 Task: Create relationship between event and speaker object.
Action: Mouse moved to (639, 50)
Screenshot: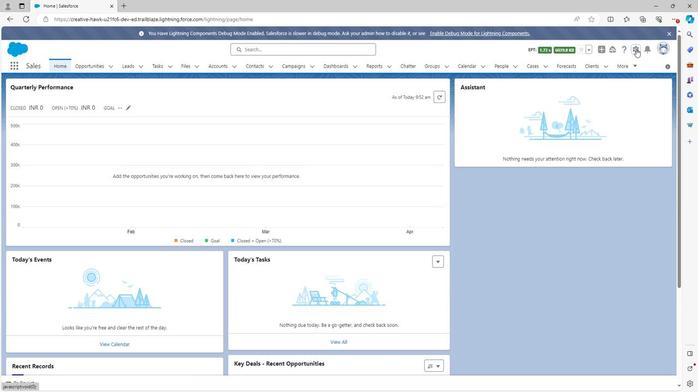
Action: Mouse pressed left at (639, 50)
Screenshot: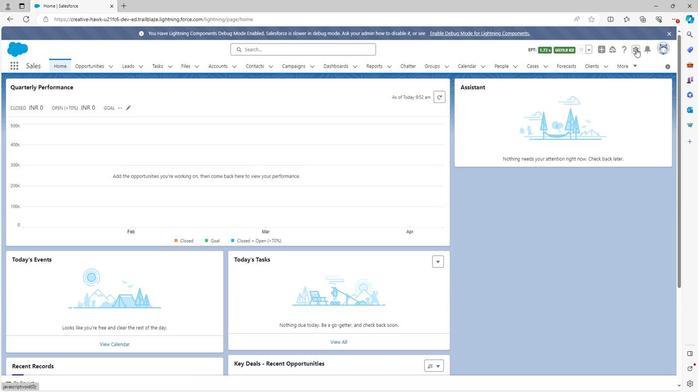 
Action: Mouse moved to (606, 73)
Screenshot: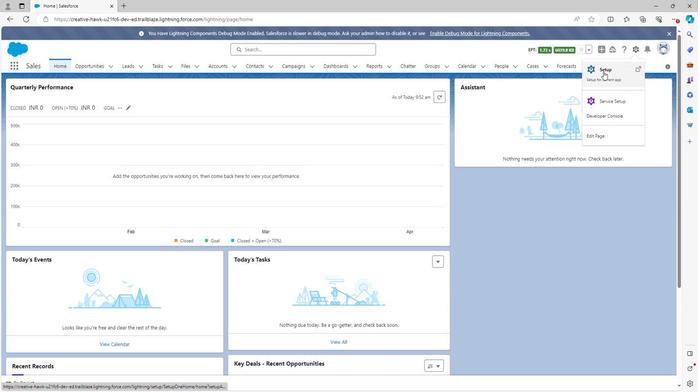 
Action: Mouse pressed left at (606, 73)
Screenshot: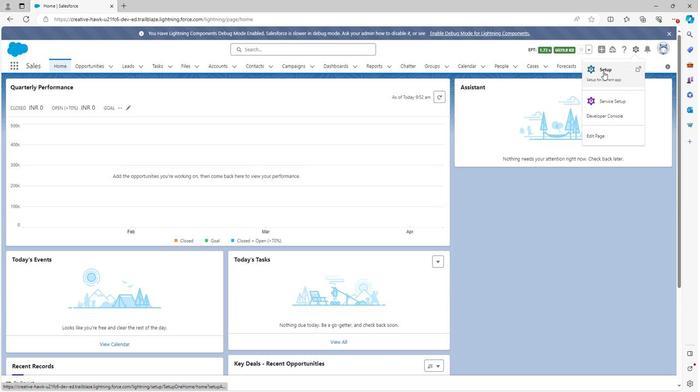 
Action: Mouse moved to (95, 66)
Screenshot: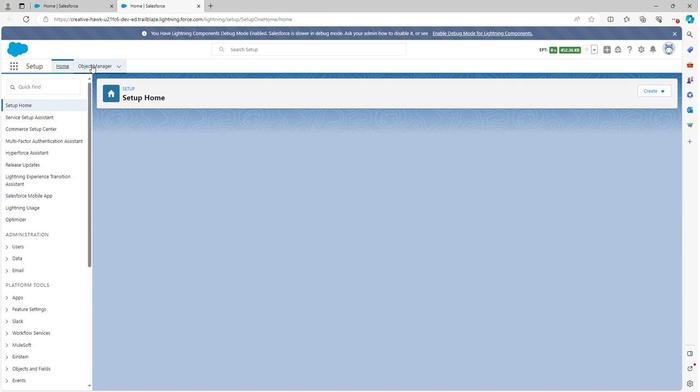 
Action: Mouse pressed left at (95, 66)
Screenshot: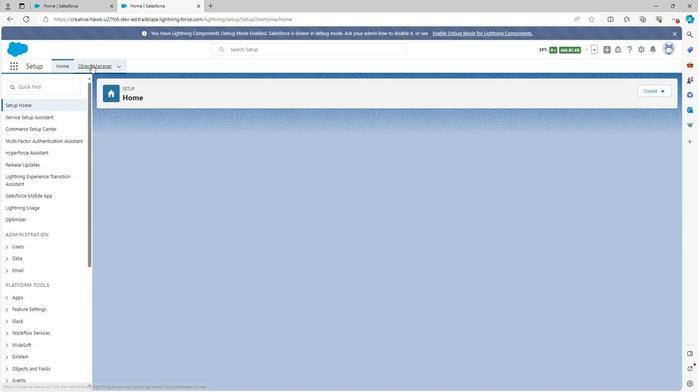 
Action: Mouse moved to (52, 206)
Screenshot: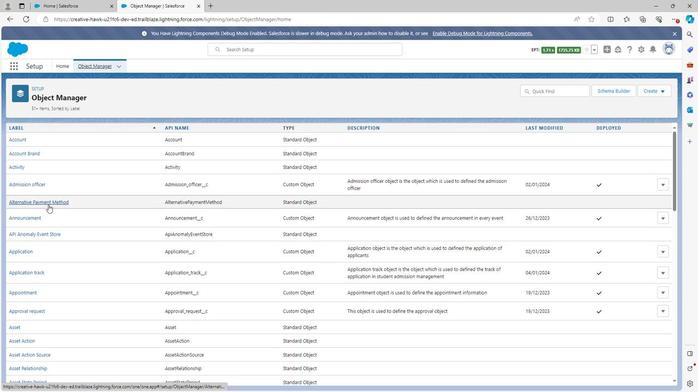 
Action: Mouse scrolled (52, 206) with delta (0, 0)
Screenshot: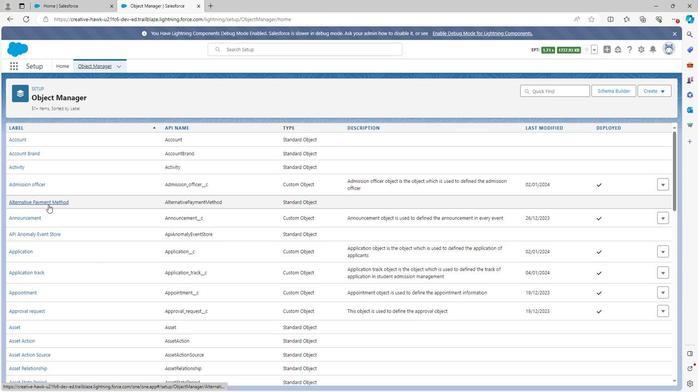 
Action: Mouse scrolled (52, 206) with delta (0, 0)
Screenshot: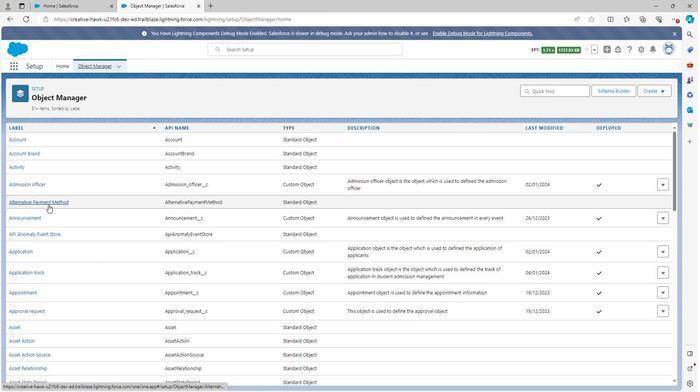 
Action: Mouse moved to (52, 202)
Screenshot: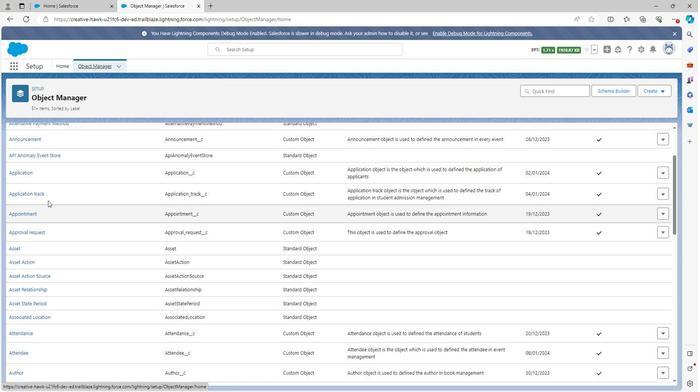 
Action: Mouse scrolled (52, 201) with delta (0, 0)
Screenshot: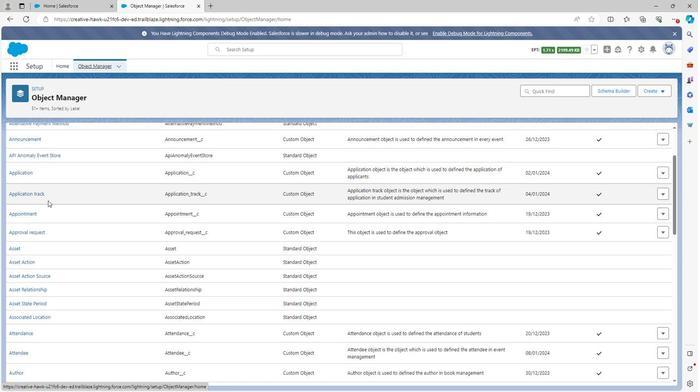
Action: Mouse scrolled (52, 201) with delta (0, 0)
Screenshot: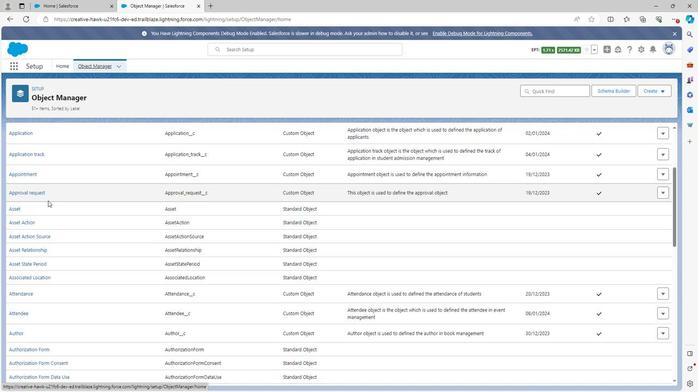 
Action: Mouse scrolled (52, 201) with delta (0, 0)
Screenshot: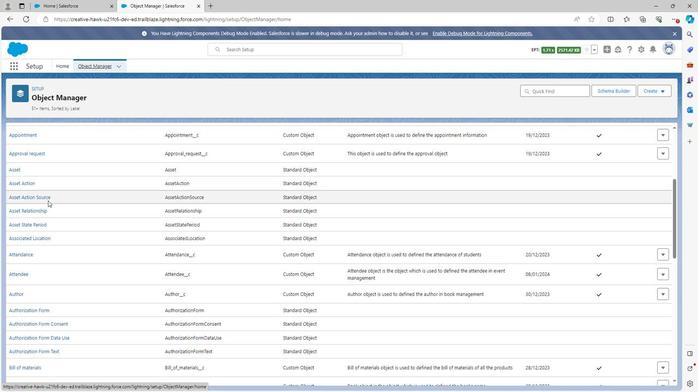 
Action: Mouse scrolled (52, 201) with delta (0, 0)
Screenshot: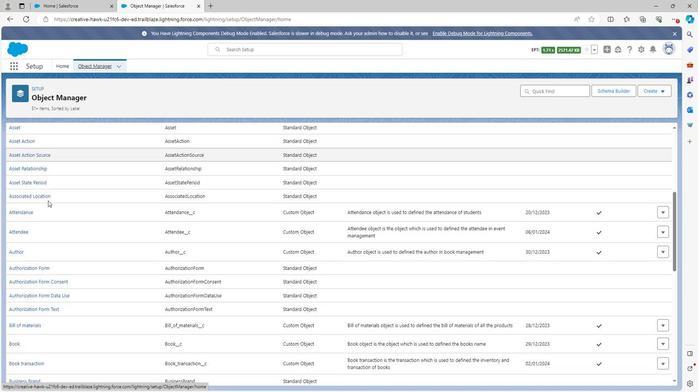 
Action: Mouse scrolled (52, 201) with delta (0, 0)
Screenshot: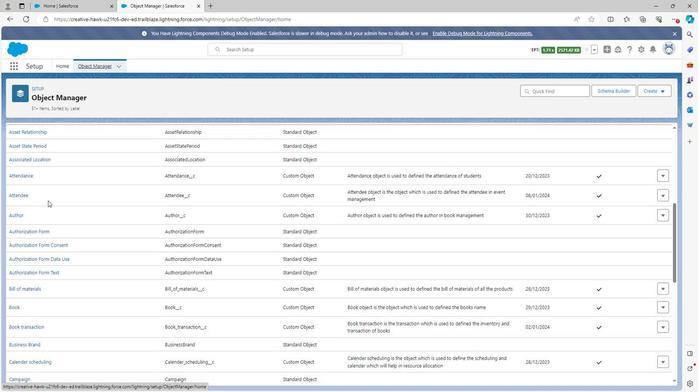 
Action: Mouse scrolled (52, 201) with delta (0, 0)
Screenshot: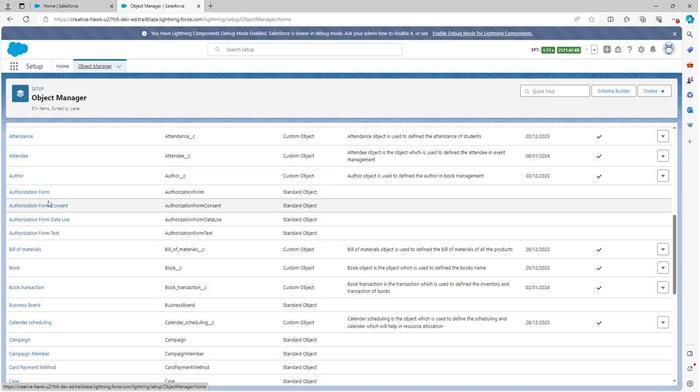 
Action: Mouse scrolled (52, 201) with delta (0, 0)
Screenshot: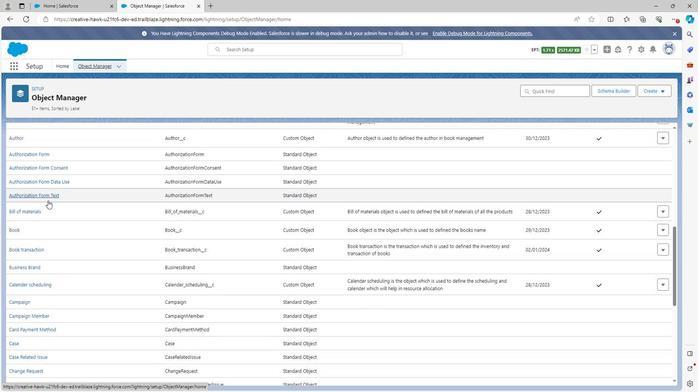 
Action: Mouse scrolled (52, 201) with delta (0, 0)
Screenshot: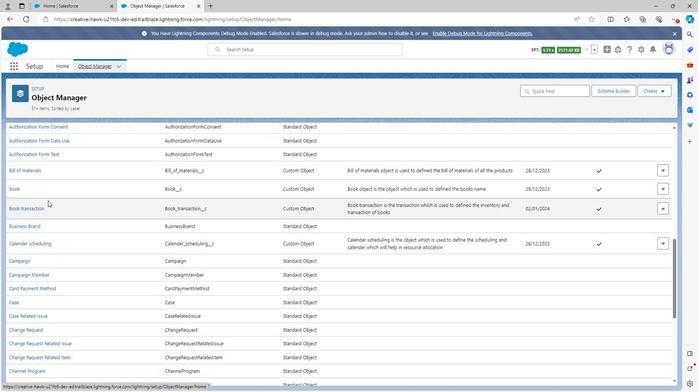 
Action: Mouse scrolled (52, 201) with delta (0, 0)
Screenshot: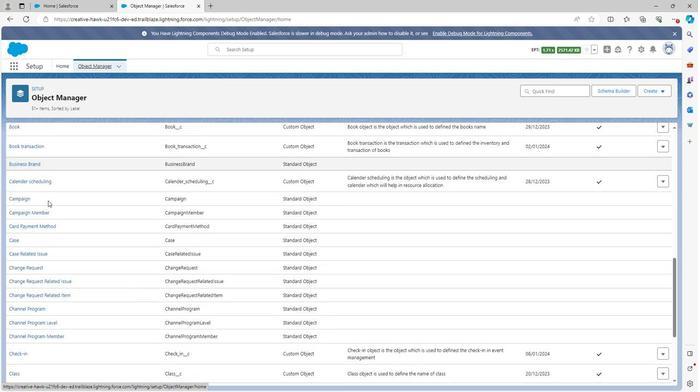 
Action: Mouse scrolled (52, 201) with delta (0, 0)
Screenshot: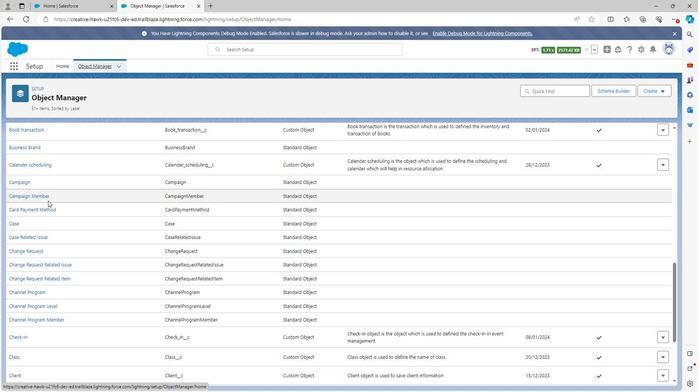 
Action: Mouse scrolled (52, 201) with delta (0, 0)
Screenshot: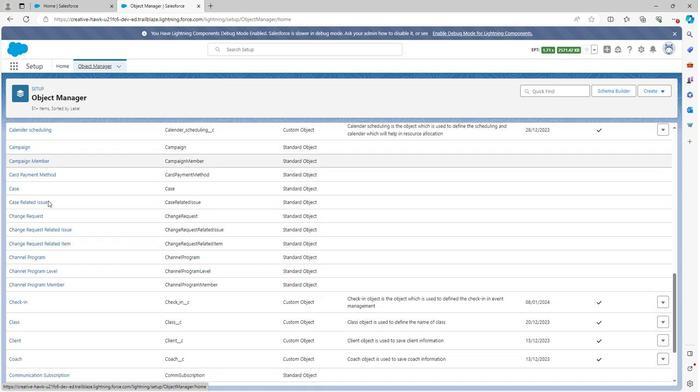 
Action: Mouse scrolled (52, 201) with delta (0, 0)
Screenshot: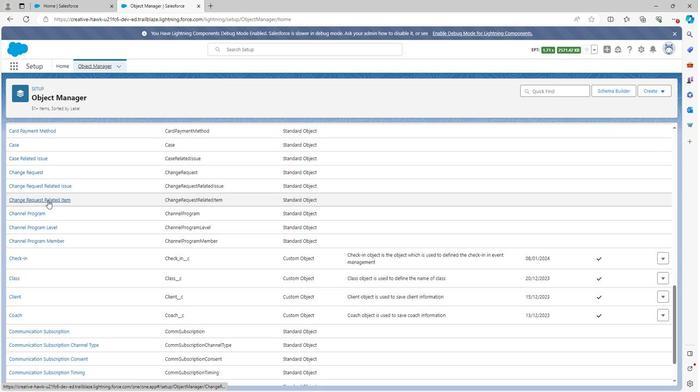 
Action: Mouse scrolled (52, 201) with delta (0, 0)
Screenshot: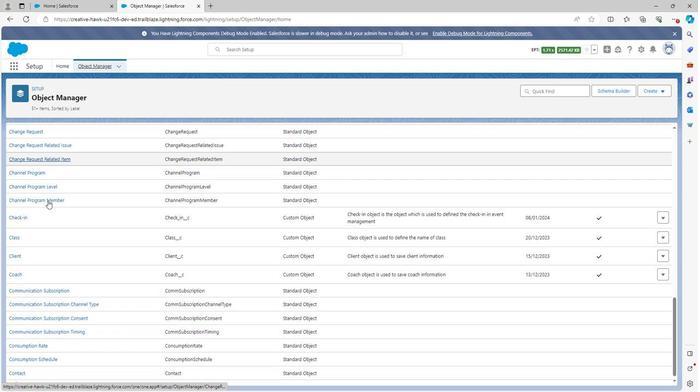 
Action: Mouse scrolled (52, 201) with delta (0, 0)
Screenshot: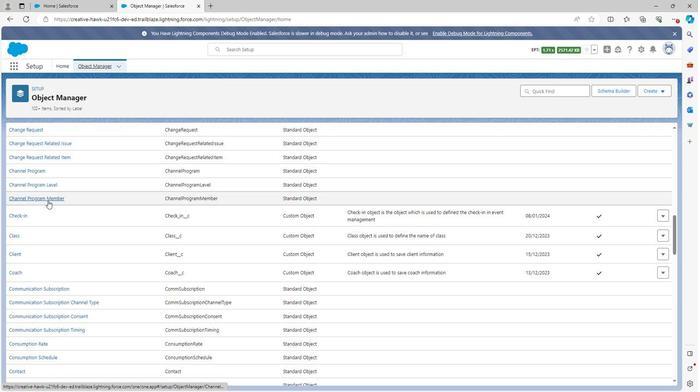 
Action: Mouse scrolled (52, 201) with delta (0, 0)
Screenshot: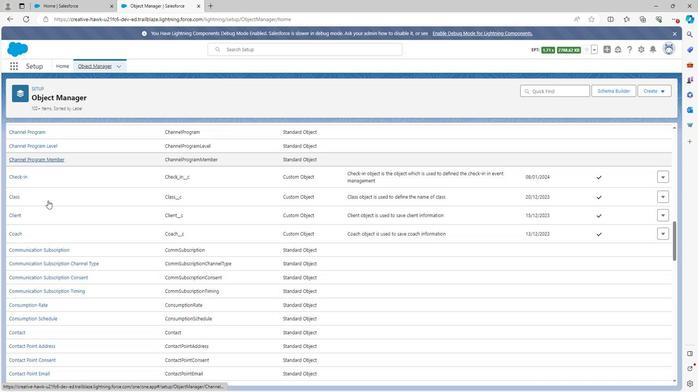 
Action: Mouse scrolled (52, 201) with delta (0, 0)
Screenshot: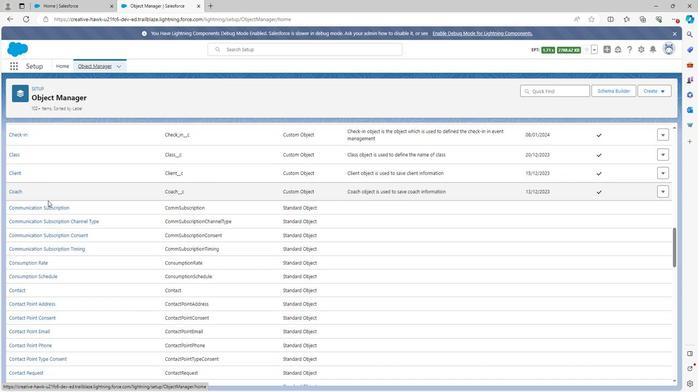 
Action: Mouse scrolled (52, 201) with delta (0, 0)
Screenshot: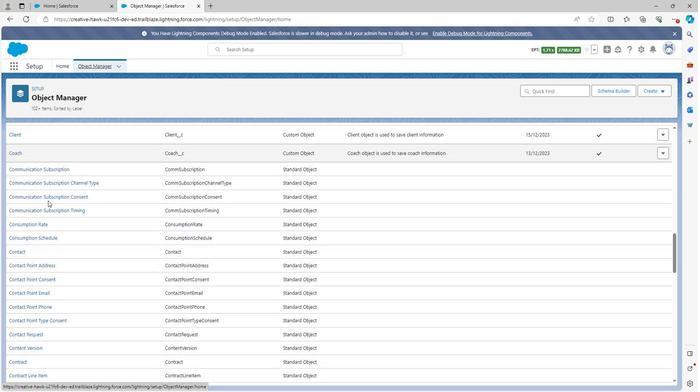 
Action: Mouse moved to (52, 202)
Screenshot: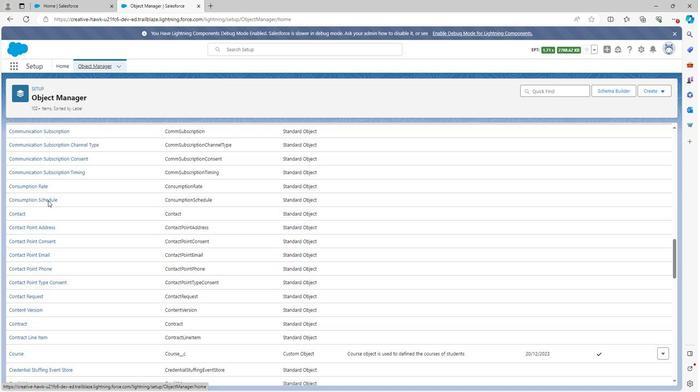 
Action: Mouse scrolled (52, 201) with delta (0, 0)
Screenshot: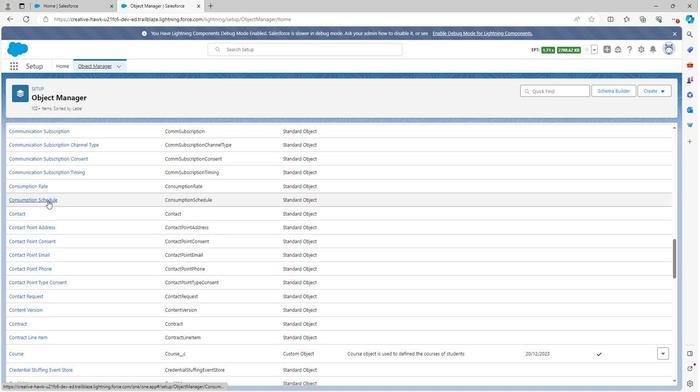 
Action: Mouse scrolled (52, 201) with delta (0, 0)
Screenshot: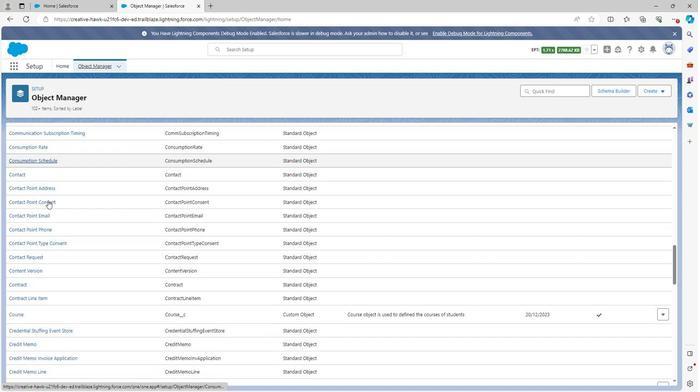 
Action: Mouse scrolled (52, 201) with delta (0, 0)
Screenshot: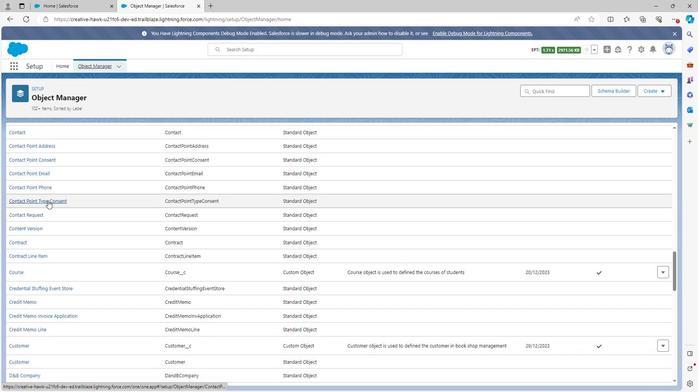 
Action: Mouse scrolled (52, 201) with delta (0, 0)
Screenshot: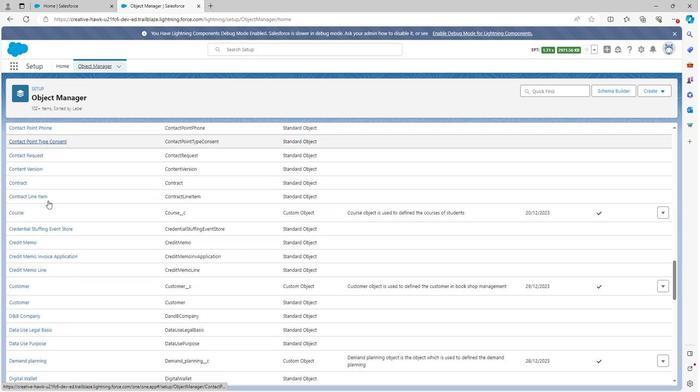 
Action: Mouse moved to (52, 201)
Screenshot: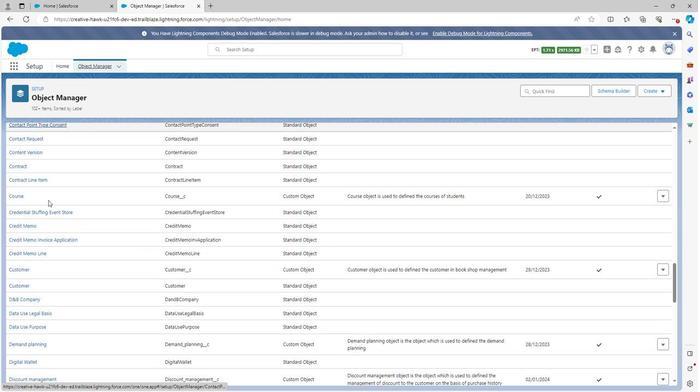 
Action: Mouse scrolled (52, 201) with delta (0, 0)
Screenshot: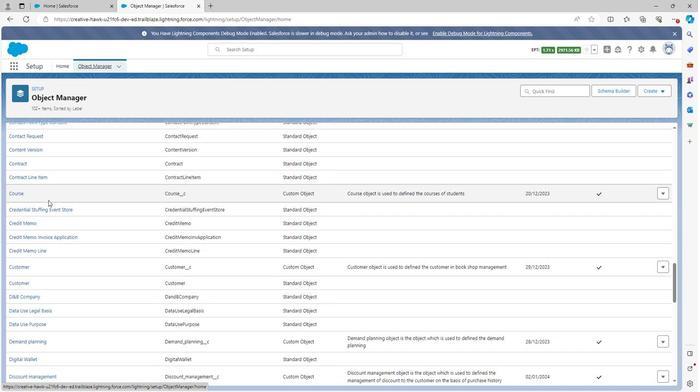 
Action: Mouse scrolled (52, 201) with delta (0, 0)
Screenshot: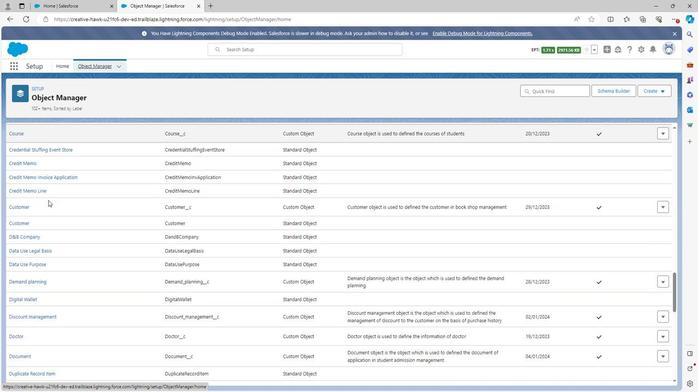 
Action: Mouse moved to (52, 201)
Screenshot: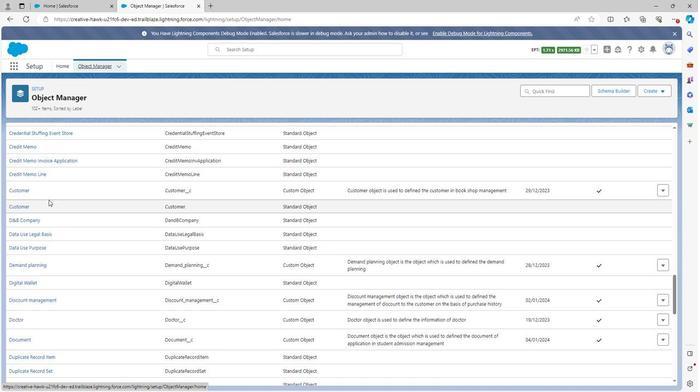 
Action: Mouse scrolled (52, 201) with delta (0, 0)
Screenshot: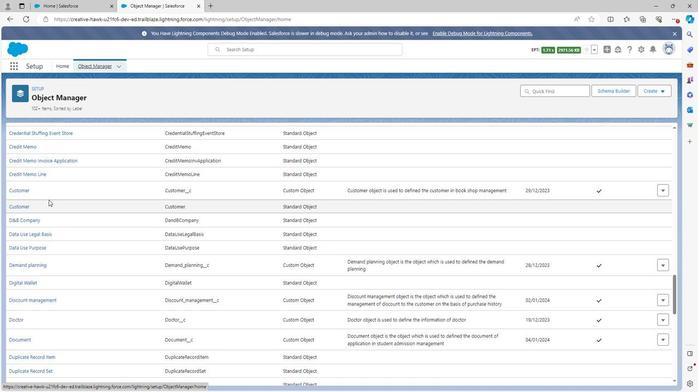 
Action: Mouse scrolled (52, 201) with delta (0, 0)
Screenshot: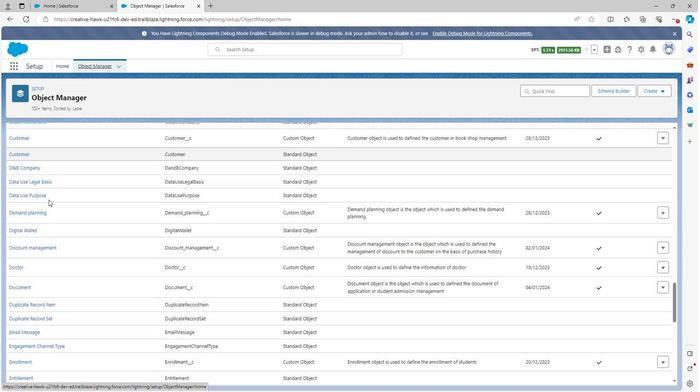 
Action: Mouse scrolled (52, 201) with delta (0, 0)
Screenshot: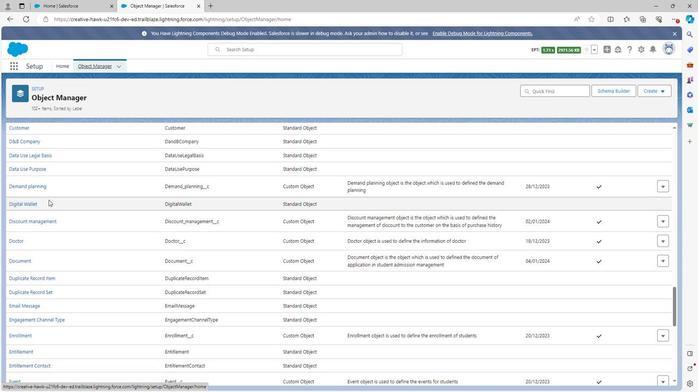 
Action: Mouse scrolled (52, 201) with delta (0, 0)
Screenshot: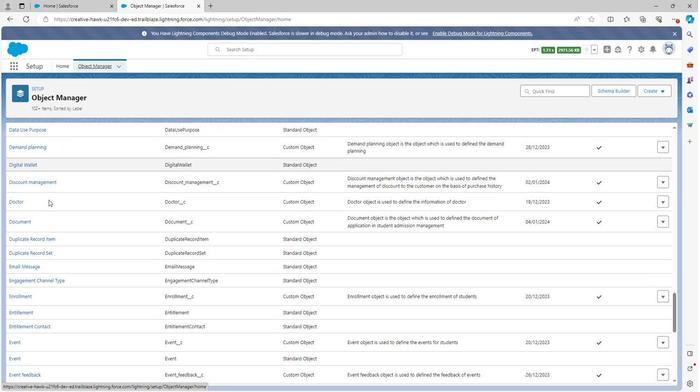 
Action: Mouse moved to (44, 338)
Screenshot: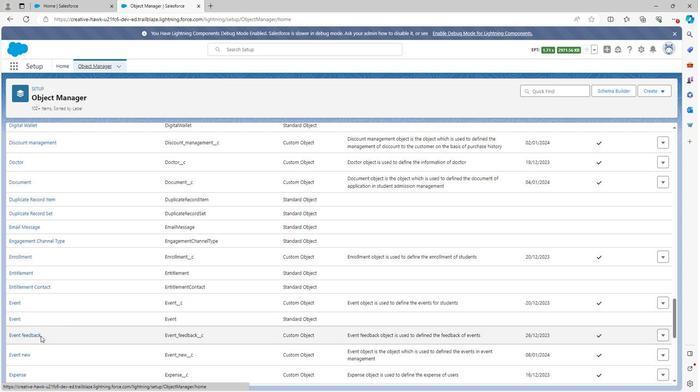 
Action: Mouse scrolled (44, 337) with delta (0, 0)
Screenshot: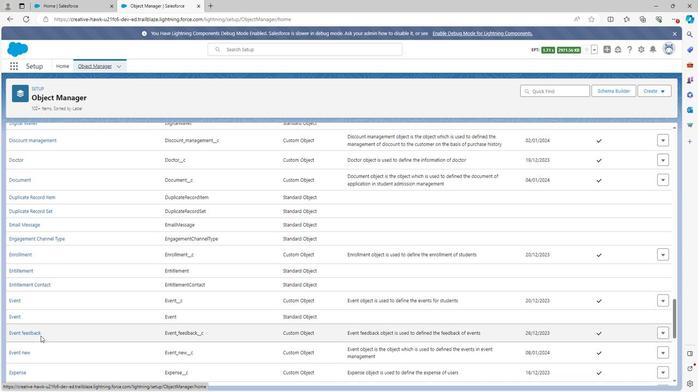 
Action: Mouse moved to (27, 318)
Screenshot: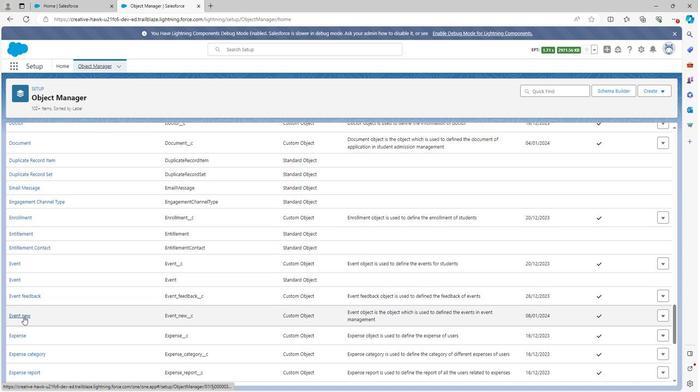 
Action: Mouse pressed left at (27, 318)
Screenshot: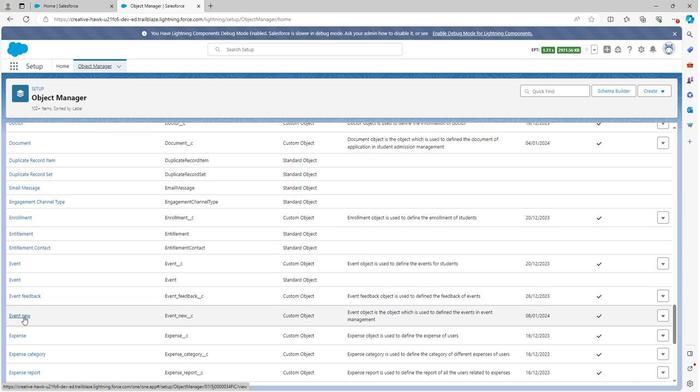 
Action: Mouse moved to (55, 143)
Screenshot: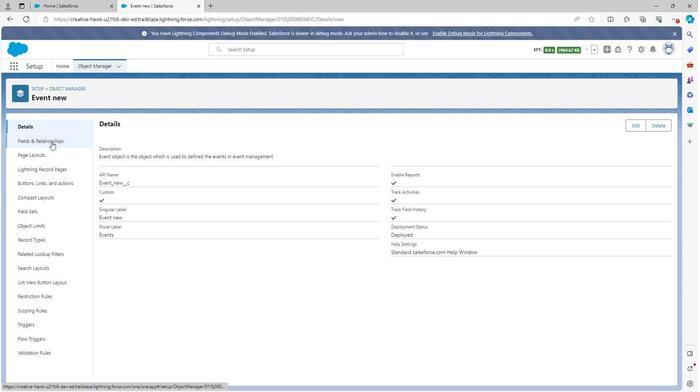 
Action: Mouse pressed left at (55, 143)
Screenshot: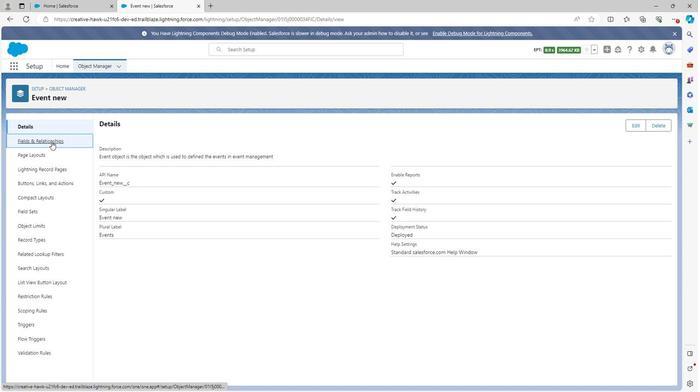 
Action: Mouse moved to (515, 130)
Screenshot: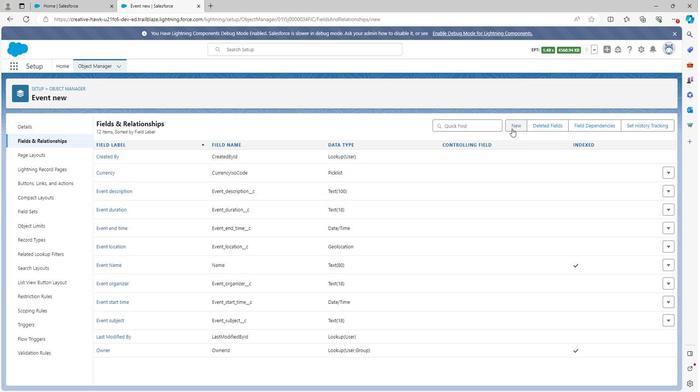 
Action: Mouse pressed left at (515, 130)
Screenshot: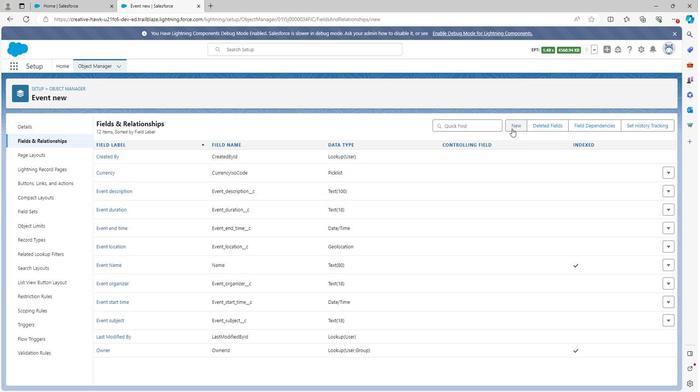 
Action: Mouse moved to (111, 262)
Screenshot: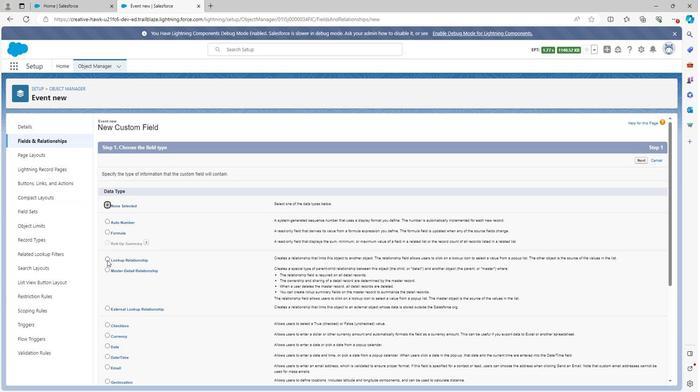 
Action: Mouse pressed left at (111, 262)
Screenshot: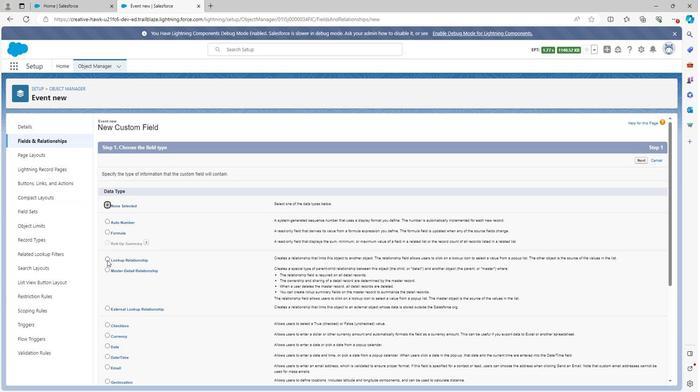
Action: Mouse moved to (496, 320)
Screenshot: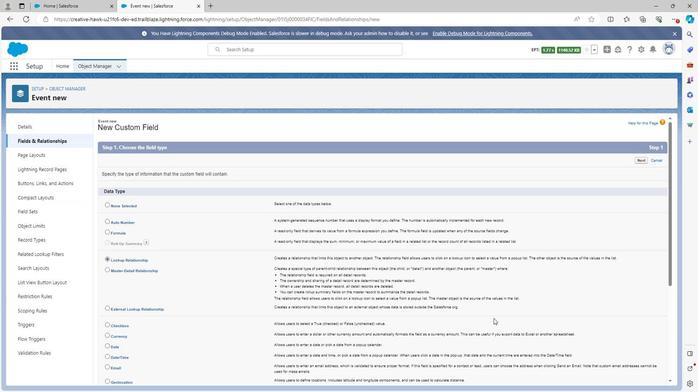
Action: Mouse scrolled (496, 320) with delta (0, 0)
Screenshot: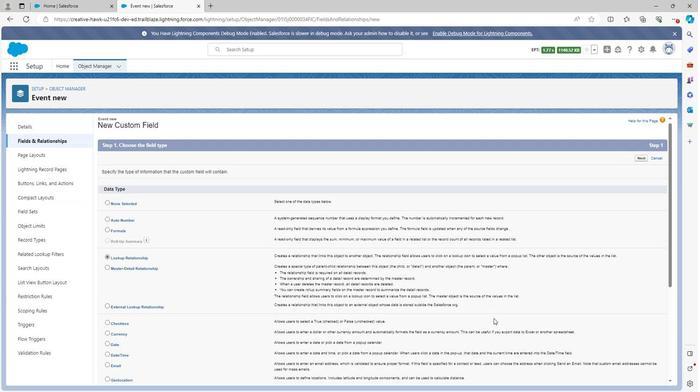 
Action: Mouse moved to (497, 320)
Screenshot: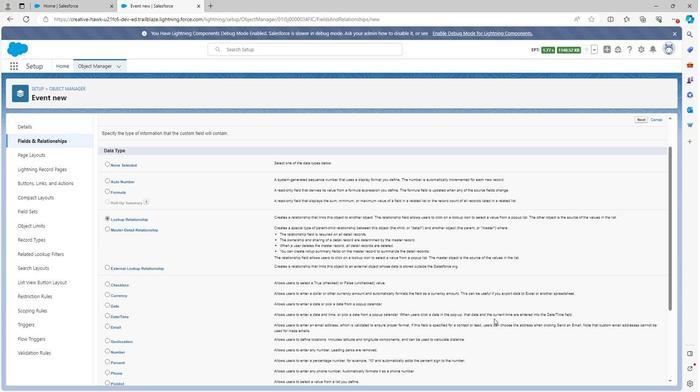 
Action: Mouse scrolled (497, 320) with delta (0, 0)
Screenshot: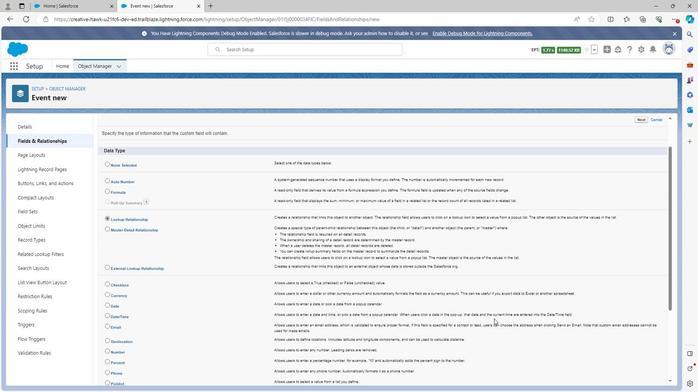
Action: Mouse moved to (497, 321)
Screenshot: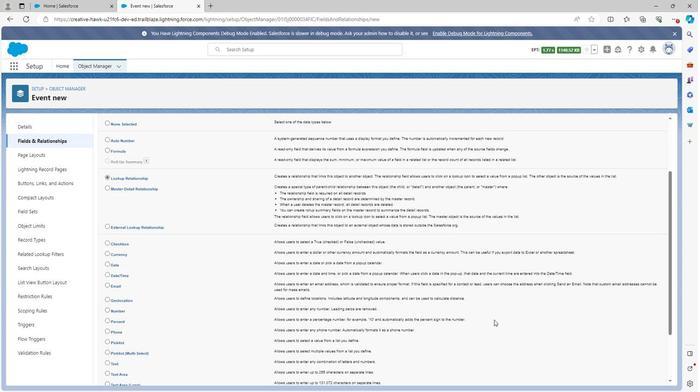 
Action: Mouse scrolled (497, 321) with delta (0, 0)
Screenshot: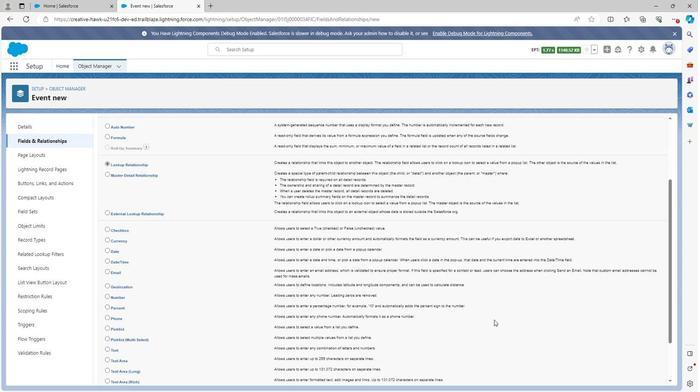 
Action: Mouse moved to (631, 352)
Screenshot: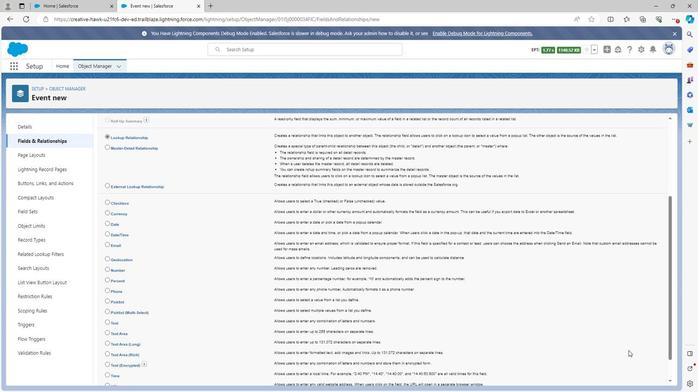 
Action: Mouse scrolled (631, 351) with delta (0, 0)
Screenshot: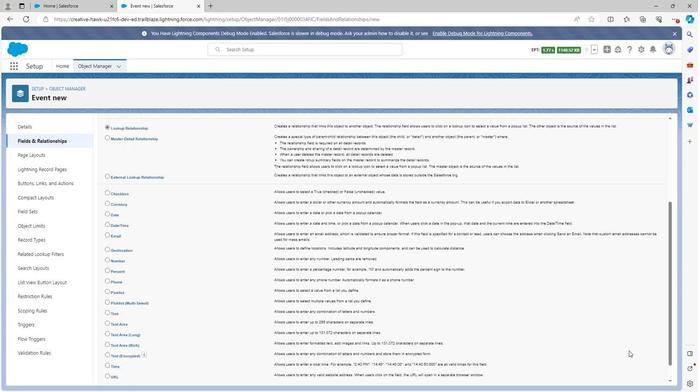 
Action: Mouse moved to (631, 353)
Screenshot: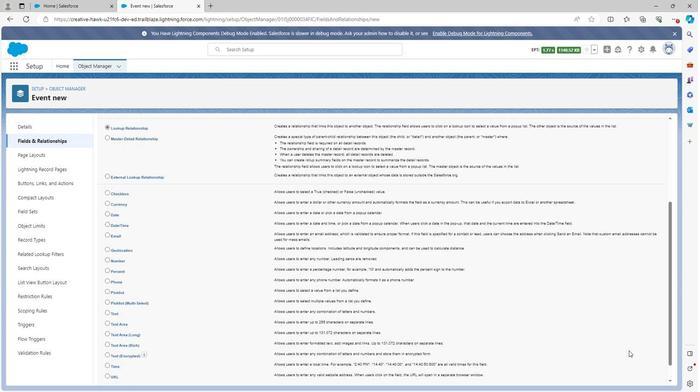 
Action: Mouse scrolled (631, 352) with delta (0, 0)
Screenshot: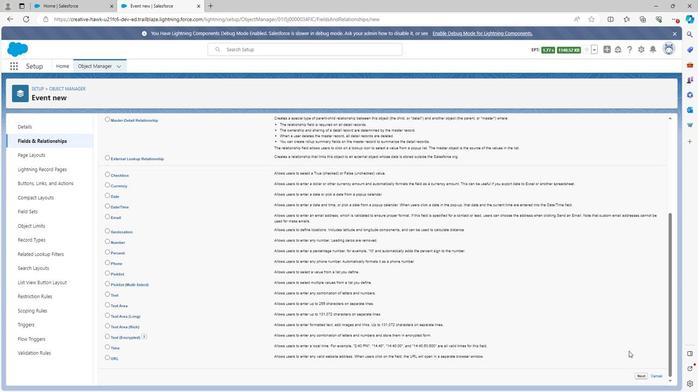 
Action: Mouse moved to (642, 378)
Screenshot: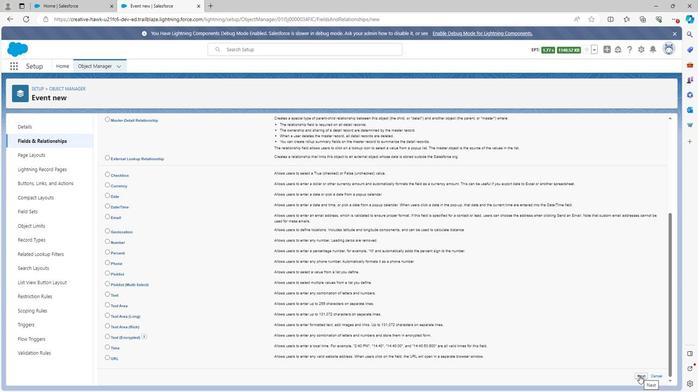 
Action: Mouse pressed left at (642, 378)
Screenshot: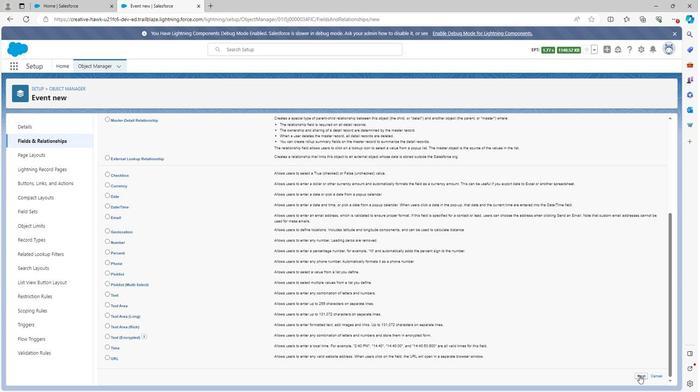 
Action: Mouse moved to (246, 193)
Screenshot: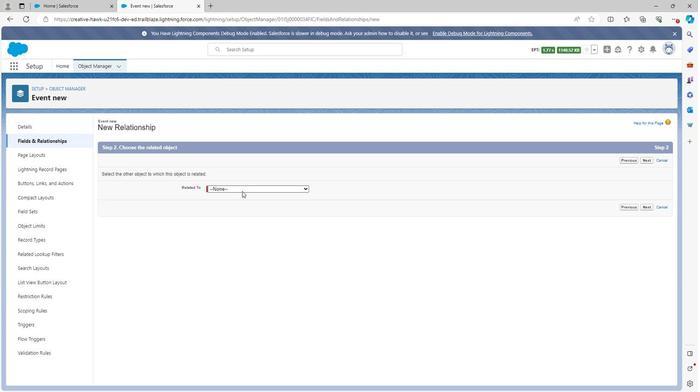 
Action: Mouse pressed left at (246, 193)
Screenshot: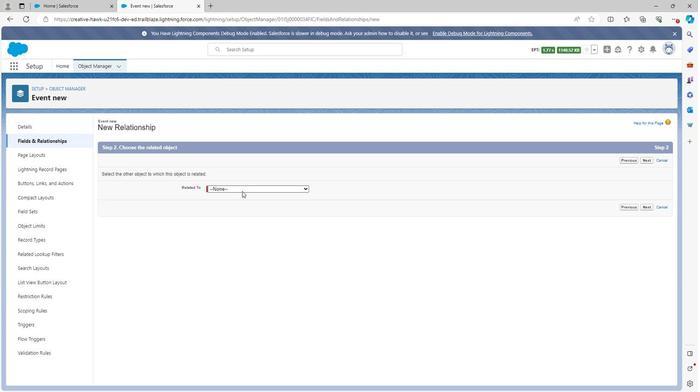 
Action: Mouse moved to (251, 253)
Screenshot: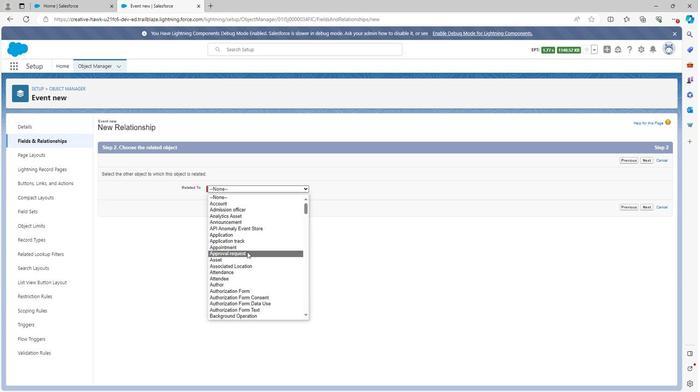 
Action: Mouse scrolled (251, 253) with delta (0, 0)
Screenshot: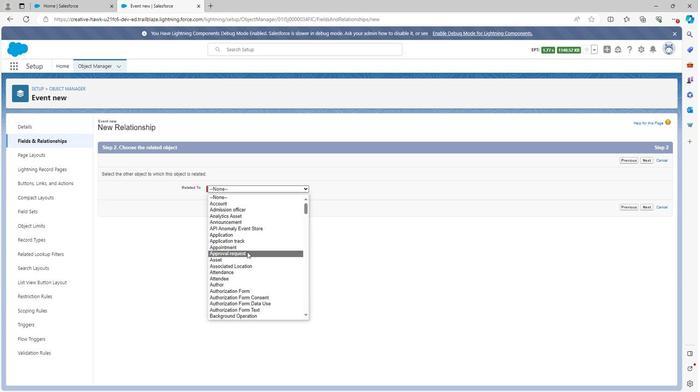 
Action: Mouse moved to (251, 254)
Screenshot: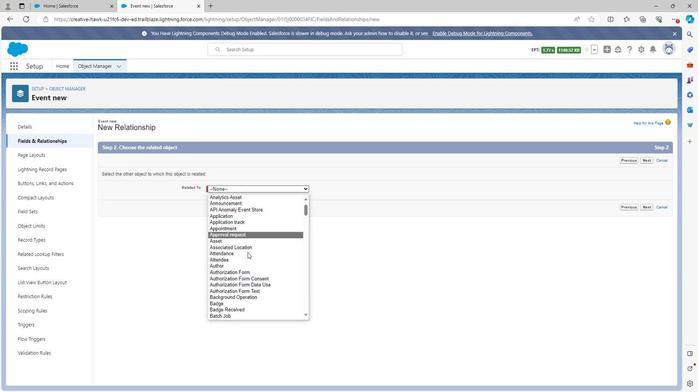 
Action: Mouse scrolled (251, 253) with delta (0, 0)
Screenshot: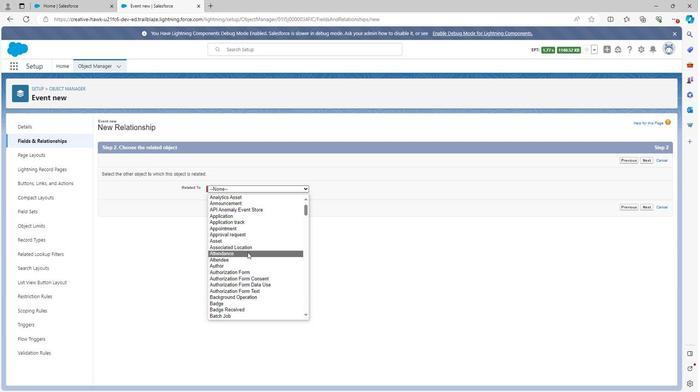 
Action: Mouse scrolled (251, 253) with delta (0, 0)
Screenshot: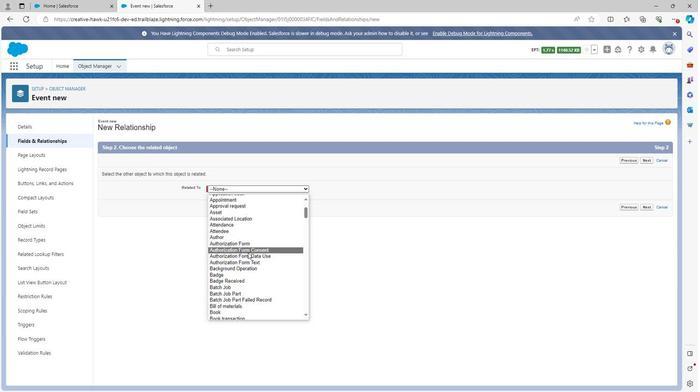 
Action: Mouse moved to (251, 254)
Screenshot: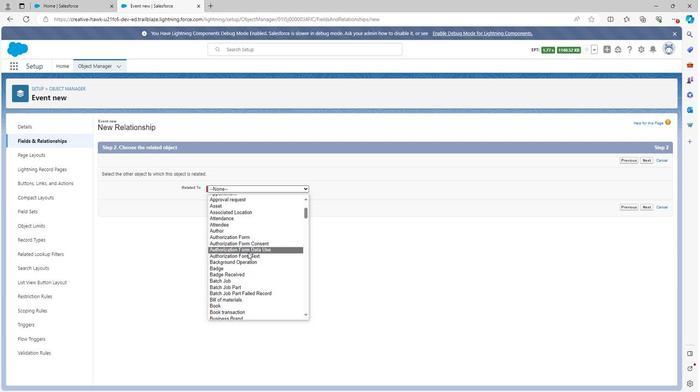 
Action: Mouse scrolled (251, 254) with delta (0, 0)
Screenshot: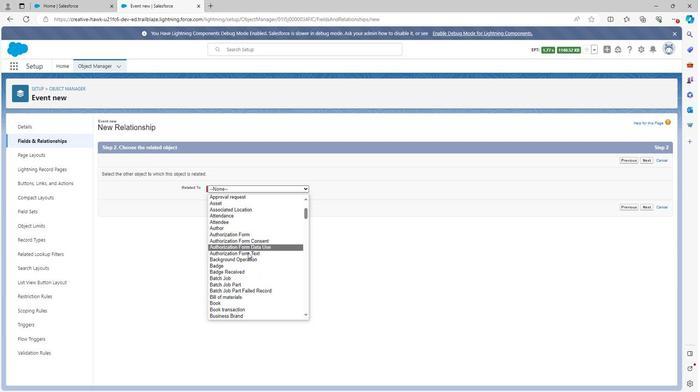 
Action: Mouse scrolled (251, 254) with delta (0, 0)
Screenshot: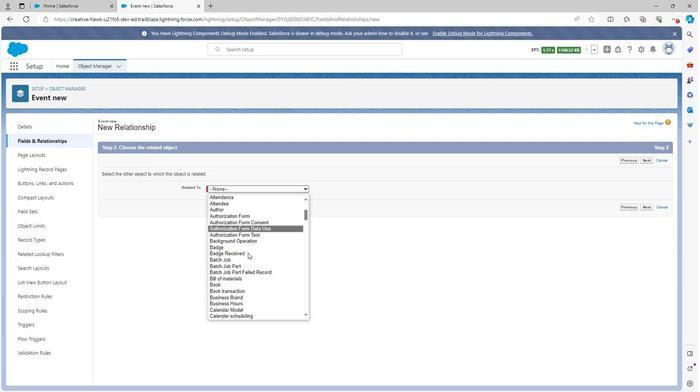 
Action: Mouse scrolled (251, 254) with delta (0, 0)
Screenshot: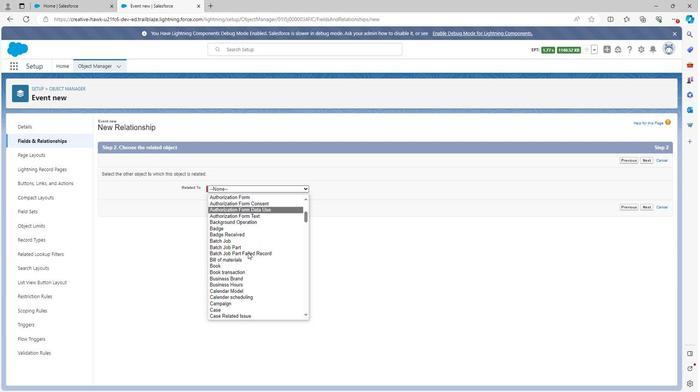 
Action: Mouse scrolled (251, 254) with delta (0, 0)
Screenshot: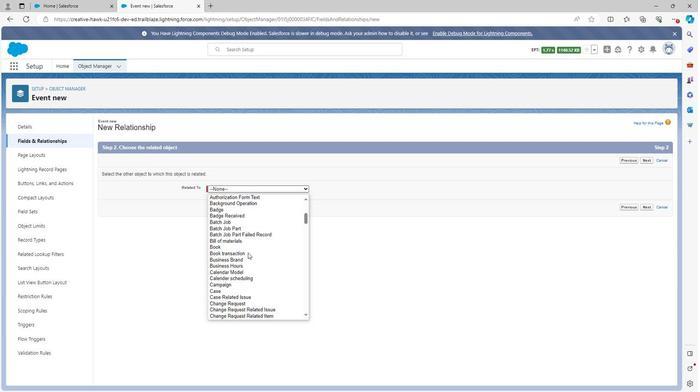 
Action: Mouse scrolled (251, 254) with delta (0, 0)
Screenshot: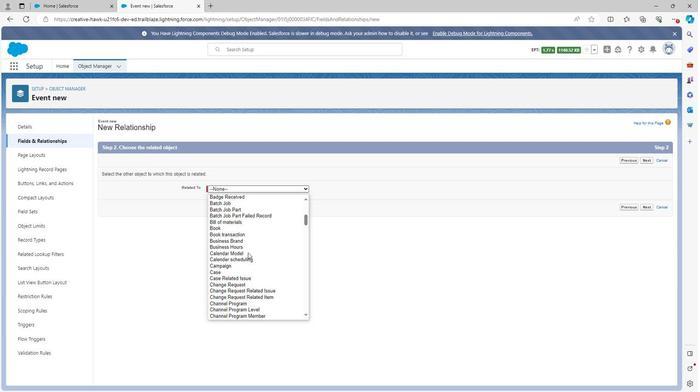 
Action: Mouse scrolled (251, 254) with delta (0, 0)
Screenshot: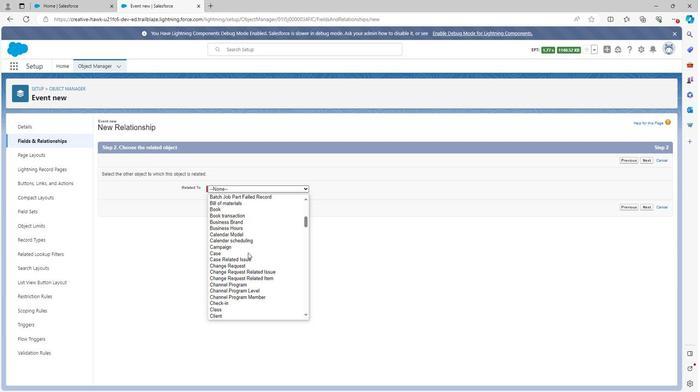 
Action: Mouse scrolled (251, 254) with delta (0, 0)
Screenshot: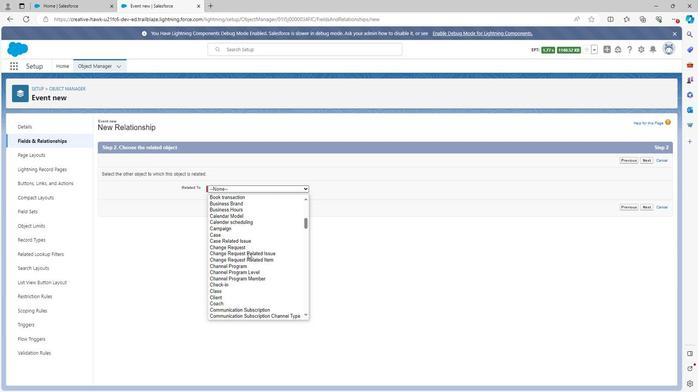 
Action: Mouse scrolled (251, 254) with delta (0, 0)
Screenshot: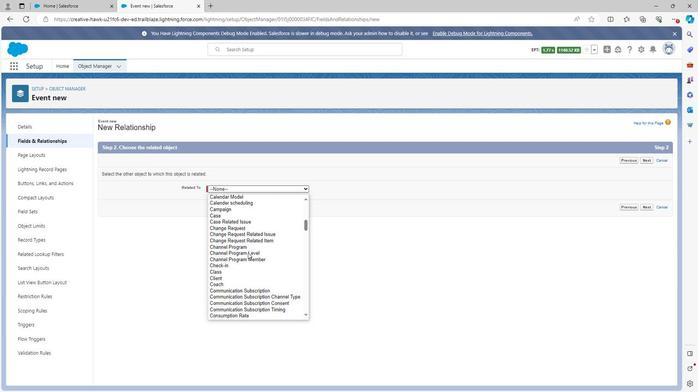 
Action: Mouse scrolled (251, 254) with delta (0, 0)
Screenshot: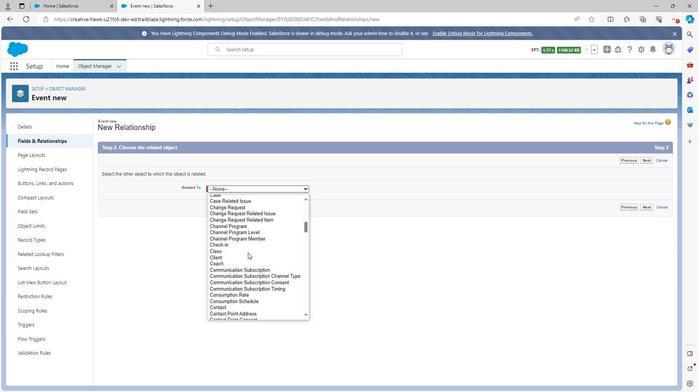 
Action: Mouse scrolled (251, 254) with delta (0, 0)
Screenshot: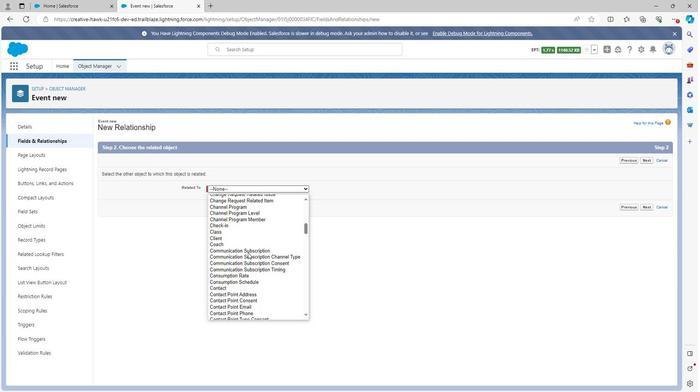 
Action: Mouse scrolled (251, 254) with delta (0, 0)
Screenshot: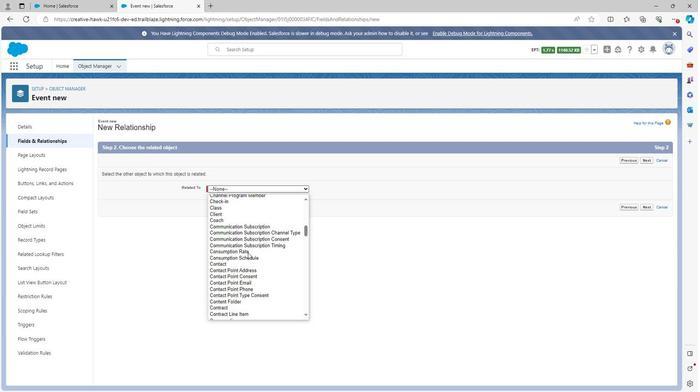 
Action: Mouse scrolled (251, 254) with delta (0, 0)
Screenshot: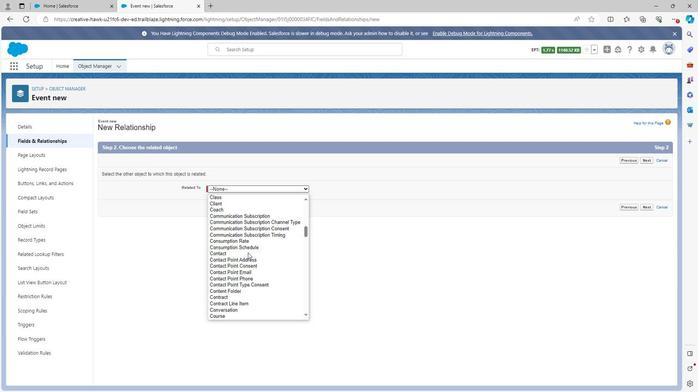 
Action: Mouse scrolled (251, 254) with delta (0, 0)
Screenshot: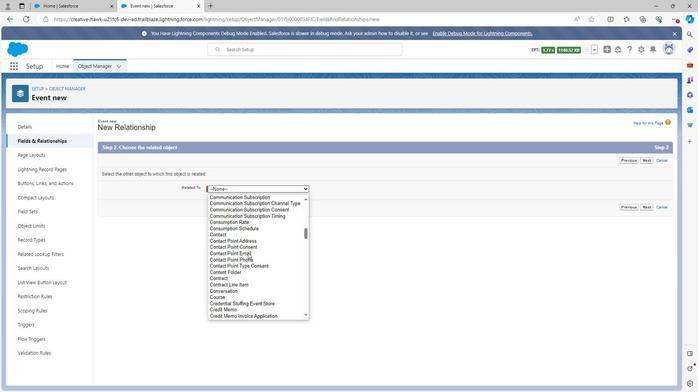 
Action: Mouse scrolled (251, 254) with delta (0, 0)
Screenshot: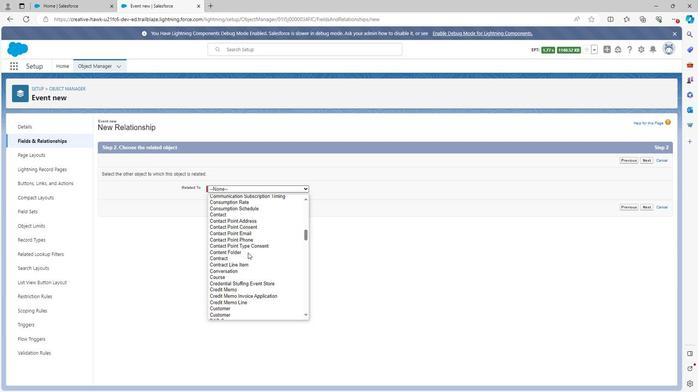 
Action: Mouse scrolled (251, 254) with delta (0, 0)
Screenshot: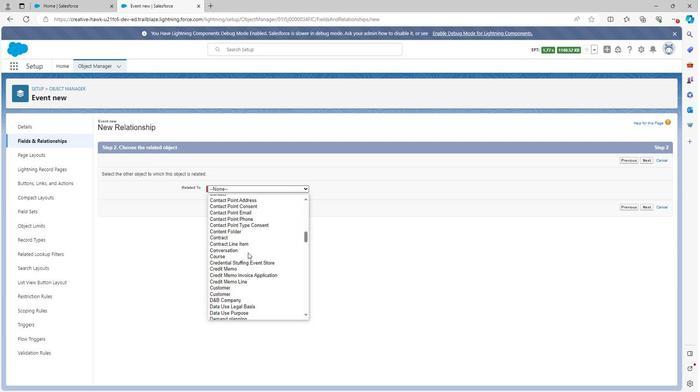 
Action: Mouse scrolled (251, 254) with delta (0, 0)
Screenshot: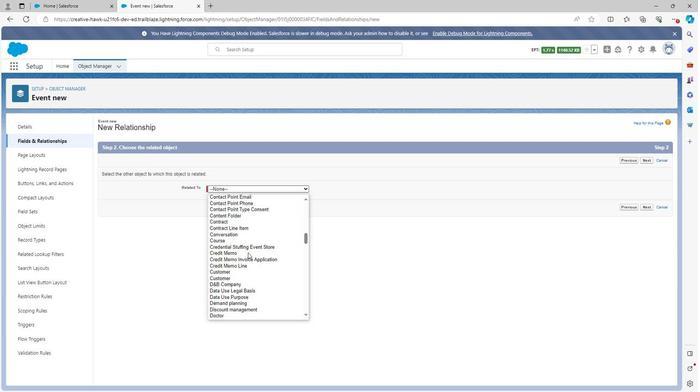 
Action: Mouse scrolled (251, 254) with delta (0, 0)
Screenshot: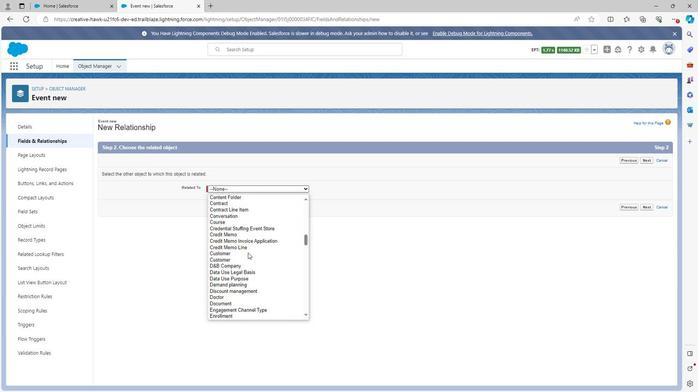 
Action: Mouse scrolled (251, 254) with delta (0, 0)
Screenshot: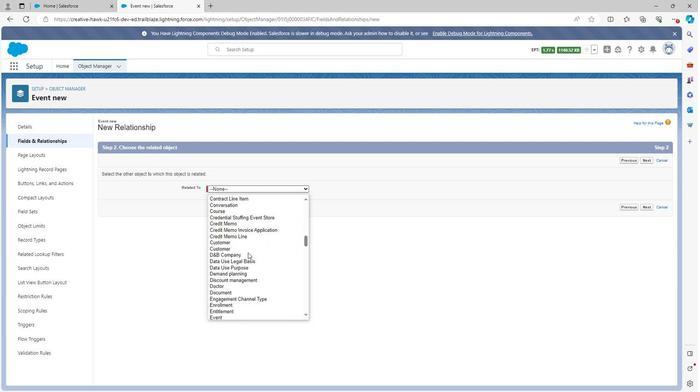 
Action: Mouse scrolled (251, 254) with delta (0, 0)
Screenshot: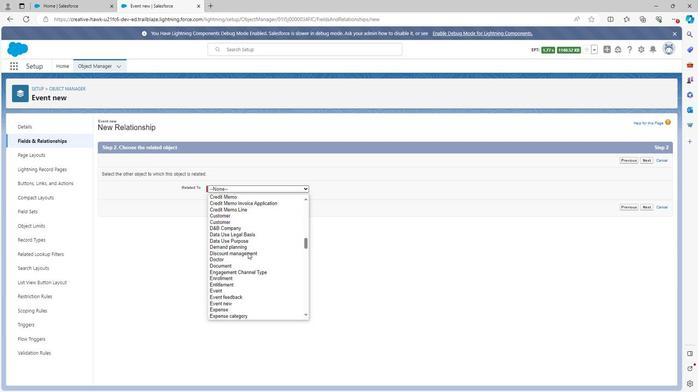 
Action: Mouse scrolled (251, 254) with delta (0, 0)
Screenshot: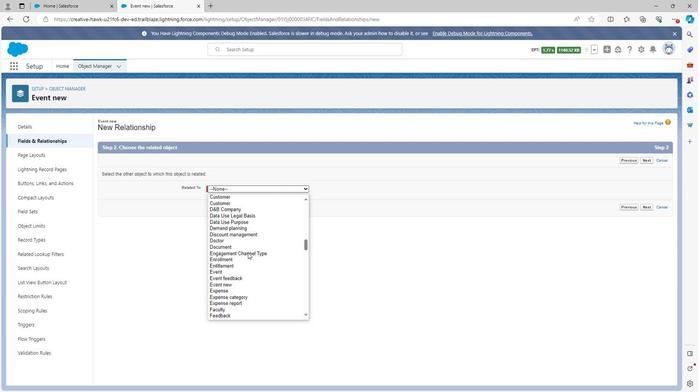 
Action: Mouse scrolled (251, 254) with delta (0, 0)
Screenshot: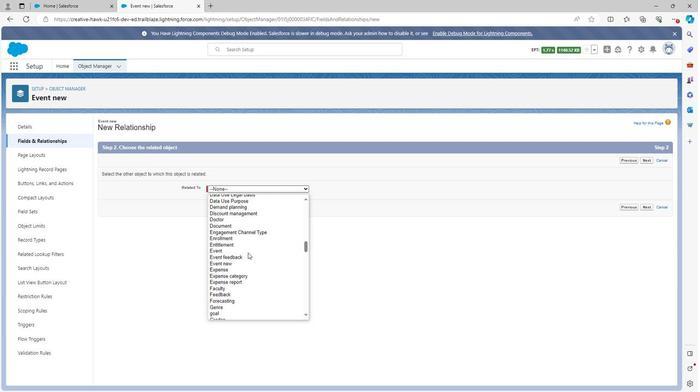 
Action: Mouse scrolled (251, 254) with delta (0, 0)
Screenshot: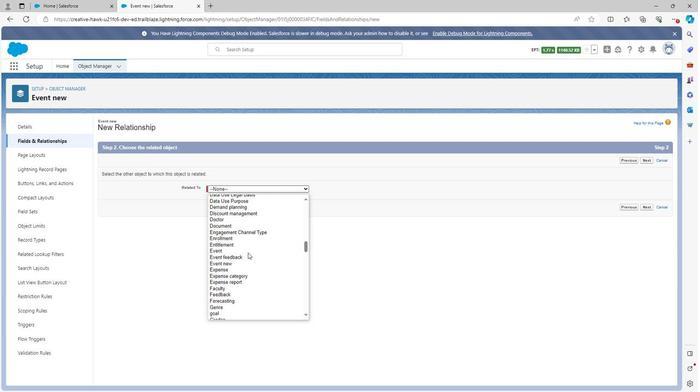 
Action: Mouse scrolled (251, 254) with delta (0, 0)
Screenshot: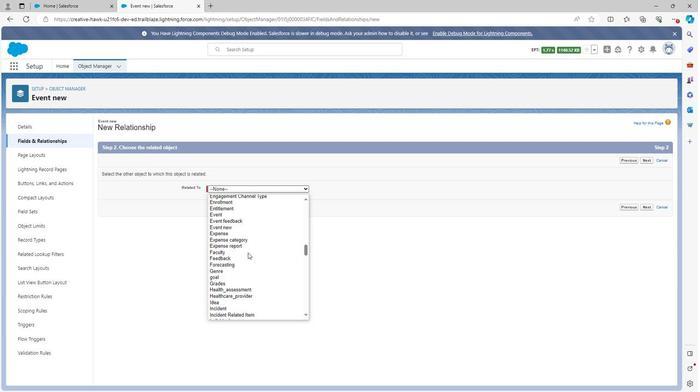 
Action: Mouse scrolled (251, 254) with delta (0, 0)
Screenshot: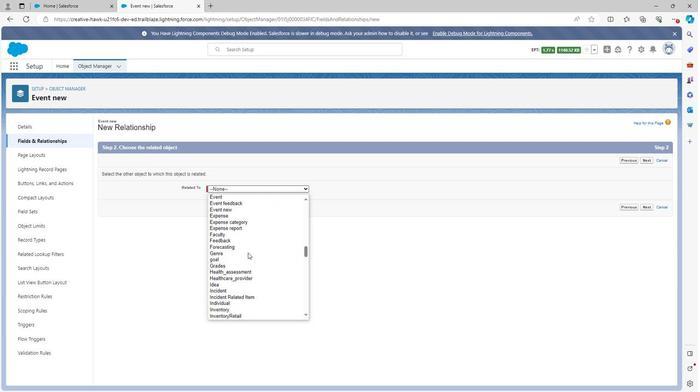 
Action: Mouse scrolled (251, 254) with delta (0, 0)
Screenshot: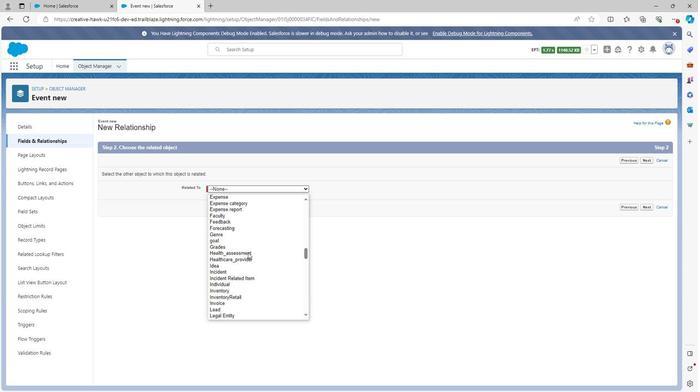 
Action: Mouse scrolled (251, 254) with delta (0, 0)
Screenshot: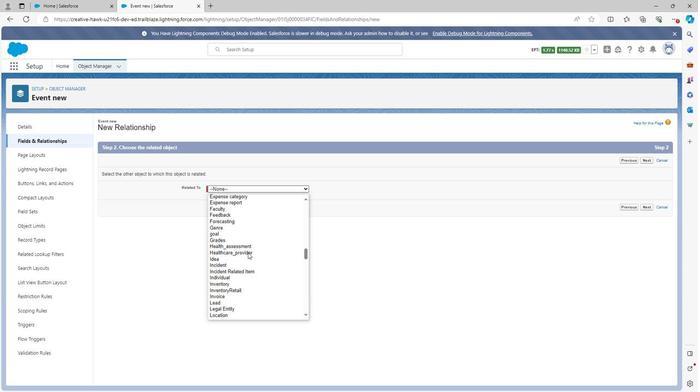 
Action: Mouse scrolled (251, 254) with delta (0, 0)
Screenshot: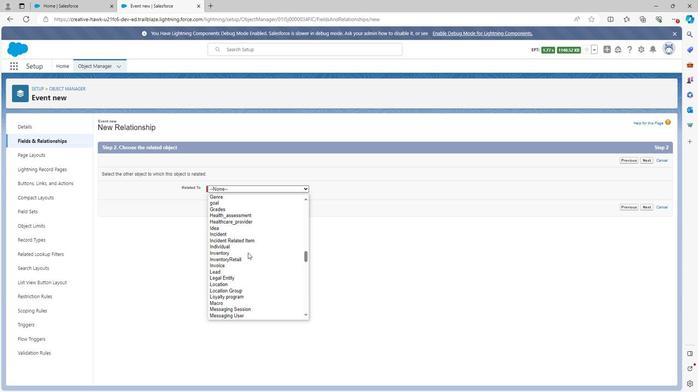 
Action: Mouse scrolled (251, 254) with delta (0, 0)
Screenshot: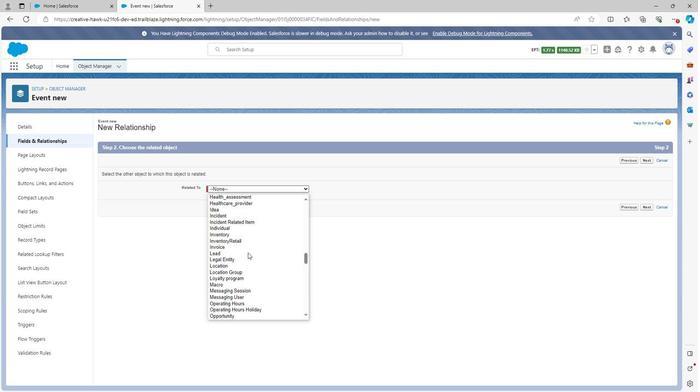
Action: Mouse scrolled (251, 254) with delta (0, 0)
Screenshot: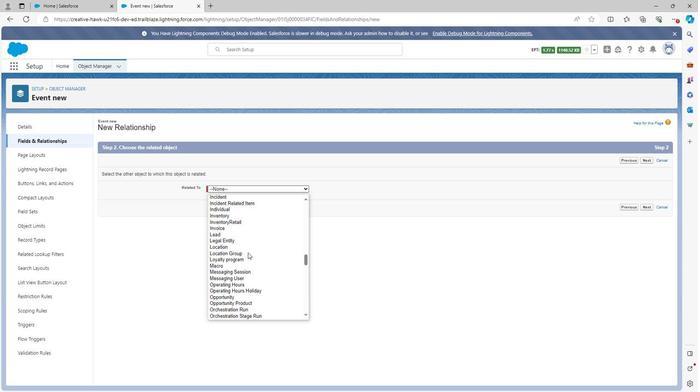 
Action: Mouse scrolled (251, 254) with delta (0, 0)
Screenshot: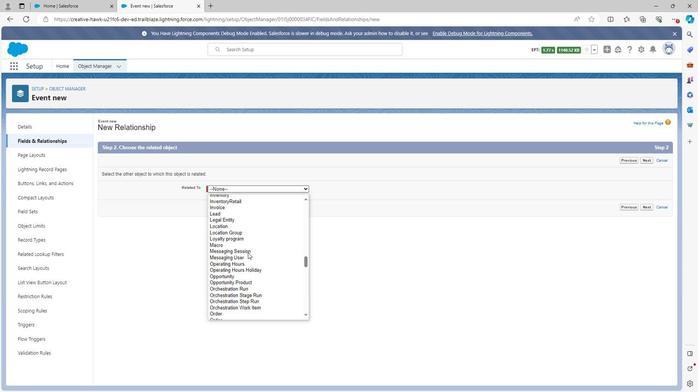 
Action: Mouse scrolled (251, 254) with delta (0, 0)
Screenshot: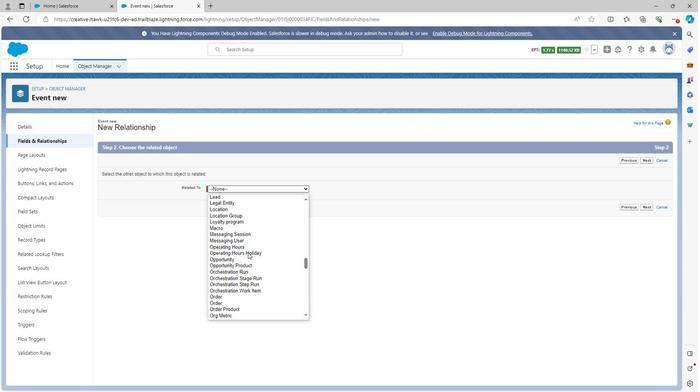 
Action: Mouse scrolled (251, 254) with delta (0, 0)
Screenshot: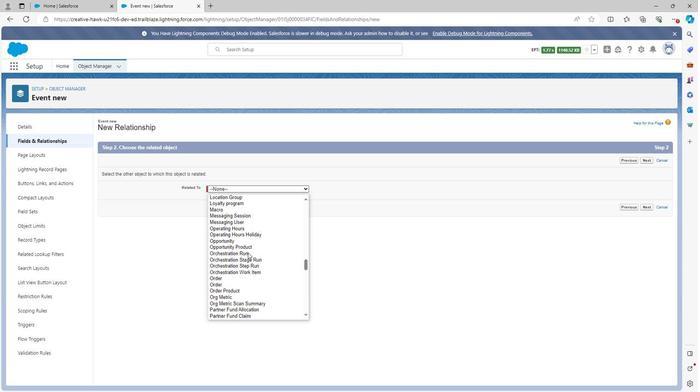 
Action: Mouse scrolled (251, 254) with delta (0, 0)
Screenshot: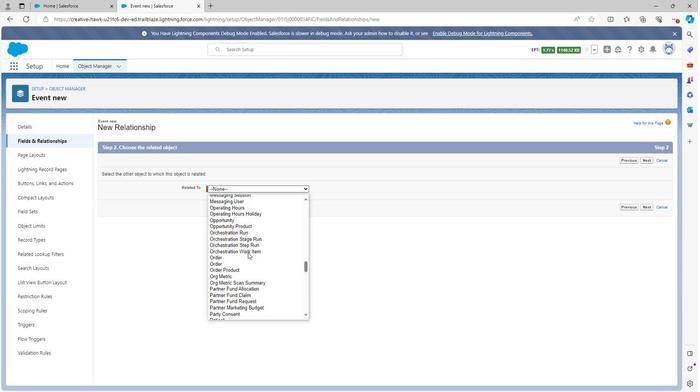 
Action: Mouse scrolled (251, 254) with delta (0, 0)
Screenshot: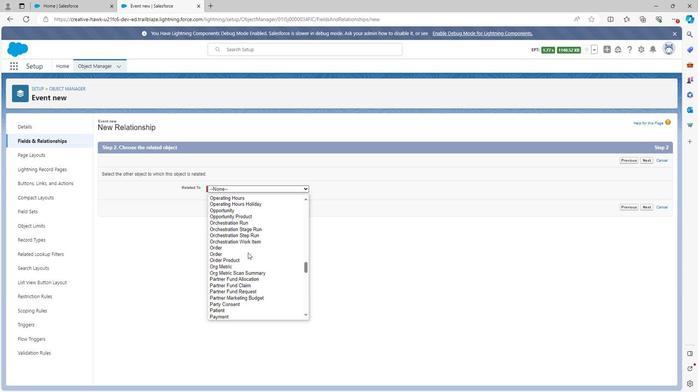 
Action: Mouse scrolled (251, 254) with delta (0, 0)
Screenshot: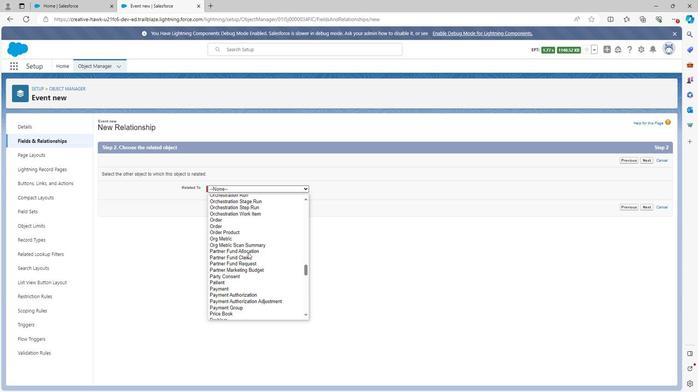 
Action: Mouse scrolled (251, 254) with delta (0, 0)
Screenshot: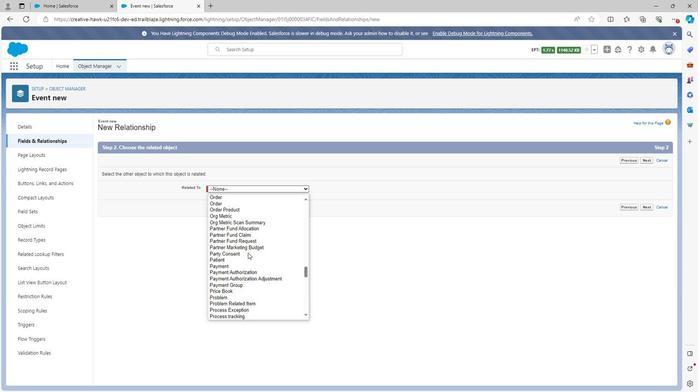 
Action: Mouse scrolled (251, 254) with delta (0, 0)
Screenshot: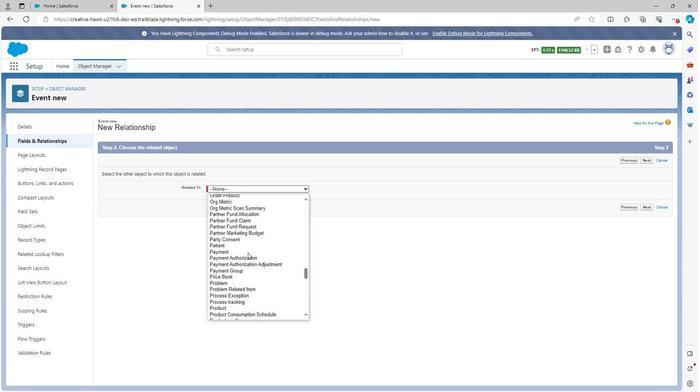
Action: Mouse scrolled (251, 254) with delta (0, 0)
Screenshot: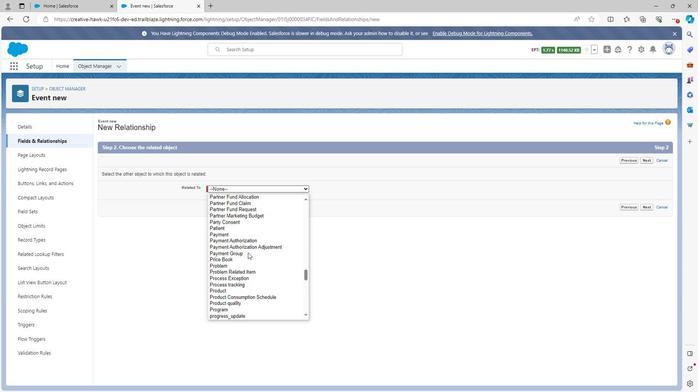
Action: Mouse scrolled (251, 254) with delta (0, 0)
Screenshot: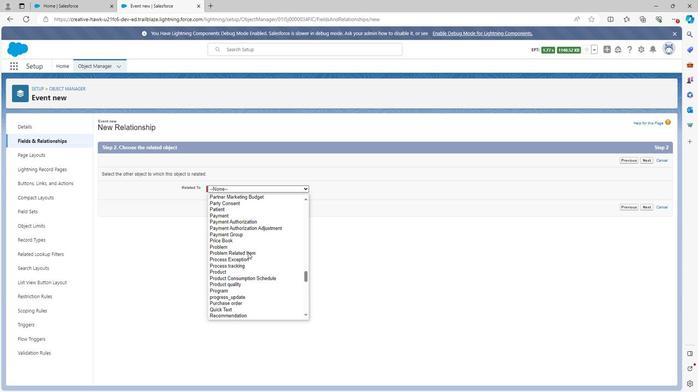 
Action: Mouse scrolled (251, 254) with delta (0, 0)
Screenshot: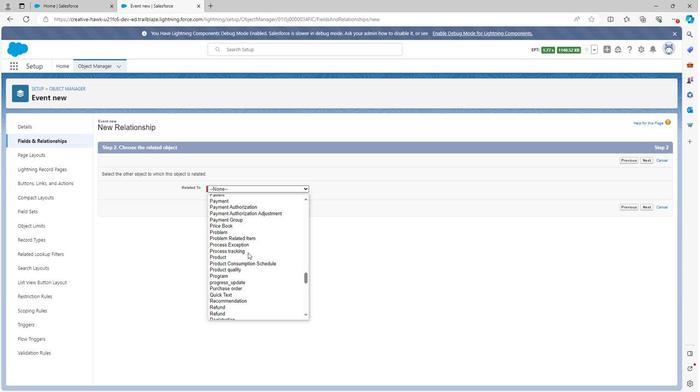 
Action: Mouse scrolled (251, 254) with delta (0, 0)
Screenshot: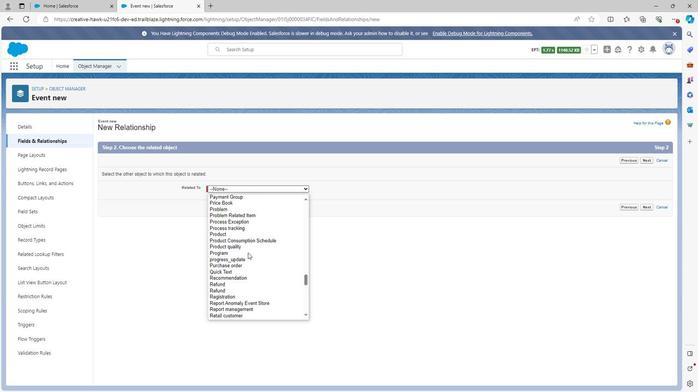 
Action: Mouse scrolled (251, 254) with delta (0, 0)
Screenshot: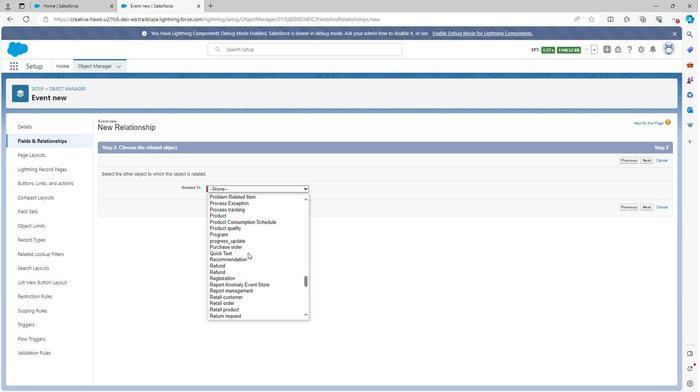 
Action: Mouse scrolled (251, 254) with delta (0, 0)
Screenshot: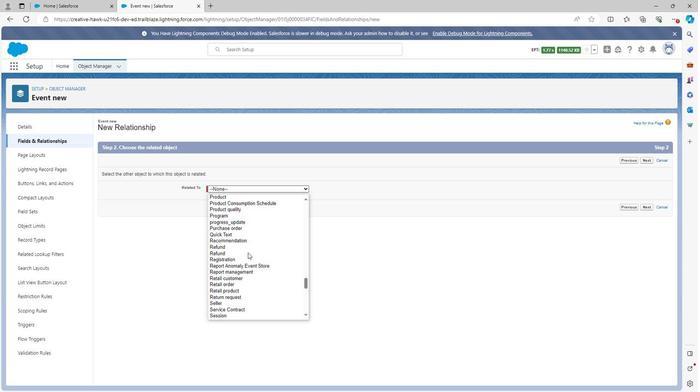 
Action: Mouse scrolled (251, 254) with delta (0, 0)
Screenshot: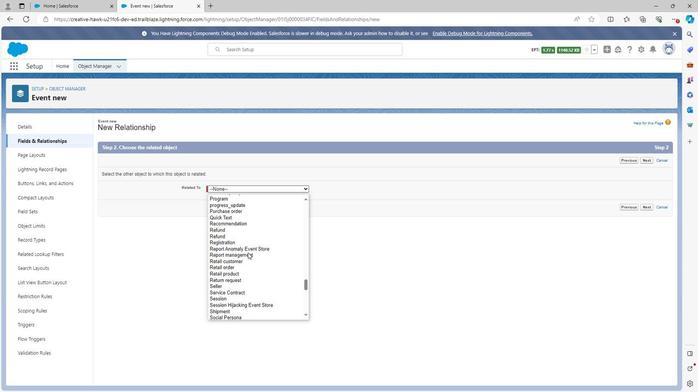 
Action: Mouse scrolled (251, 254) with delta (0, 0)
Screenshot: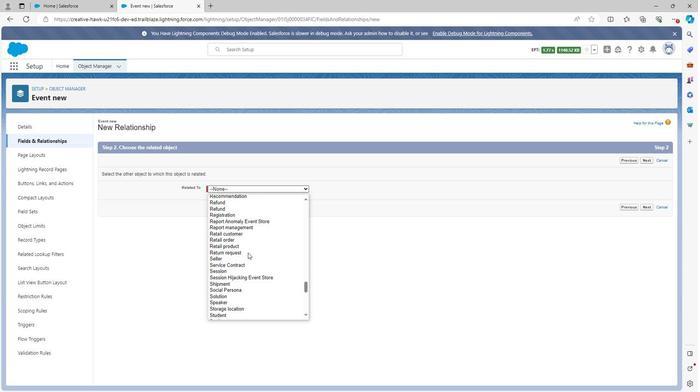 
Action: Mouse scrolled (251, 254) with delta (0, 0)
Screenshot: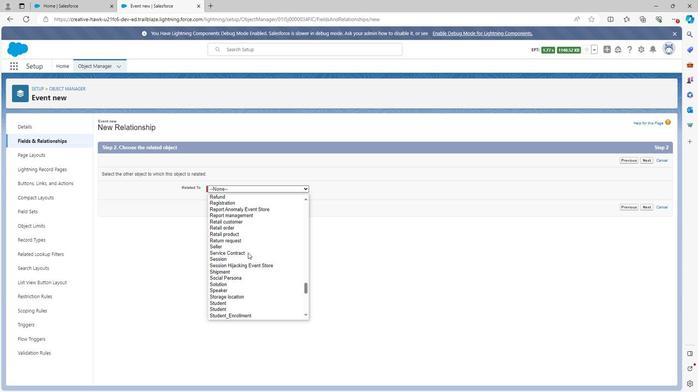 
Action: Mouse moved to (228, 273)
Screenshot: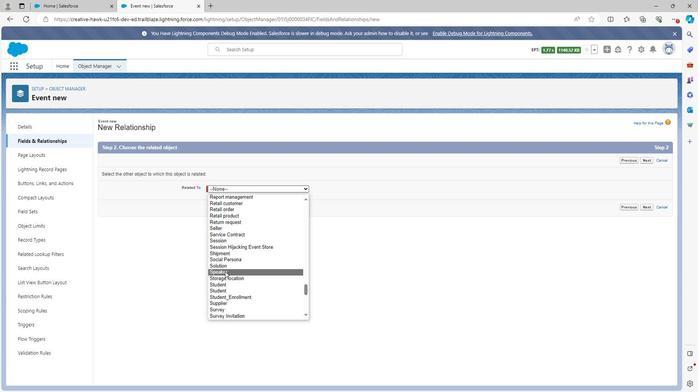 
Action: Mouse pressed left at (228, 273)
Screenshot: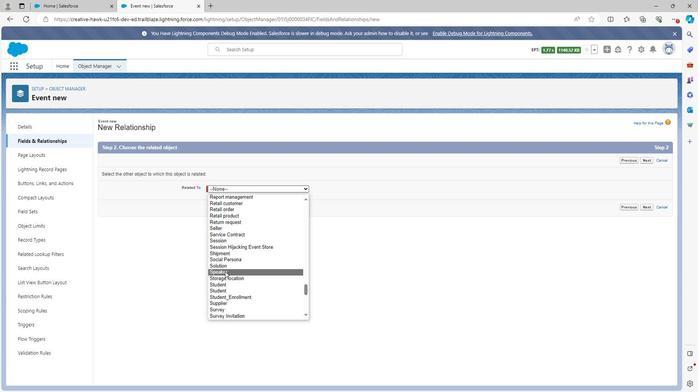 
Action: Mouse moved to (645, 209)
Screenshot: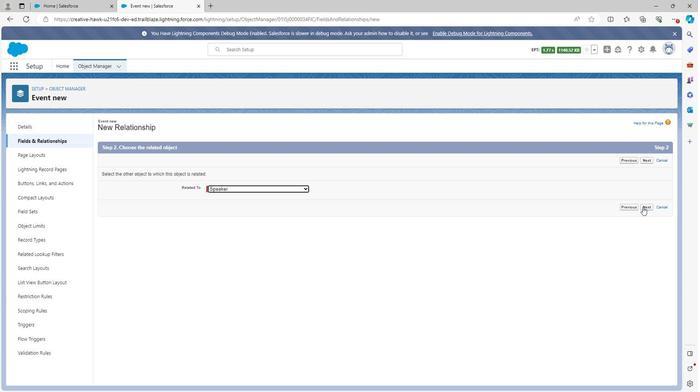 
Action: Mouse pressed left at (645, 209)
Screenshot: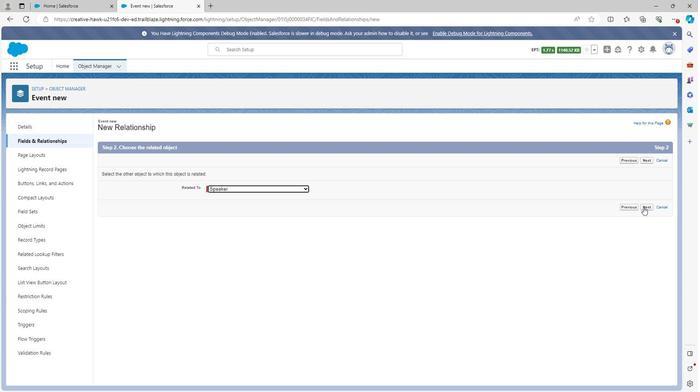 
Action: Mouse moved to (237, 178)
Screenshot: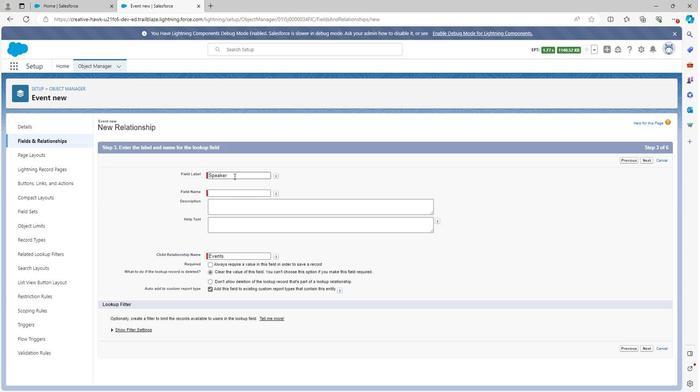 
Action: Mouse pressed left at (237, 178)
Screenshot: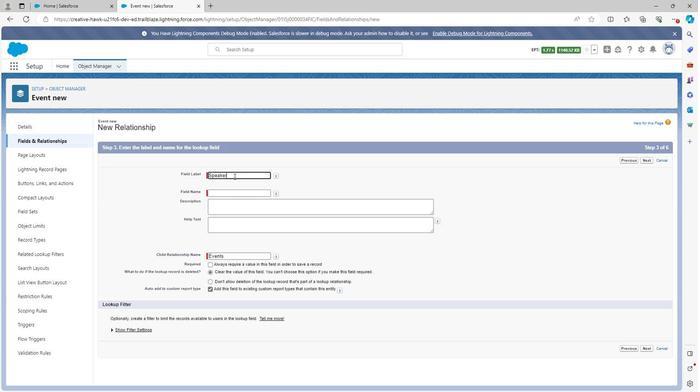 
Action: Key pressed <Key.space><Key.left><Key.left><Key.left><Key.left><Key.left><Key.left><Key.left><Key.left><Key.left><Key.left><Key.left><Key.left><Key.left><Key.shift>Even
Screenshot: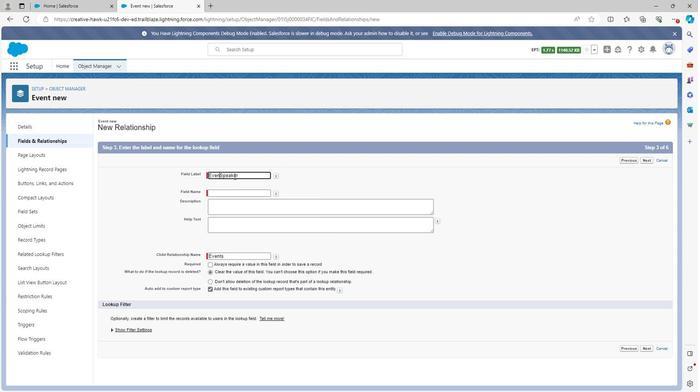 
Action: Mouse moved to (237, 177)
Screenshot: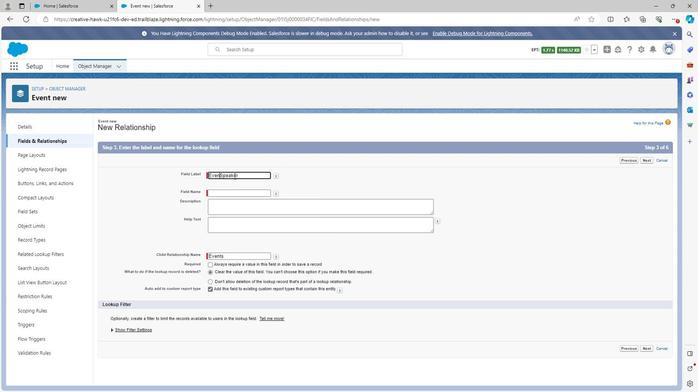 
Action: Key pressed t
Screenshot: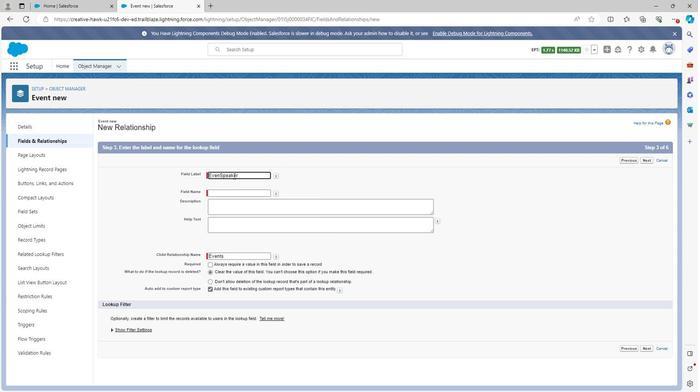 
Action: Mouse moved to (237, 177)
Screenshot: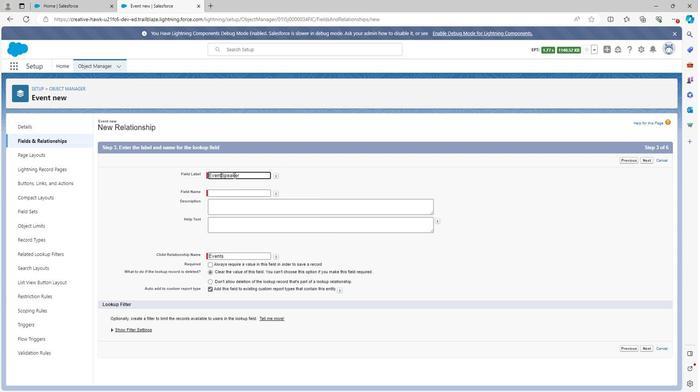 
Action: Key pressed <Key.space>
Screenshot: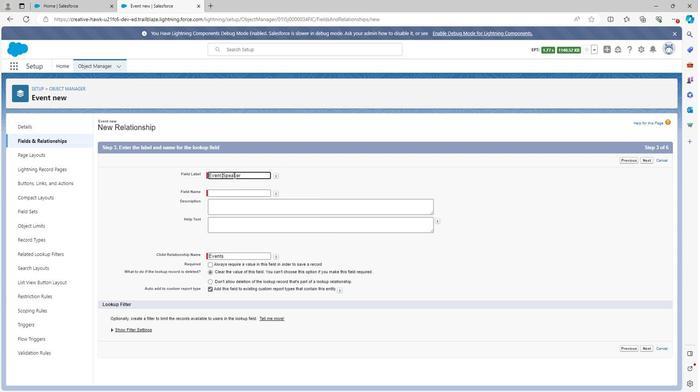 
Action: Mouse moved to (236, 175)
Screenshot: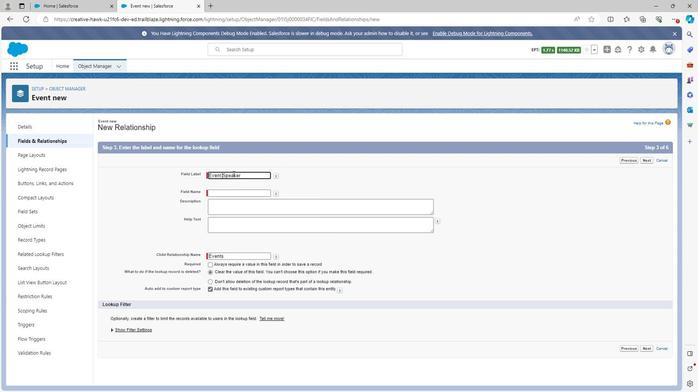 
Action: Key pressed <Key.right><Key.backspace>s<Key.right><Key.right><Key.right><Key.right><Key.right><Key.right><Key.right><Key.right><Key.right>title
Screenshot: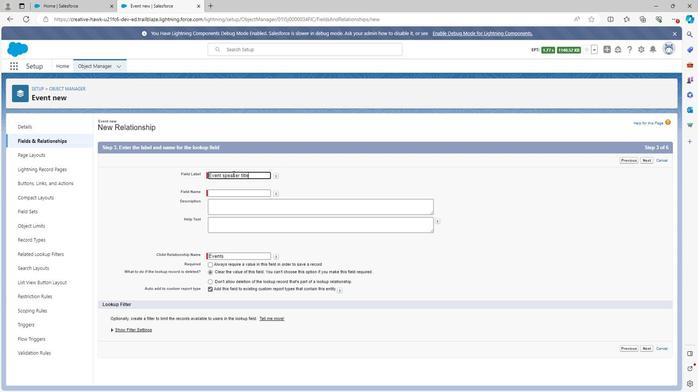 
Action: Mouse moved to (281, 184)
Screenshot: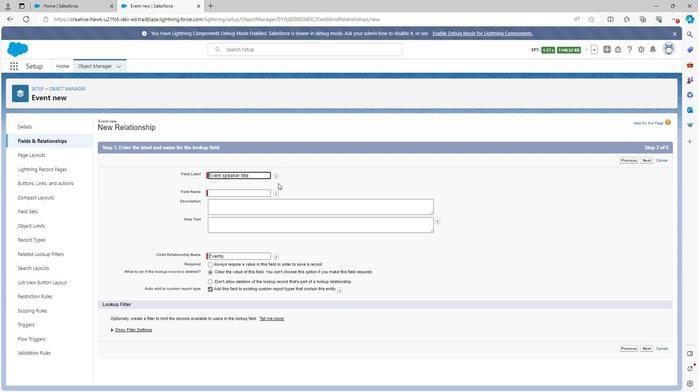 
Action: Mouse pressed left at (281, 184)
Screenshot: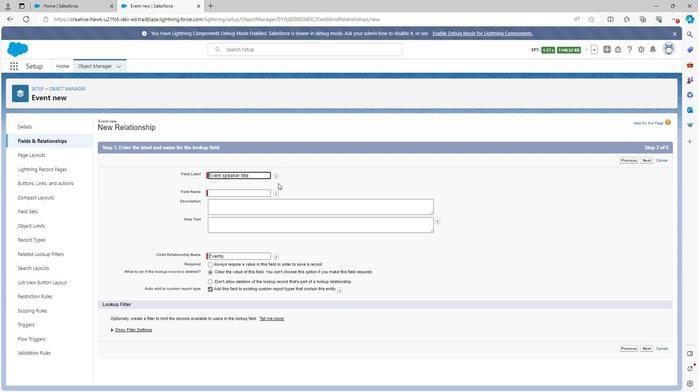 
Action: Mouse moved to (253, 207)
Screenshot: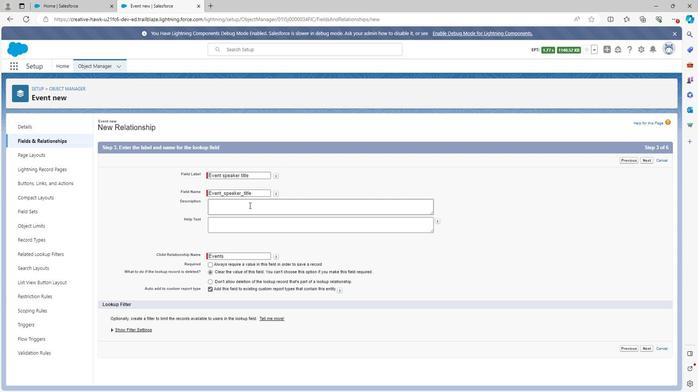 
Action: Mouse pressed left at (253, 207)
Screenshot: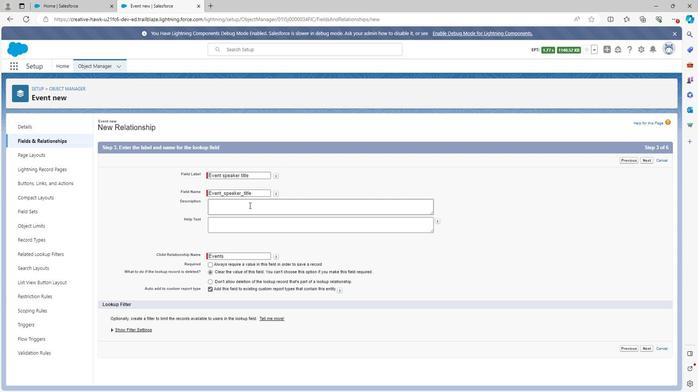 
Action: Key pressed <Key.shift>Event<Key.space>sp
Screenshot: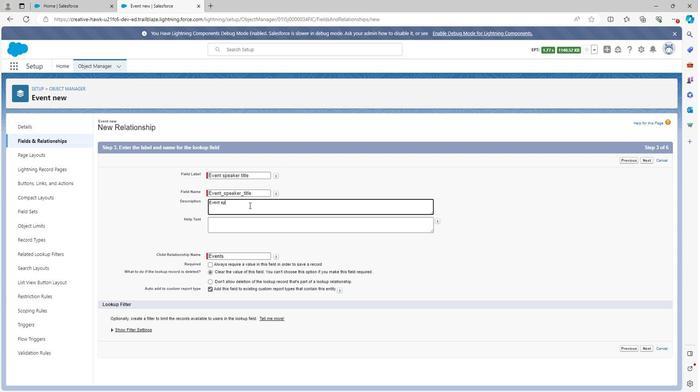
Action: Mouse moved to (246, 206)
Screenshot: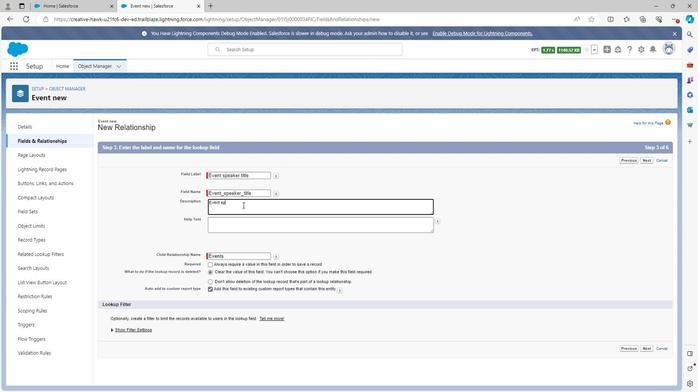 
Action: Key pressed eaker<Key.space>t
Screenshot: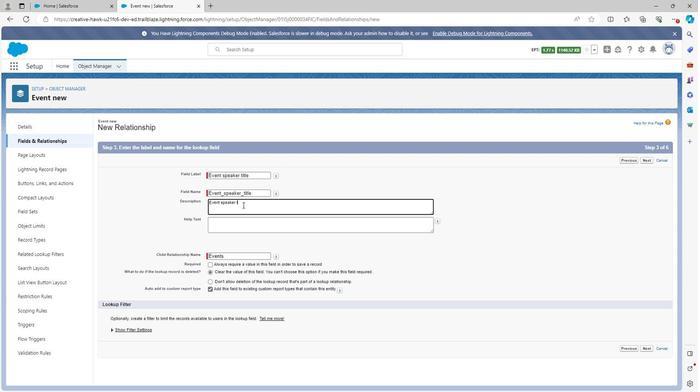 
Action: Mouse moved to (246, 206)
Screenshot: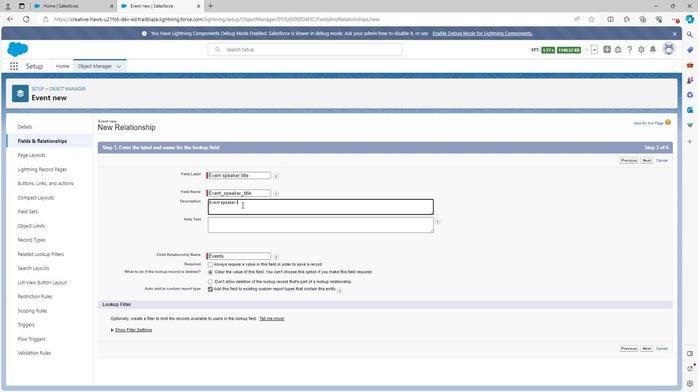 
Action: Key pressed itl
Screenshot: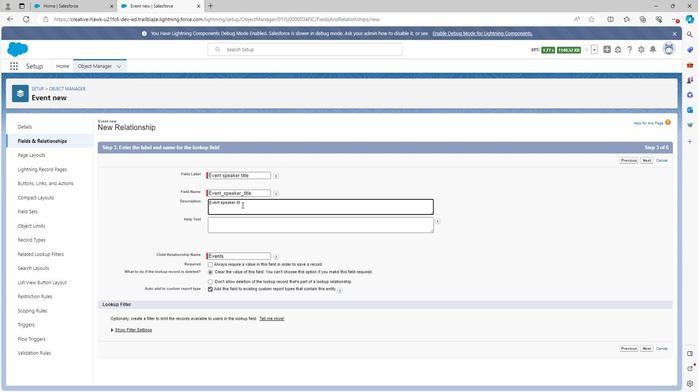 
Action: Mouse moved to (243, 207)
Screenshot: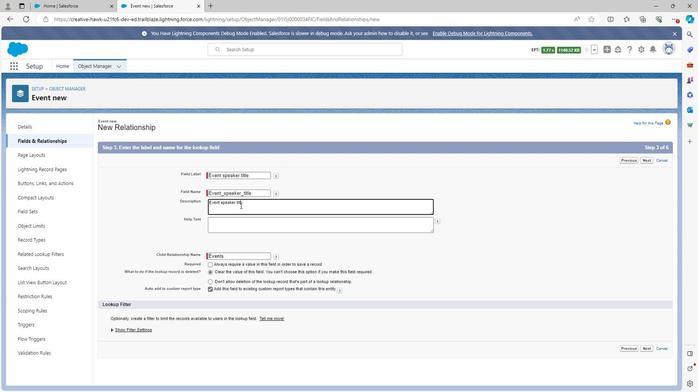 
Action: Key pressed e
Screenshot: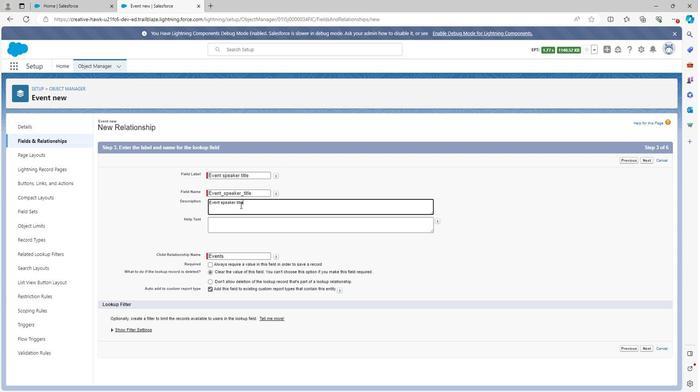 
Action: Mouse moved to (243, 207)
Screenshot: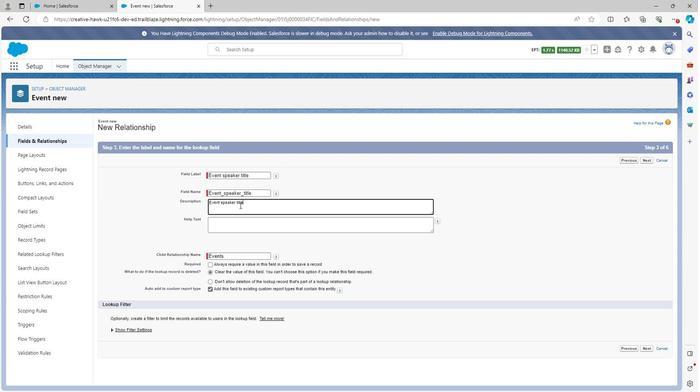 
Action: Key pressed <Key.space>relationship<Key.space>is<Key.space>the<Key.space>relationship<Key.space>in<Key.space>
Screenshot: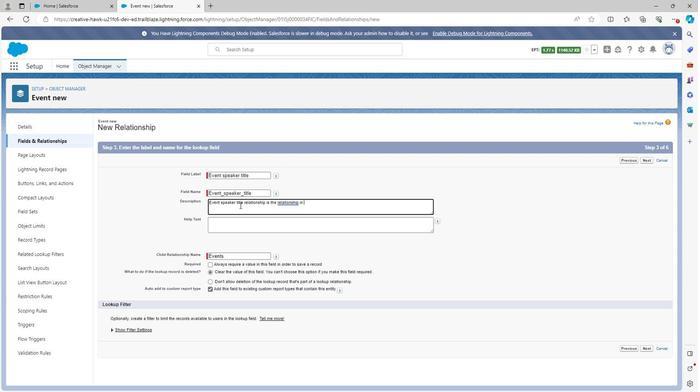 
Action: Mouse moved to (243, 207)
Screenshot: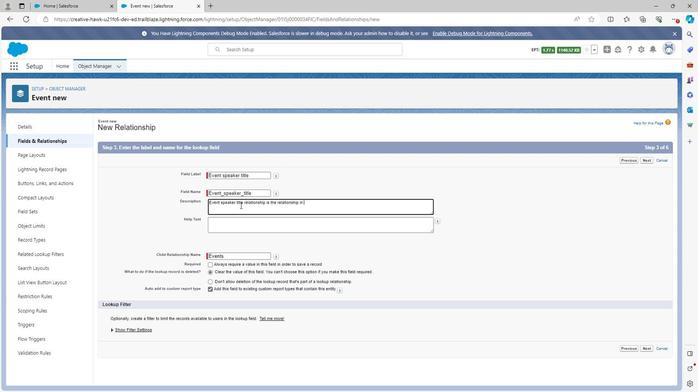 
Action: Key pressed which<Key.space>we<Key.space>get<Key.space>title<Key.space>of<Key.space>speaker<Key.space>i<Key.backspace>from<Key.space>speaker<Key.space>object<Key.space>to<Key.space>event<Key.space>object<Key.space>in<Key.space>event<Key.space>management
Screenshot: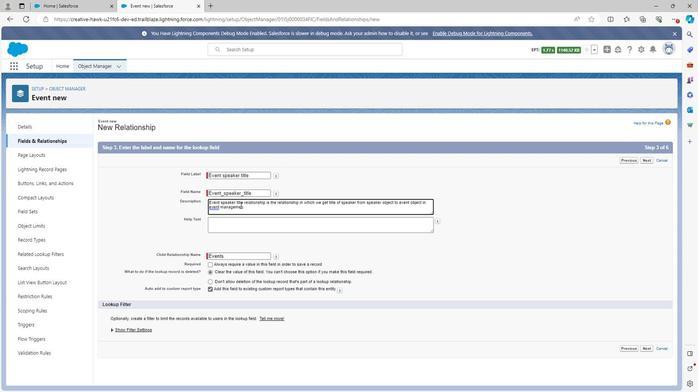 
Action: Mouse moved to (242, 227)
Screenshot: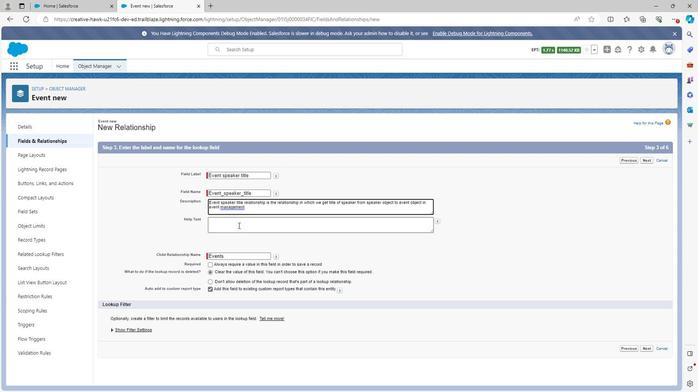 
Action: Mouse pressed left at (242, 227)
Screenshot: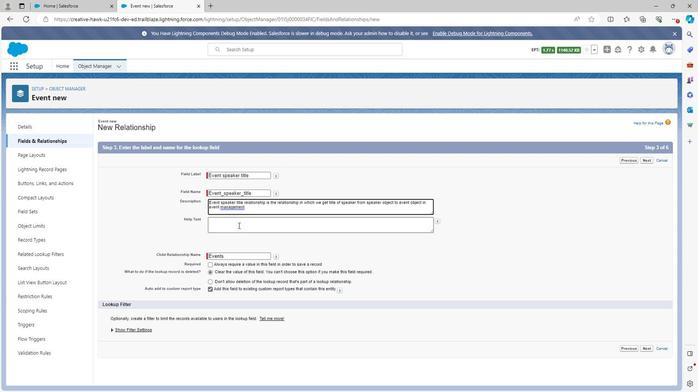 
Action: Mouse moved to (242, 226)
Screenshot: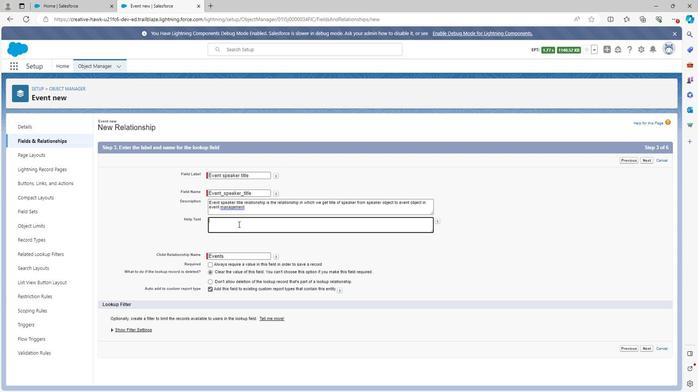 
Action: Key pressed <Key.shift>Event<Key.space>speaker<Key.space>title
Screenshot: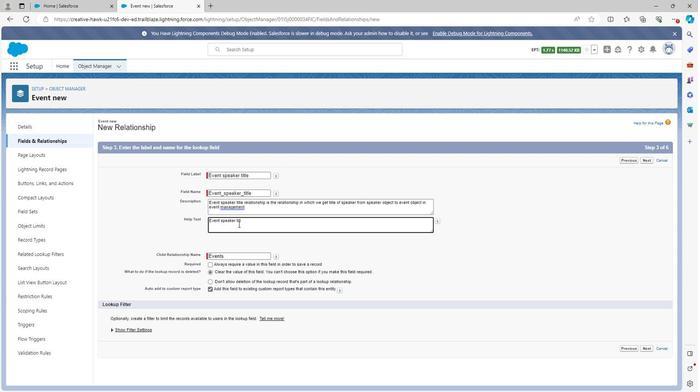
Action: Mouse moved to (651, 350)
Screenshot: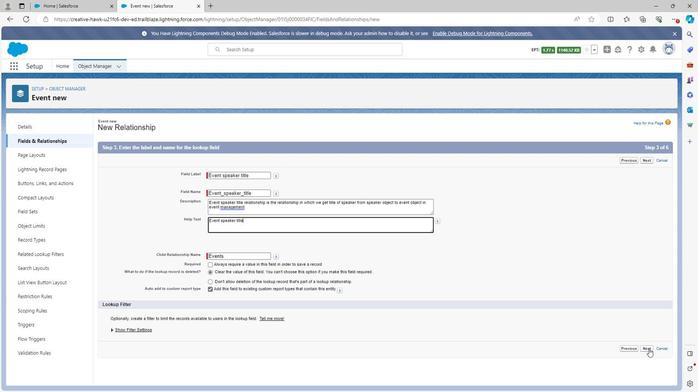 
Action: Mouse pressed left at (651, 350)
Screenshot: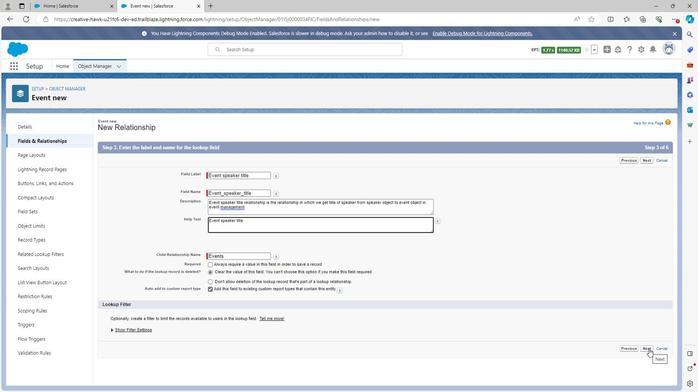 
Action: Mouse moved to (486, 224)
Screenshot: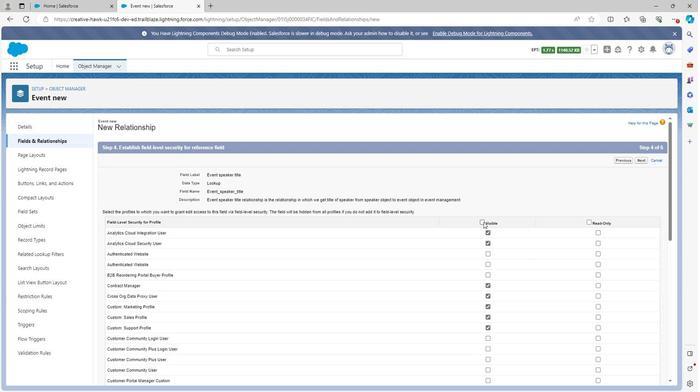 
Action: Mouse pressed left at (486, 224)
Screenshot: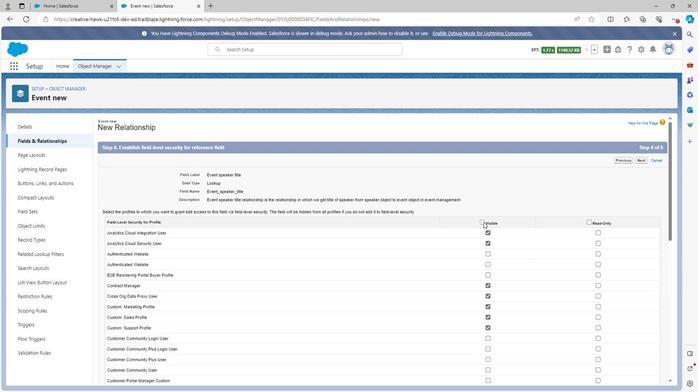 
Action: Mouse moved to (590, 225)
Screenshot: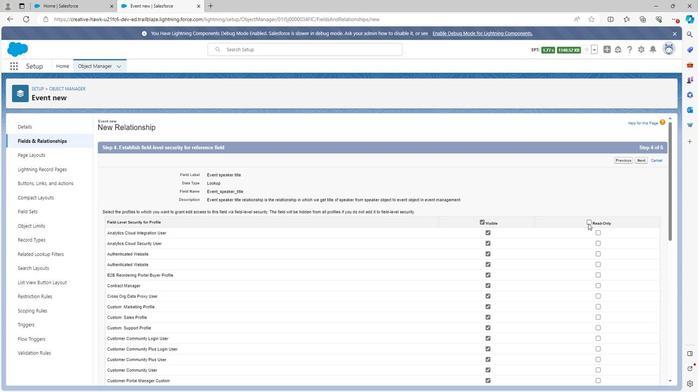 
Action: Mouse pressed left at (590, 225)
Screenshot: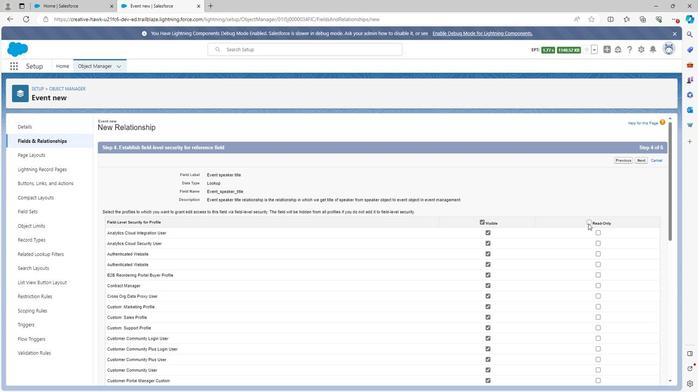 
Action: Mouse moved to (492, 235)
Screenshot: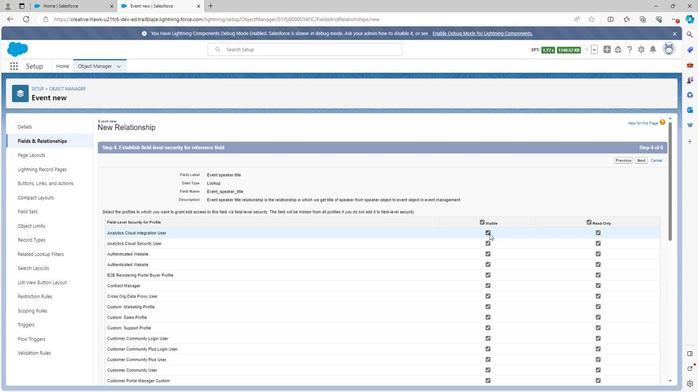 
Action: Mouse pressed left at (492, 235)
Screenshot: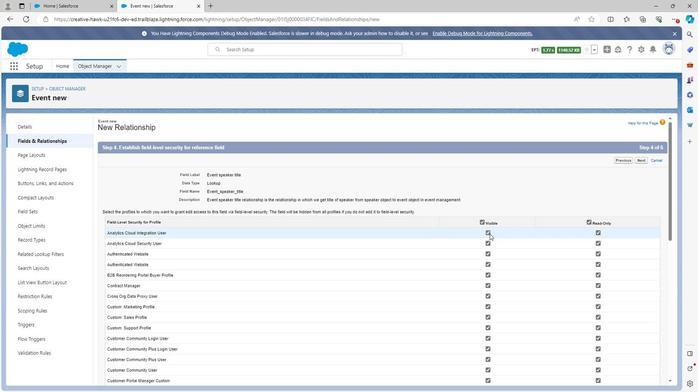 
Action: Mouse moved to (491, 247)
Screenshot: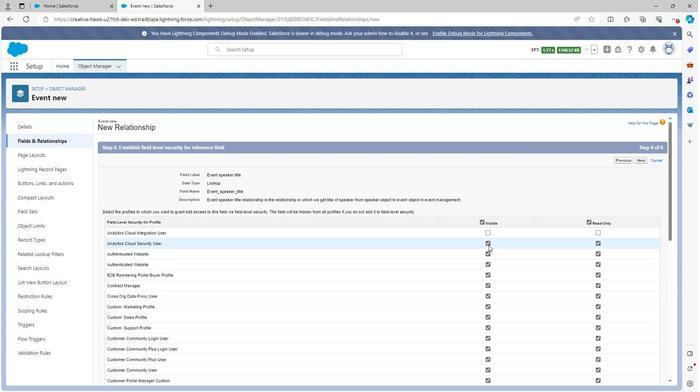 
Action: Mouse pressed left at (491, 247)
Screenshot: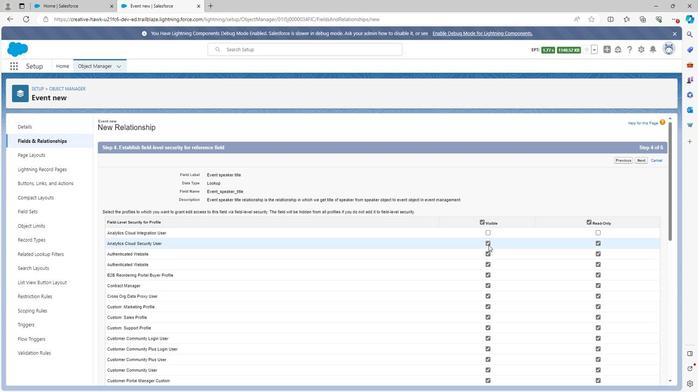 
Action: Mouse moved to (491, 277)
Screenshot: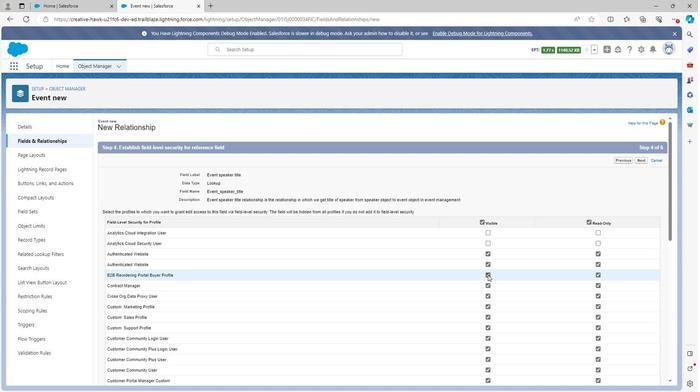 
Action: Mouse pressed left at (491, 277)
Screenshot: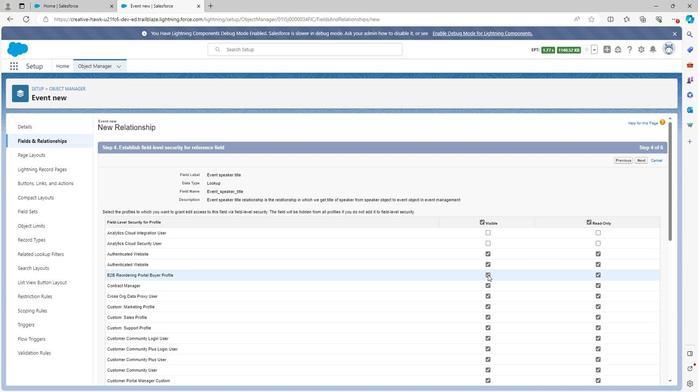 
Action: Mouse moved to (490, 297)
Screenshot: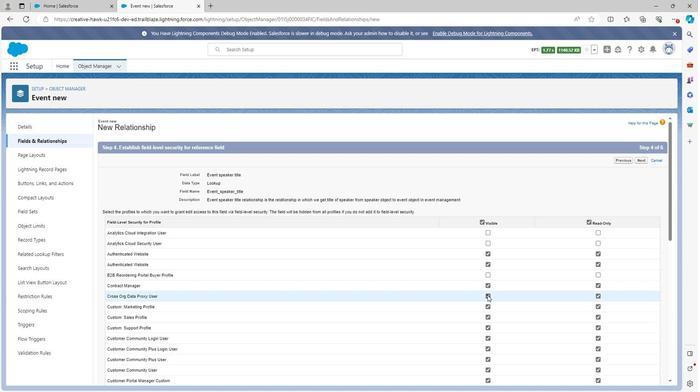 
Action: Mouse pressed left at (490, 297)
Screenshot: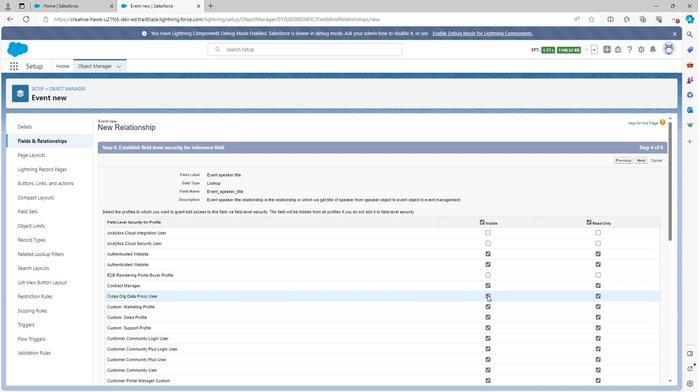 
Action: Mouse moved to (493, 329)
Screenshot: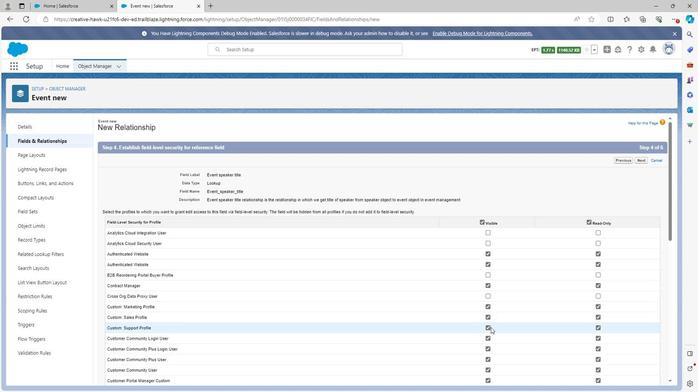 
Action: Mouse pressed left at (493, 329)
Screenshot: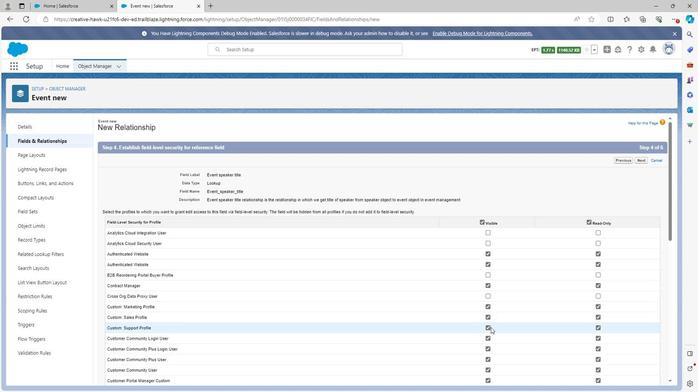 
Action: Mouse moved to (492, 330)
Screenshot: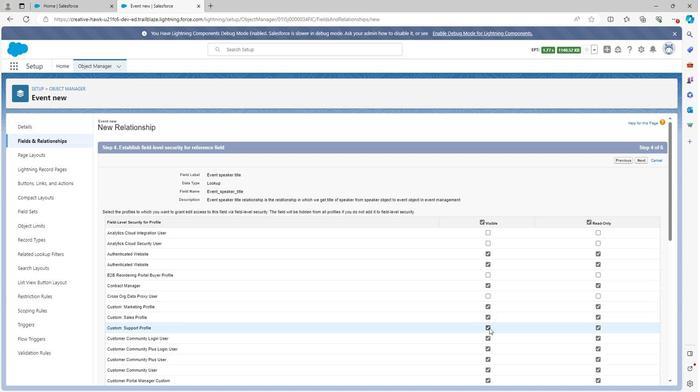
Action: Mouse pressed left at (492, 330)
Screenshot: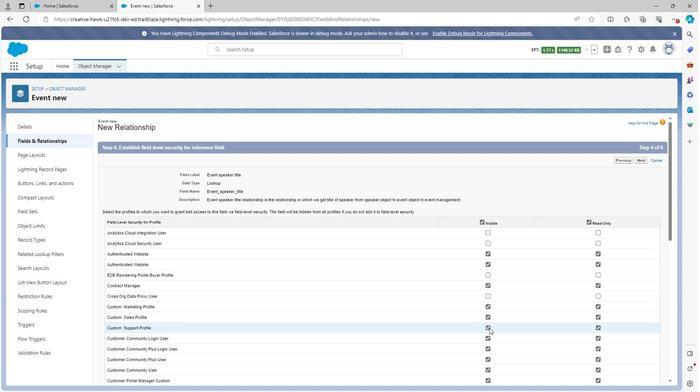 
Action: Mouse moved to (491, 360)
Screenshot: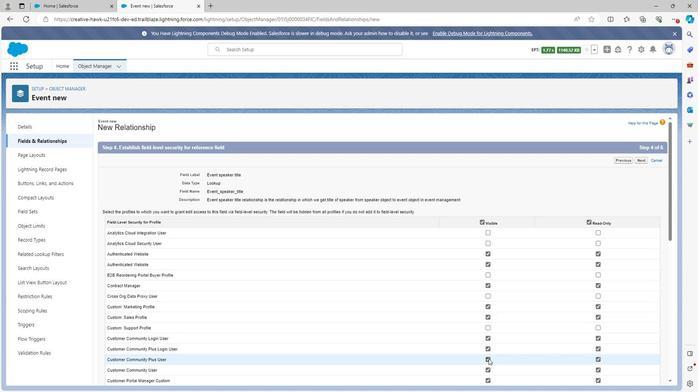 
Action: Mouse pressed left at (491, 360)
Screenshot: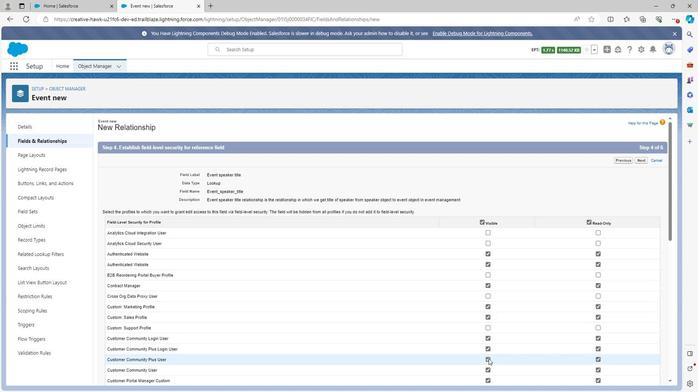 
Action: Mouse scrolled (491, 360) with delta (0, 0)
Screenshot: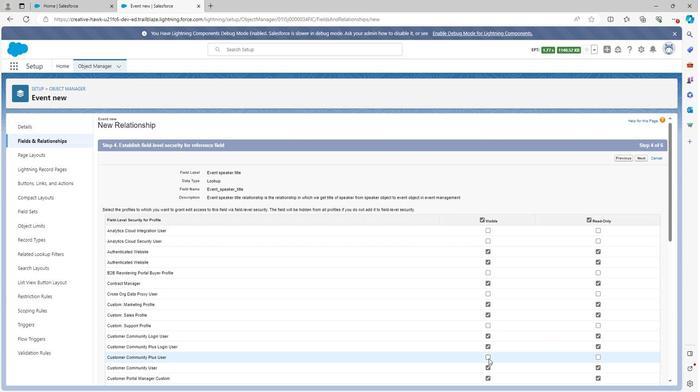 
Action: Mouse moved to (491, 353)
Screenshot: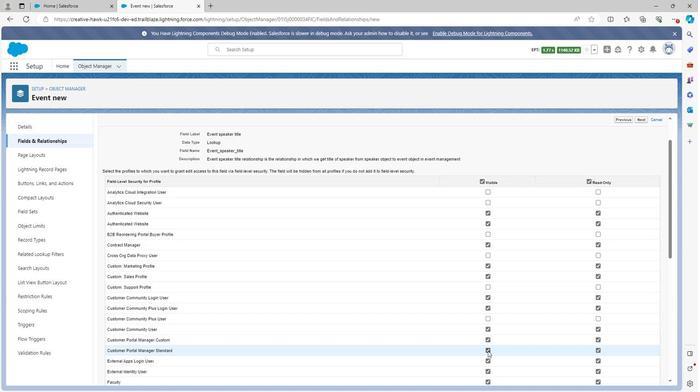 
Action: Mouse pressed left at (491, 353)
Screenshot: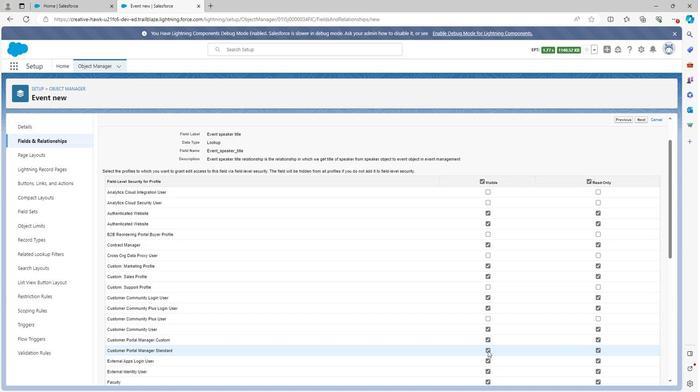 
Action: Mouse moved to (491, 362)
Screenshot: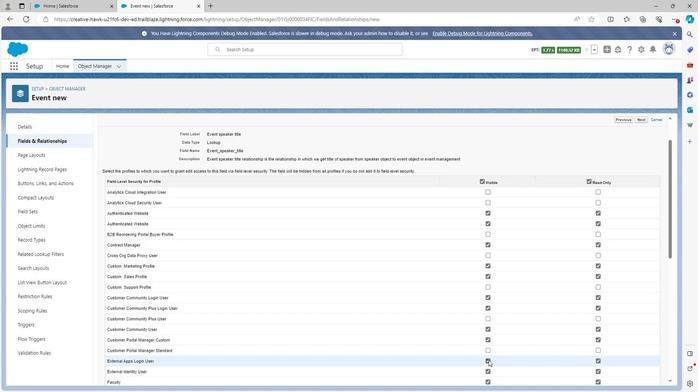 
Action: Mouse pressed left at (491, 362)
Screenshot: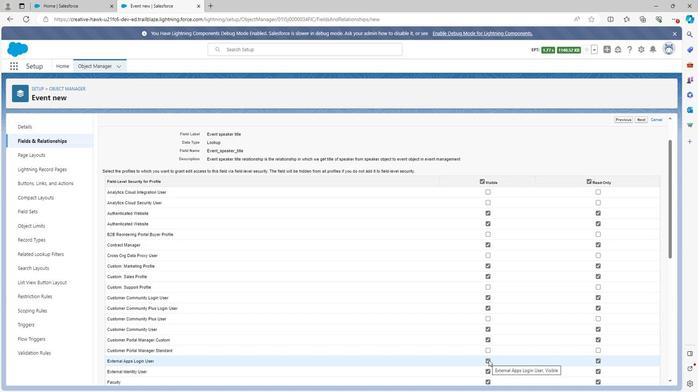 
Action: Mouse moved to (491, 372)
Screenshot: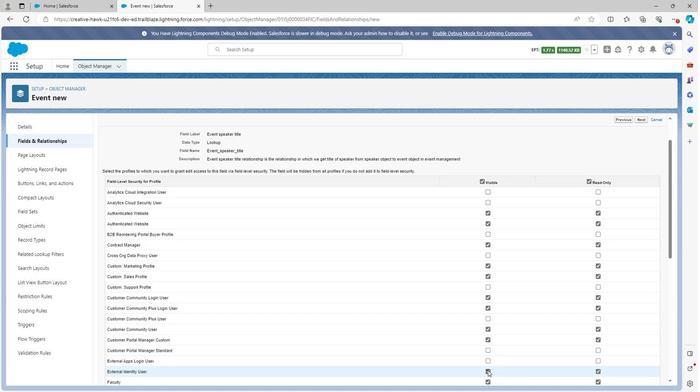
Action: Mouse pressed left at (491, 372)
Screenshot: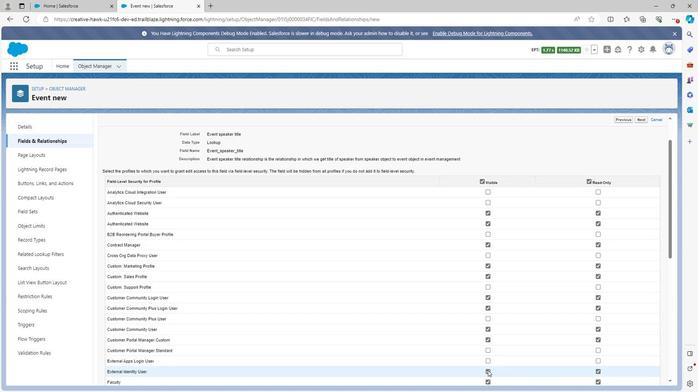 
Action: Mouse moved to (491, 383)
Screenshot: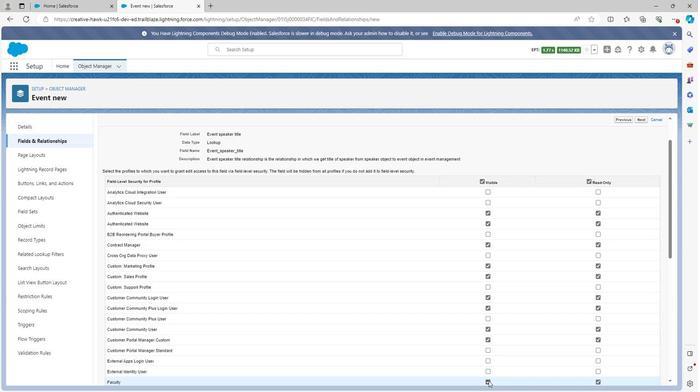
Action: Mouse pressed left at (491, 383)
Screenshot: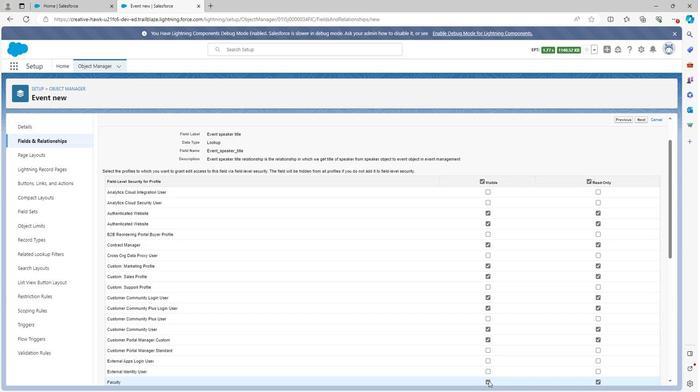 
Action: Mouse scrolled (491, 383) with delta (0, 0)
Screenshot: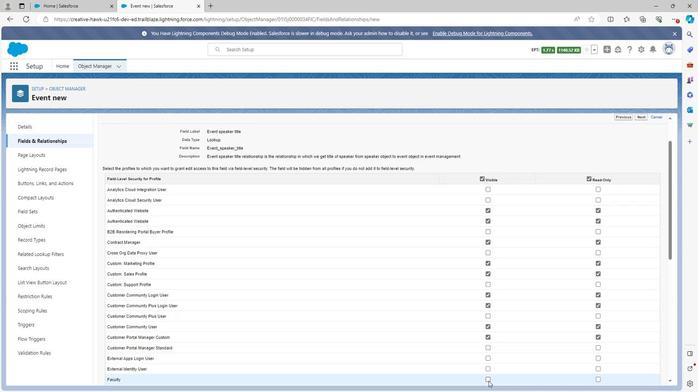 
Action: Mouse moved to (492, 369)
Screenshot: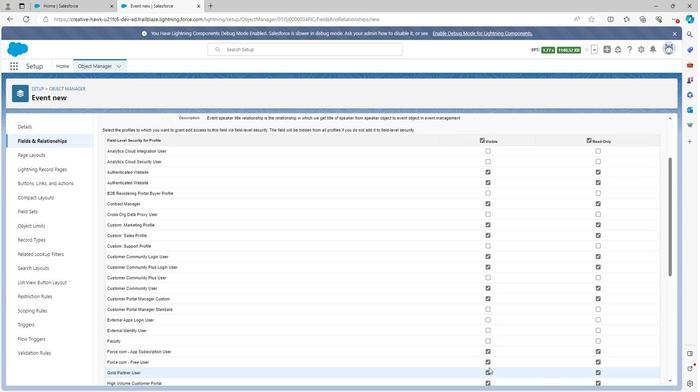 
Action: Mouse pressed left at (492, 369)
Screenshot: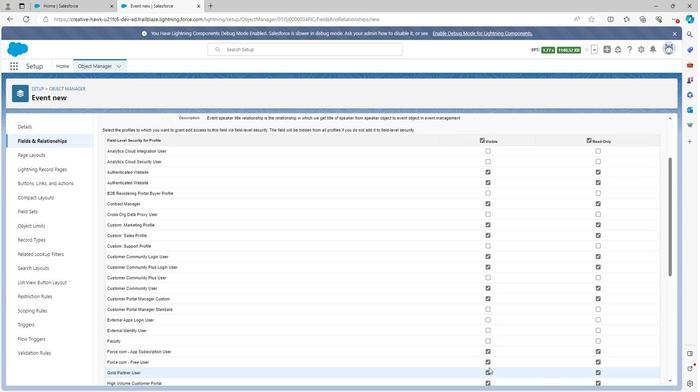
Action: Mouse moved to (491, 374)
Screenshot: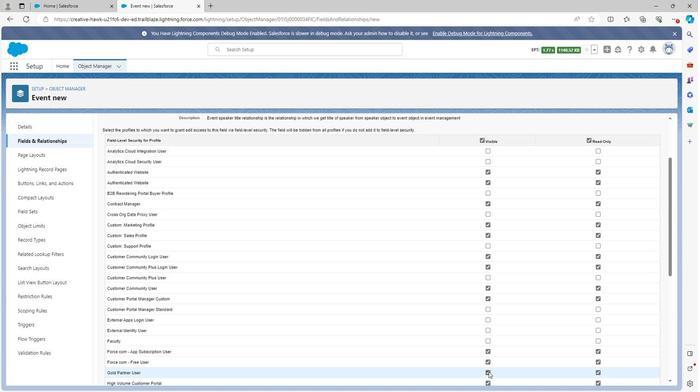
Action: Mouse pressed left at (491, 374)
Screenshot: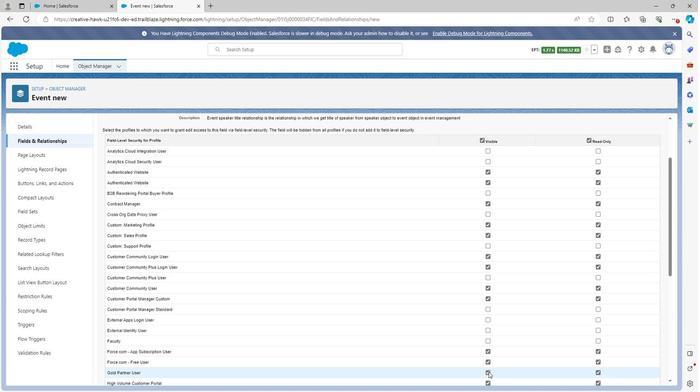 
Action: Mouse moved to (490, 385)
Screenshot: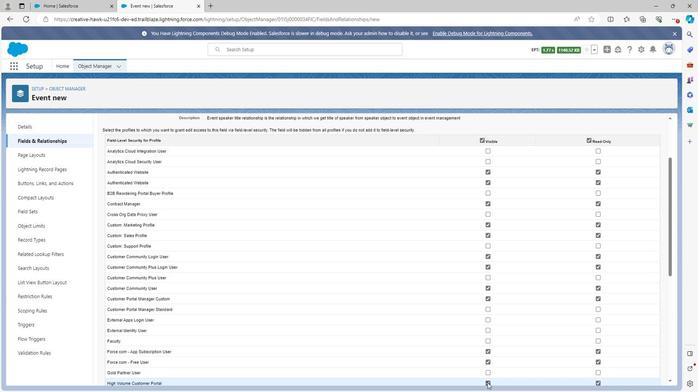 
Action: Mouse pressed left at (490, 385)
Screenshot: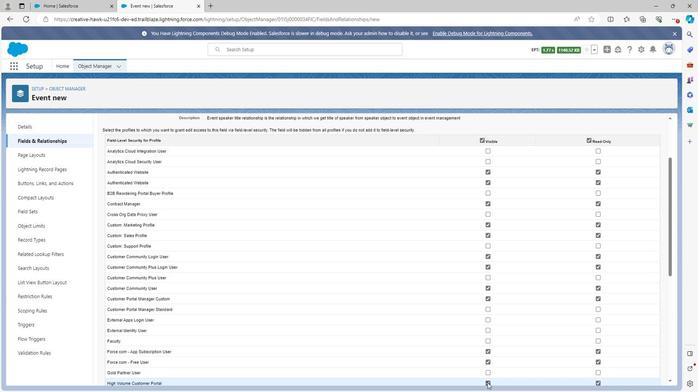
Action: Mouse moved to (491, 385)
Screenshot: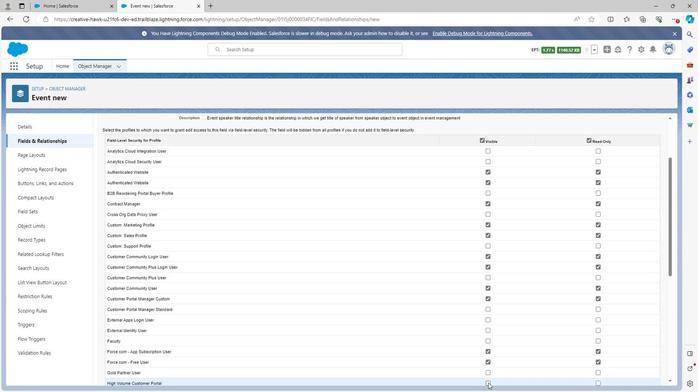 
Action: Mouse scrolled (491, 384) with delta (0, 0)
Screenshot: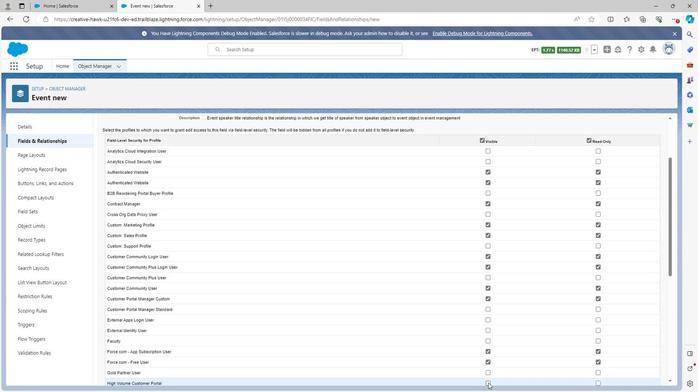 
Action: Mouse moved to (492, 355)
Screenshot: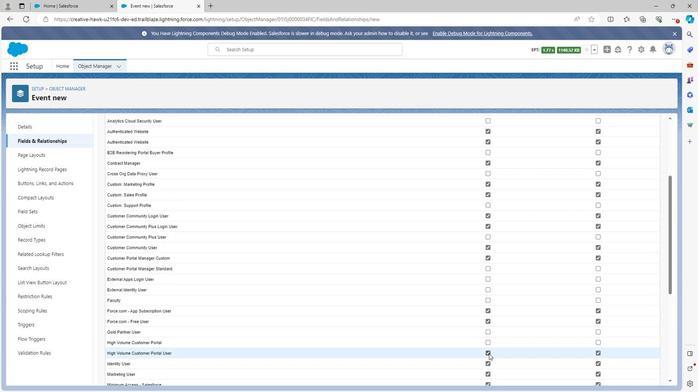 
Action: Mouse pressed left at (492, 355)
Screenshot: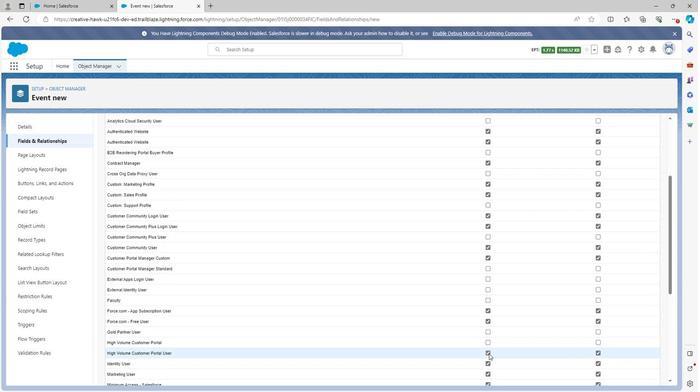 
Action: Mouse moved to (491, 356)
Screenshot: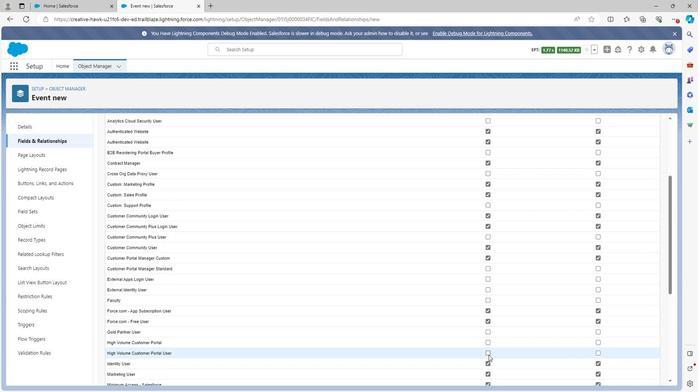 
Action: Mouse scrolled (491, 356) with delta (0, 0)
Screenshot: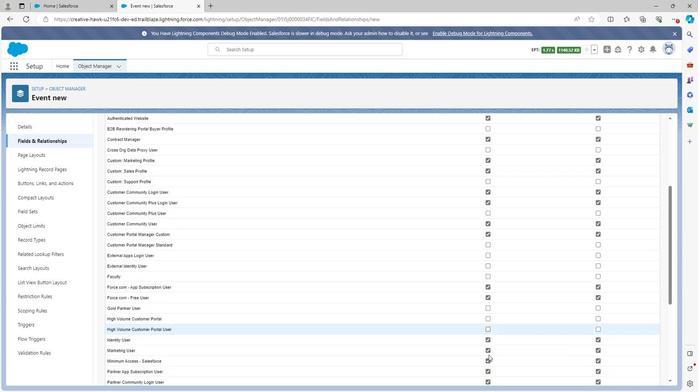 
Action: Mouse moved to (490, 357)
Screenshot: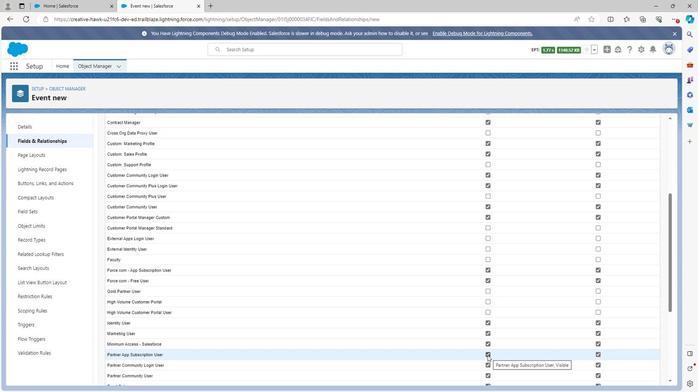 
Action: Mouse pressed left at (490, 357)
Screenshot: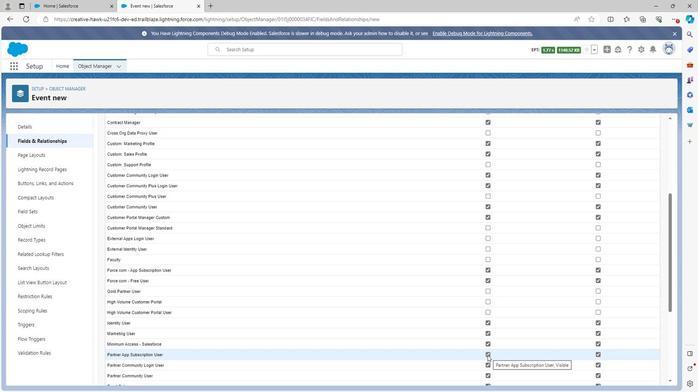 
Action: Mouse moved to (491, 377)
Screenshot: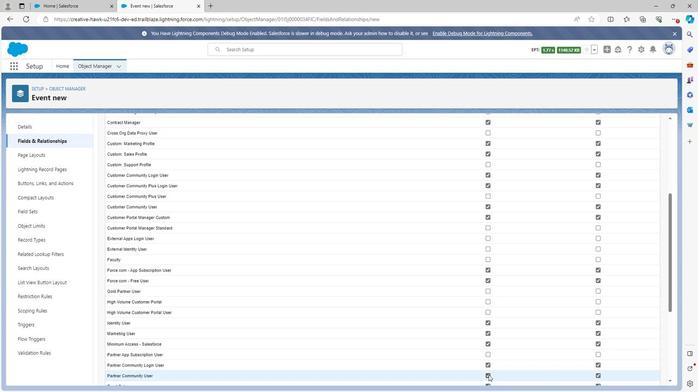 
Action: Mouse pressed left at (491, 377)
Screenshot: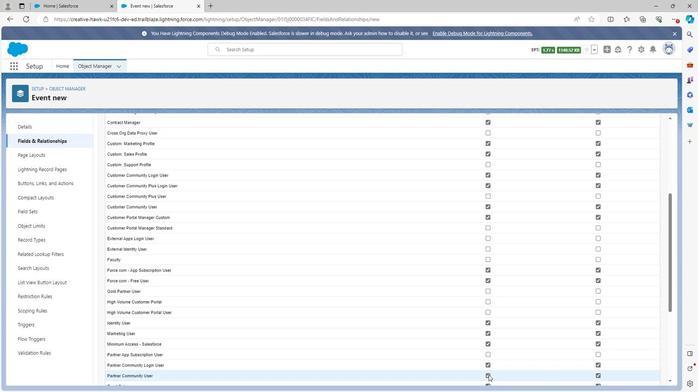 
Action: Mouse scrolled (491, 377) with delta (0, 0)
Screenshot: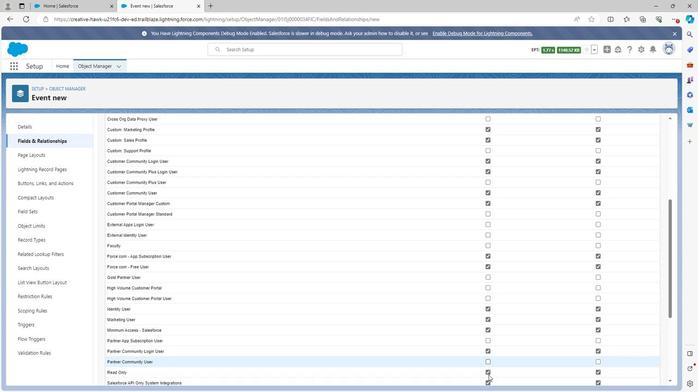 
Action: Mouse moved to (493, 358)
Screenshot: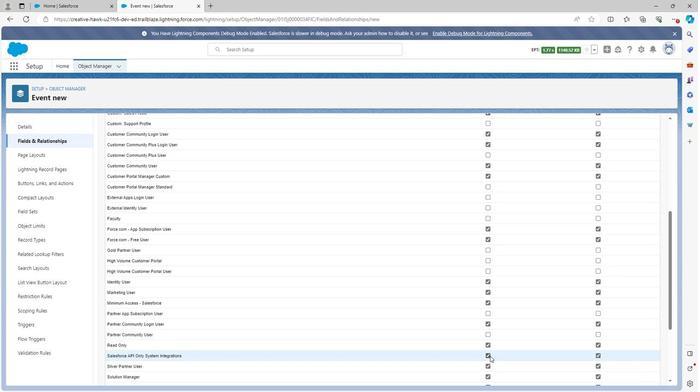 
Action: Mouse pressed left at (493, 358)
Screenshot: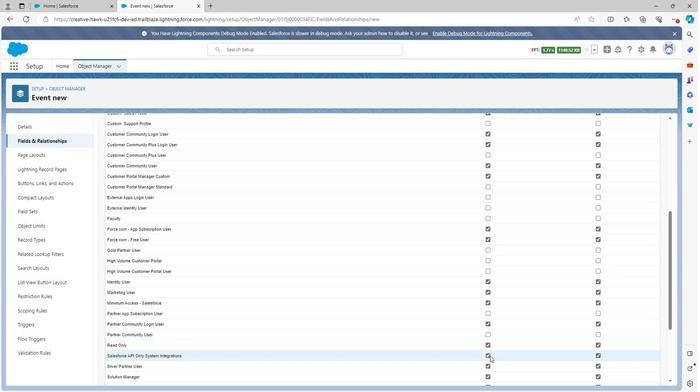 
Action: Mouse moved to (490, 368)
Screenshot: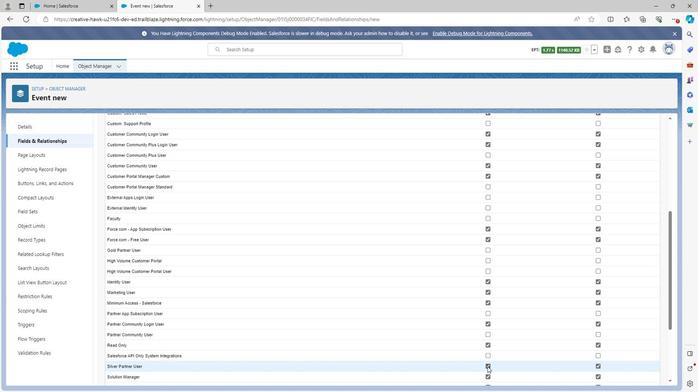 
Action: Mouse pressed left at (490, 368)
Screenshot: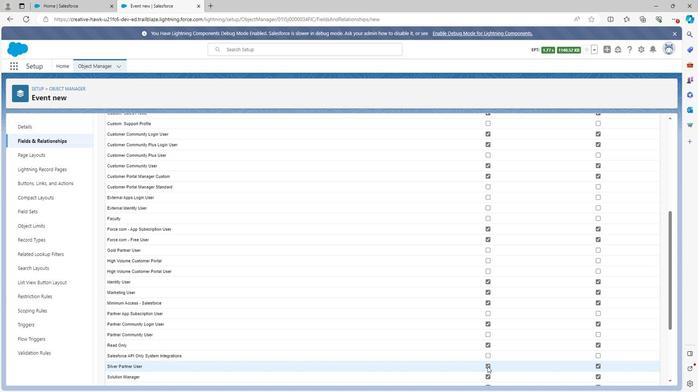 
Action: Mouse moved to (491, 379)
Screenshot: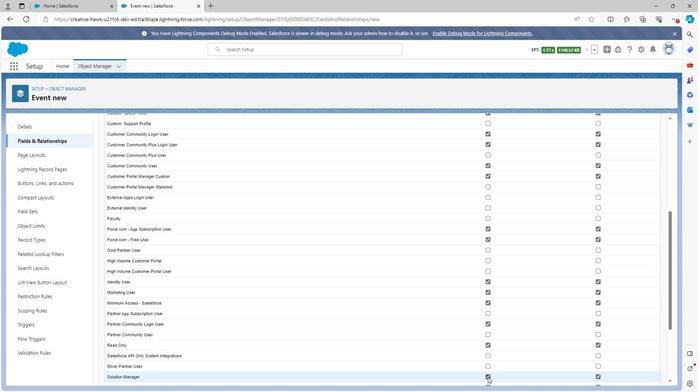 
Action: Mouse pressed left at (491, 379)
Screenshot: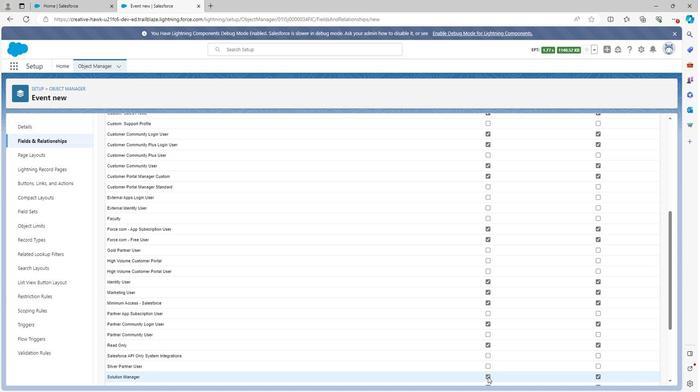 
Action: Mouse moved to (491, 379)
Screenshot: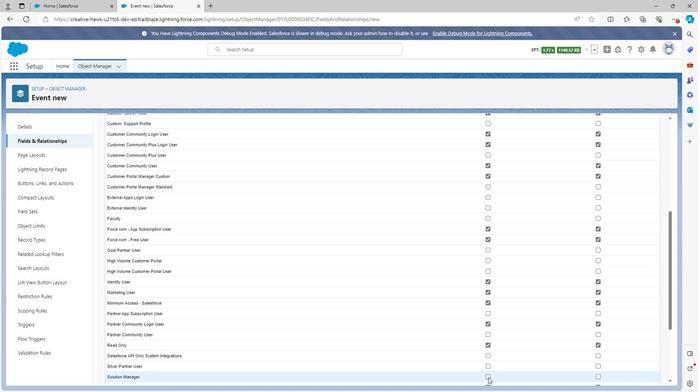 
Action: Mouse scrolled (491, 379) with delta (0, 0)
Screenshot: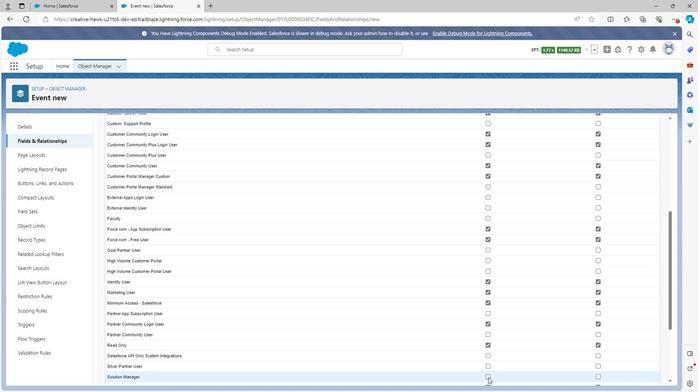 
Action: Mouse moved to (491, 370)
Screenshot: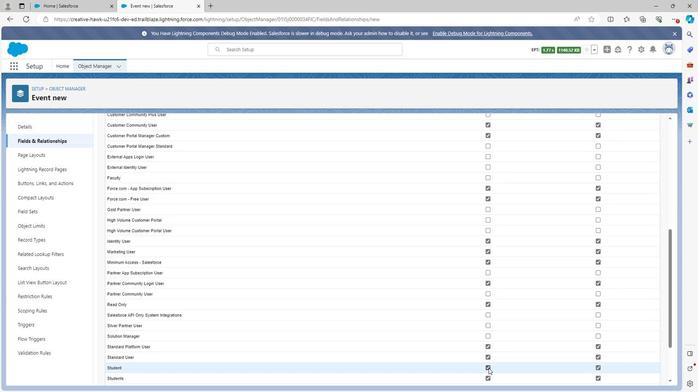 
Action: Mouse pressed left at (491, 370)
Screenshot: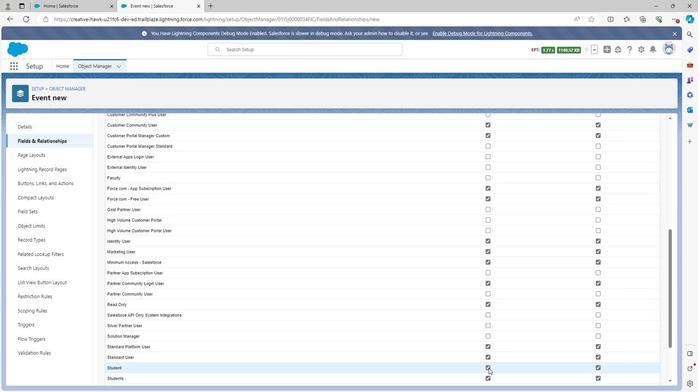 
Action: Mouse moved to (491, 379)
Screenshot: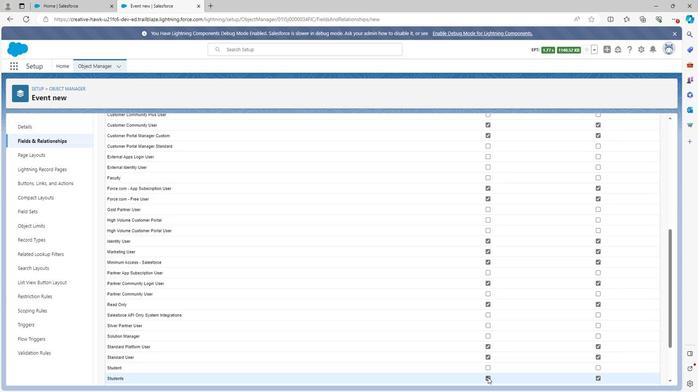
Action: Mouse pressed left at (491, 379)
Screenshot: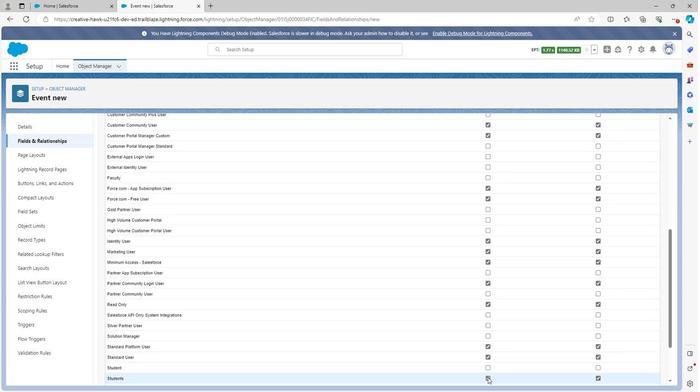 
Action: Mouse scrolled (491, 379) with delta (0, 0)
Screenshot: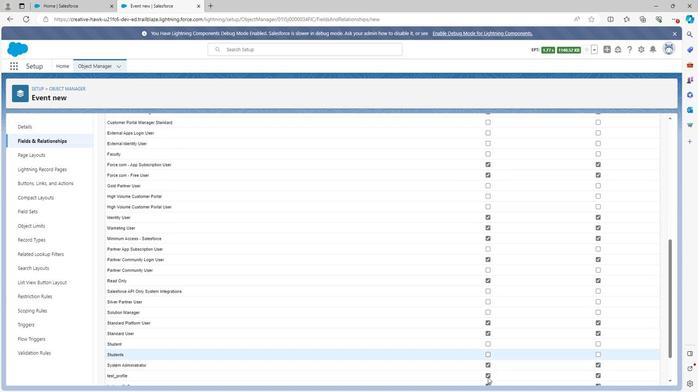 
Action: Mouse moved to (491, 361)
Screenshot: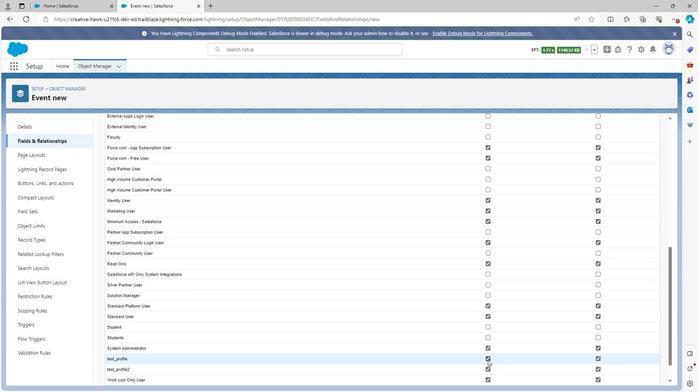 
Action: Mouse pressed left at (491, 361)
Screenshot: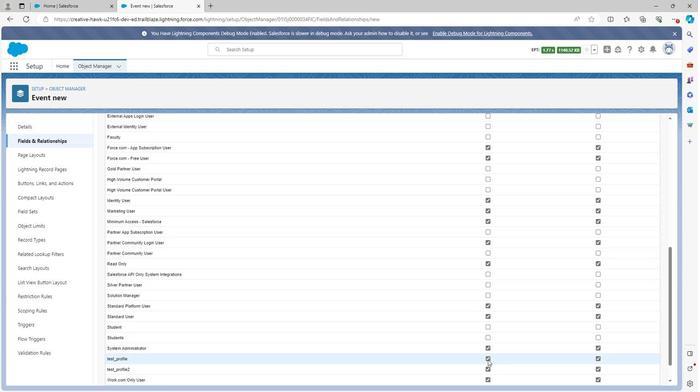 
Action: Mouse moved to (491, 372)
Screenshot: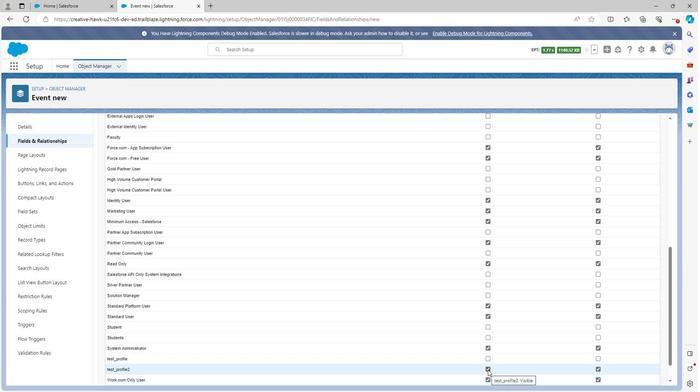 
Action: Mouse pressed left at (491, 372)
Screenshot: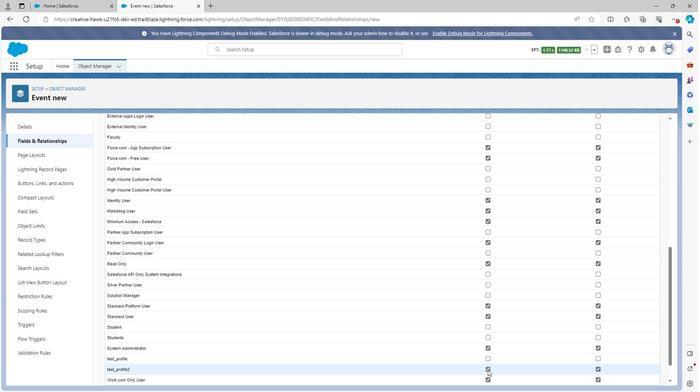 
Action: Mouse moved to (491, 381)
Screenshot: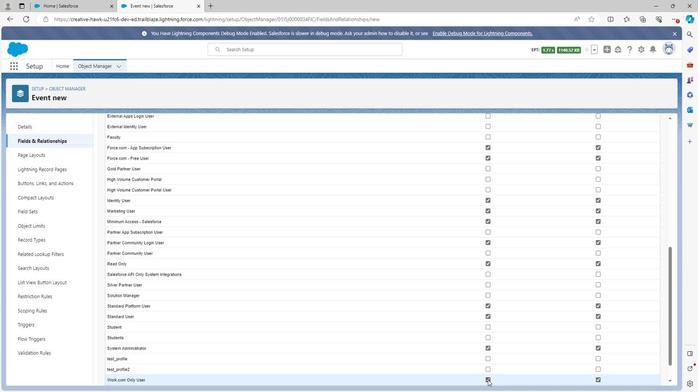 
Action: Mouse pressed left at (491, 381)
Screenshot: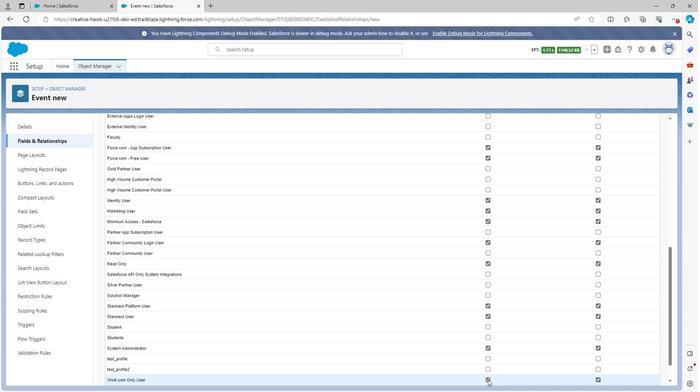 
Action: Mouse moved to (637, 370)
Screenshot: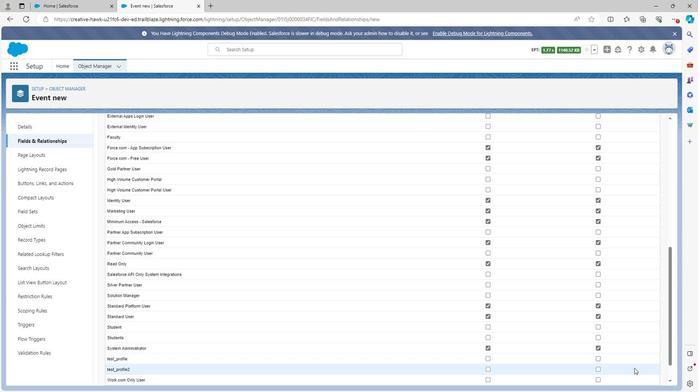 
Action: Mouse scrolled (637, 369) with delta (0, 0)
Screenshot: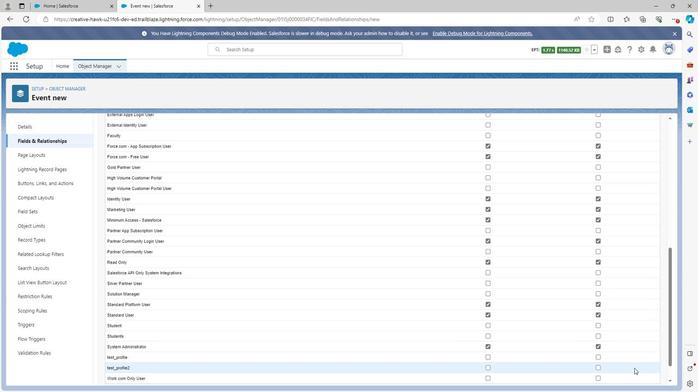 
Action: Mouse scrolled (637, 369) with delta (0, 0)
Screenshot: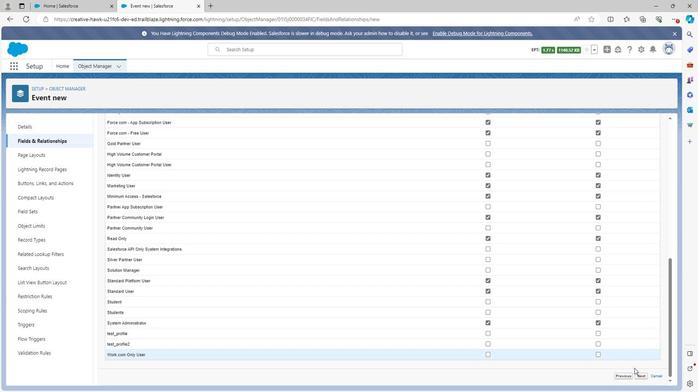 
Action: Mouse moved to (643, 379)
Screenshot: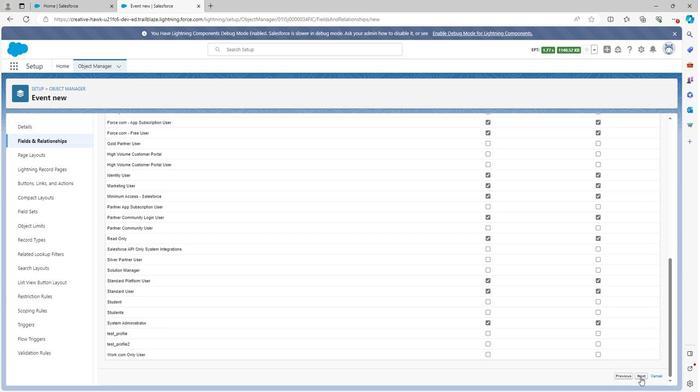 
Action: Mouse pressed left at (643, 379)
Screenshot: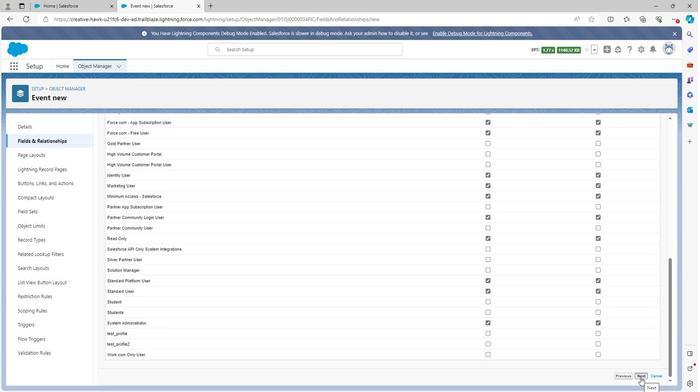 
Action: Mouse moved to (648, 261)
Screenshot: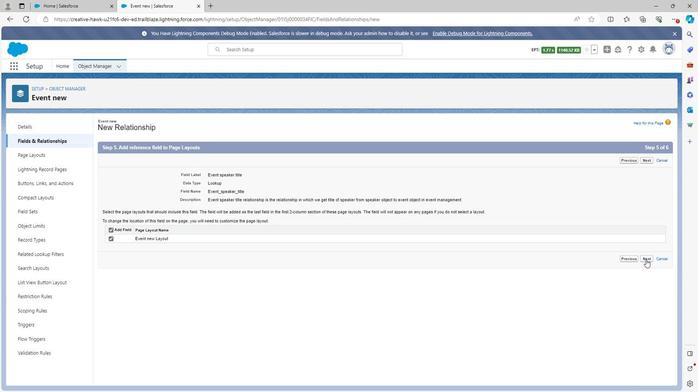 
Action: Mouse pressed left at (648, 261)
Screenshot: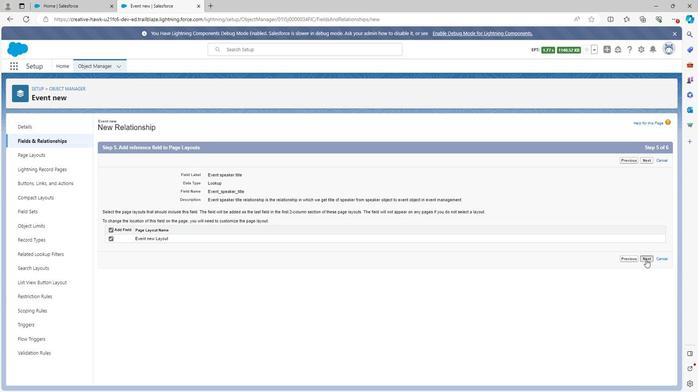 
Action: Mouse moved to (649, 287)
Screenshot: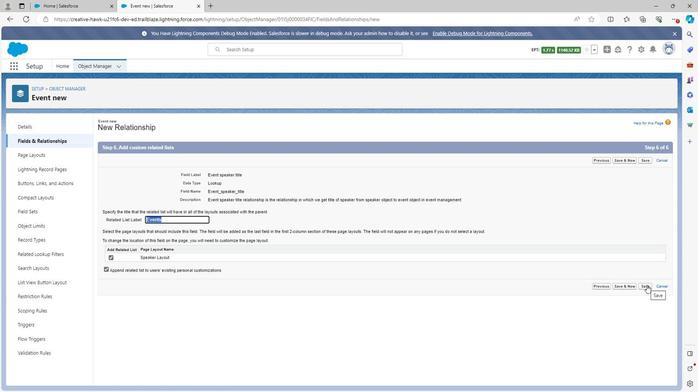
Action: Mouse pressed left at (649, 287)
Screenshot: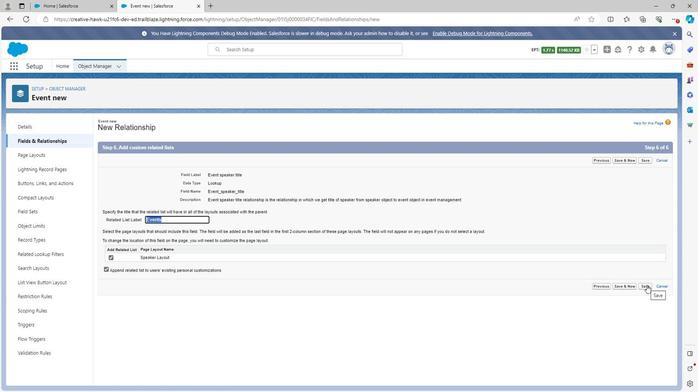 
Action: Mouse moved to (514, 128)
Screenshot: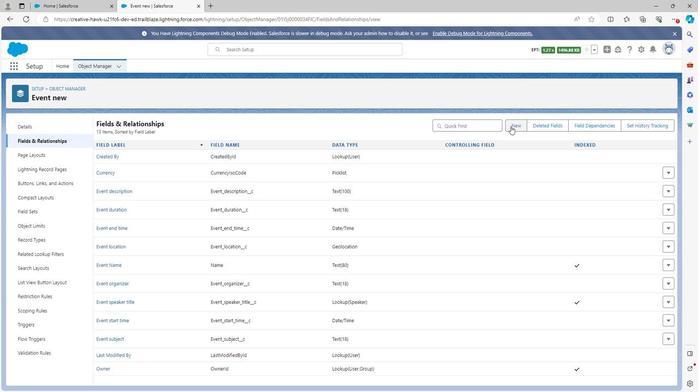 
Action: Mouse pressed left at (514, 128)
Screenshot: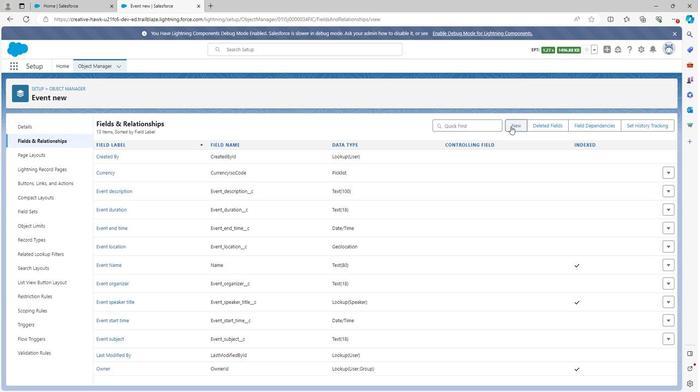 
Action: Mouse moved to (141, 309)
Screenshot: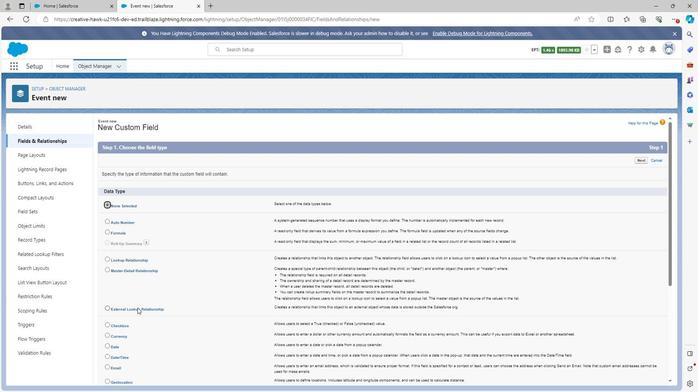 
Action: Mouse scrolled (141, 309) with delta (0, 0)
Screenshot: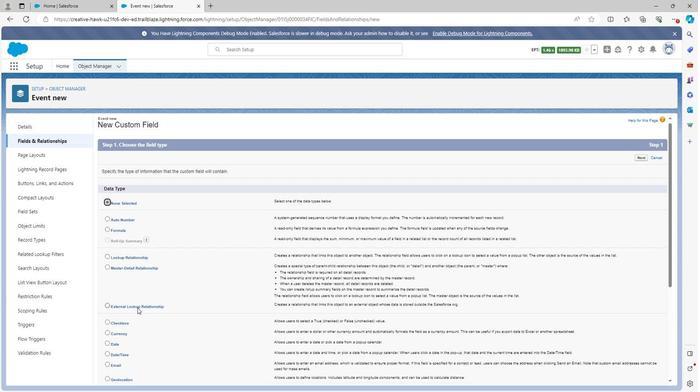 
Action: Mouse scrolled (141, 309) with delta (0, 0)
Screenshot: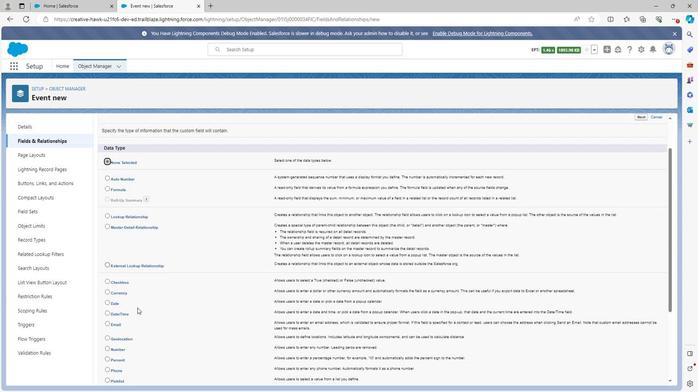 
Action: Mouse scrolled (141, 309) with delta (0, 0)
Screenshot: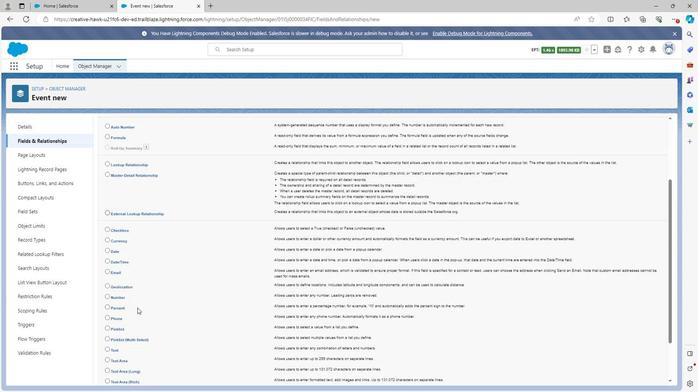 
Action: Mouse moved to (112, 323)
Screenshot: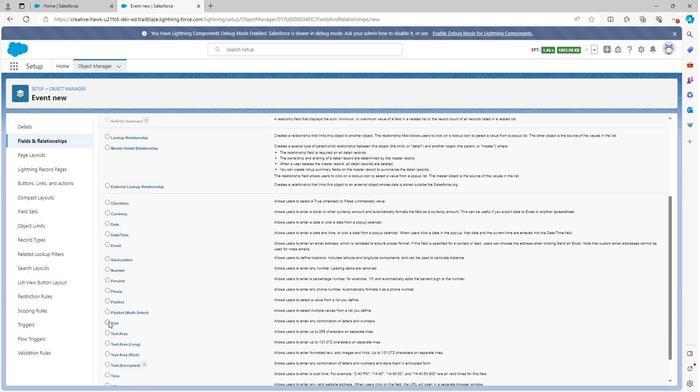 
Action: Mouse pressed left at (112, 323)
Screenshot: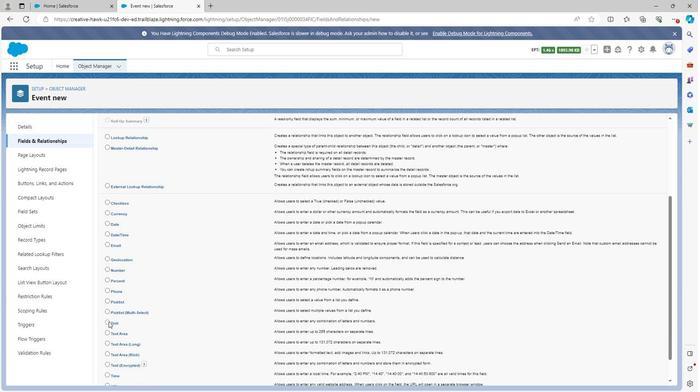 
Action: Mouse moved to (580, 348)
Screenshot: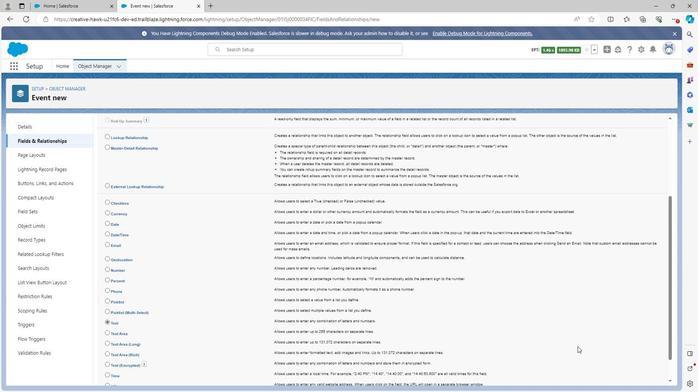 
Action: Mouse scrolled (580, 348) with delta (0, 0)
Screenshot: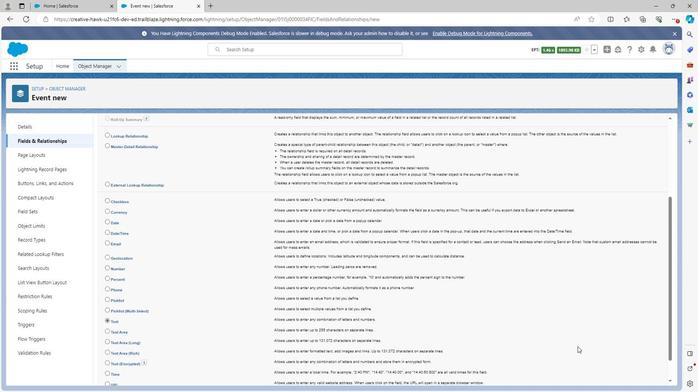 
Action: Mouse moved to (580, 349)
Screenshot: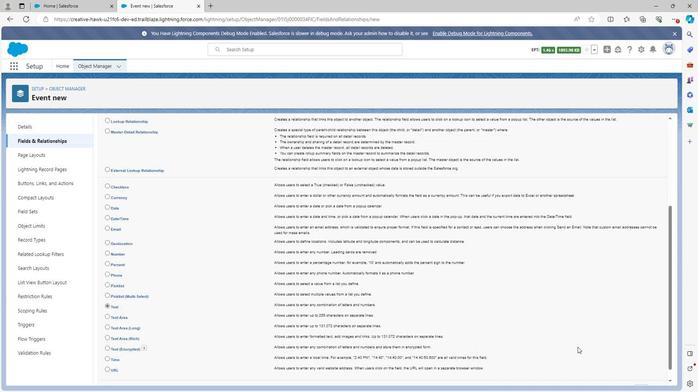 
Action: Mouse scrolled (580, 348) with delta (0, 0)
Screenshot: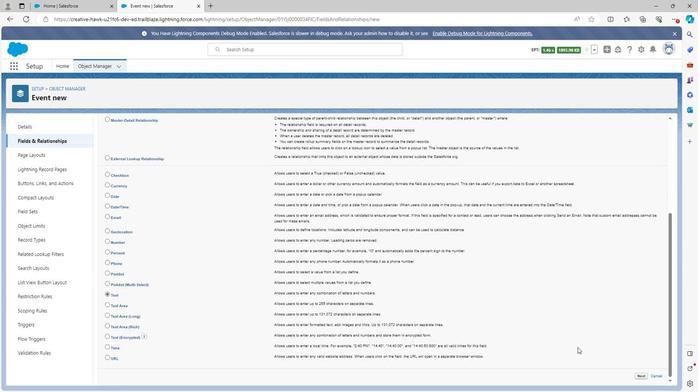 
Action: Mouse moved to (642, 377)
Screenshot: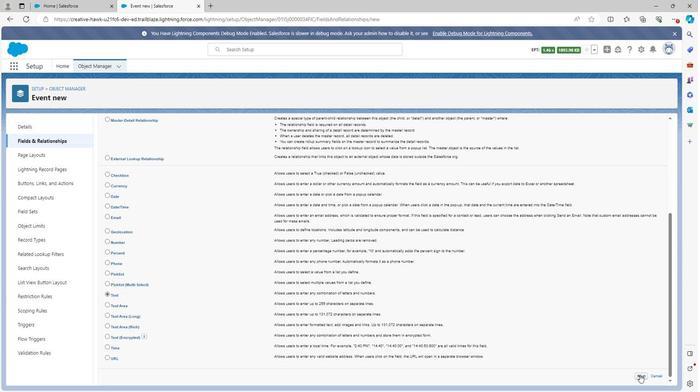 
Action: Mouse pressed left at (642, 377)
Screenshot: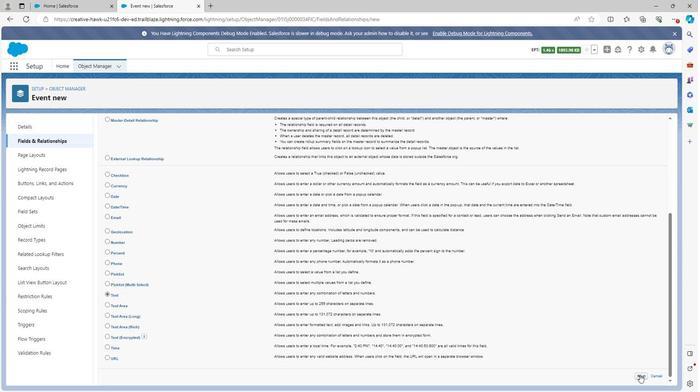 
Action: Mouse moved to (252, 179)
Screenshot: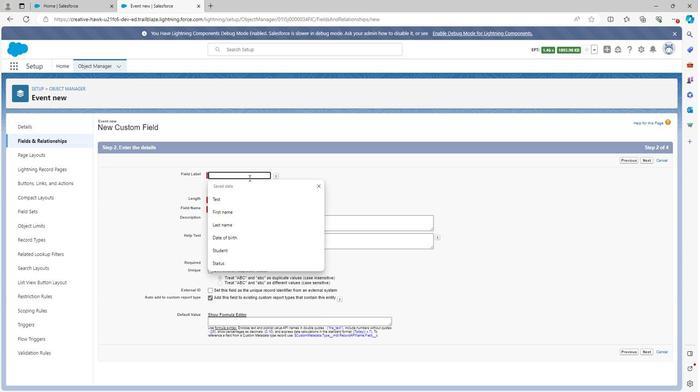 
Action: Key pressed <Key.shift>
Screenshot: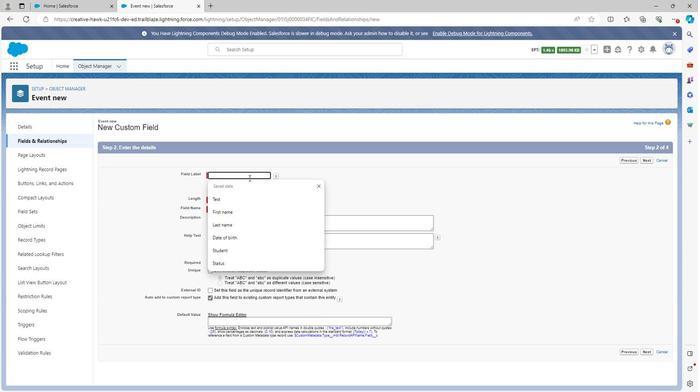
Action: Mouse moved to (260, 181)
Screenshot: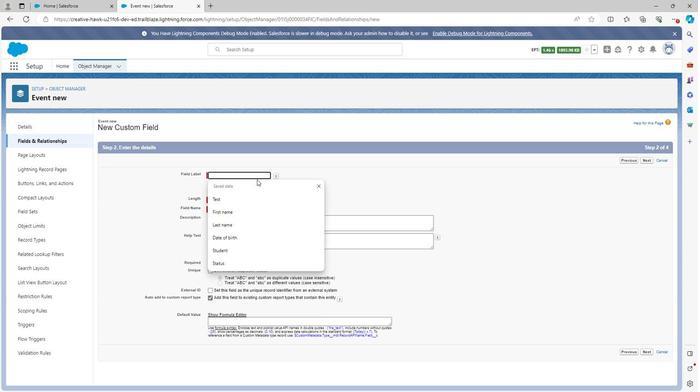 
Action: Key pressed Event<Key.space>speaker<Key.space>first<Key.space>name
Screenshot: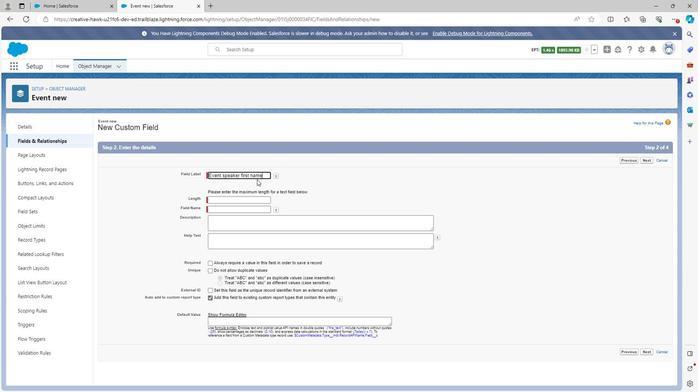 
Action: Mouse moved to (299, 181)
Screenshot: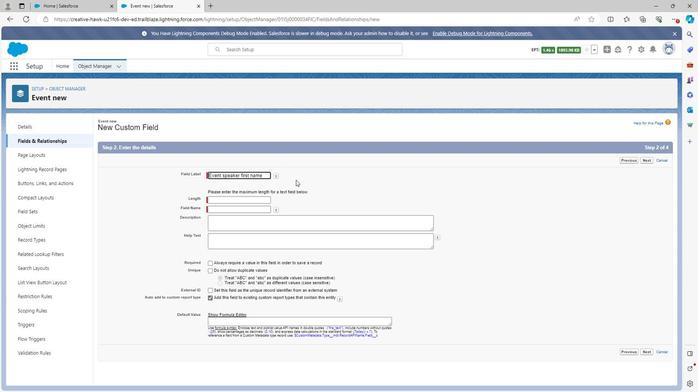 
Action: Mouse pressed left at (299, 181)
Screenshot: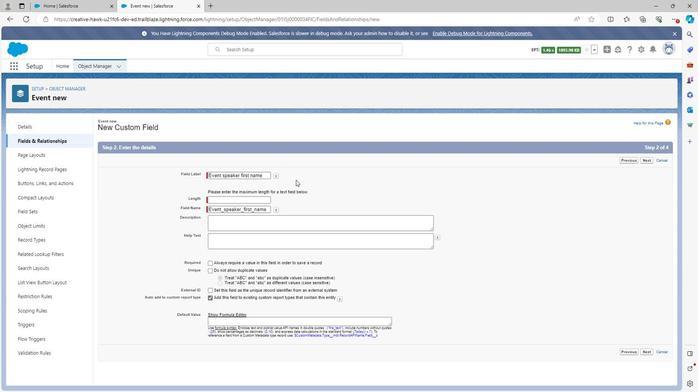 
Action: Mouse moved to (242, 202)
Screenshot: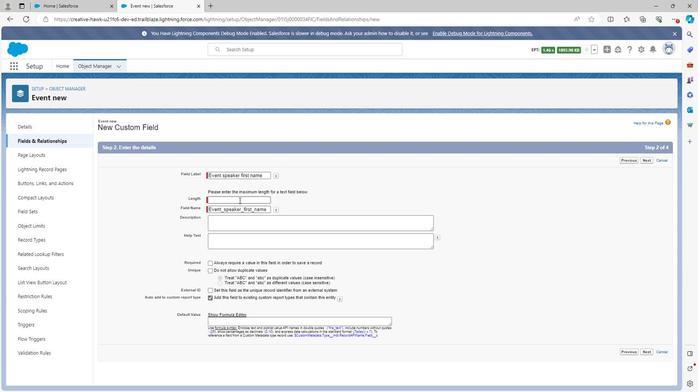 
Action: Mouse pressed left at (242, 202)
Screenshot: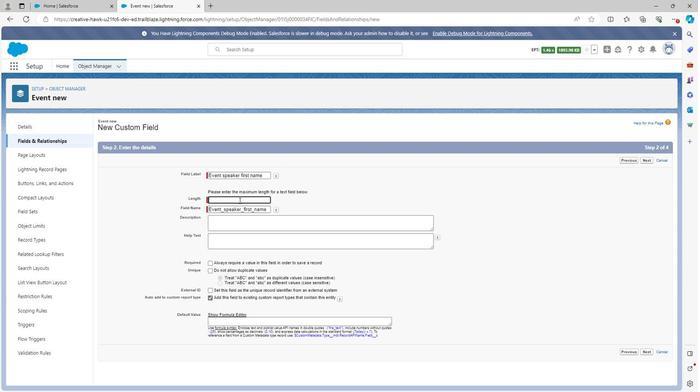 
Action: Mouse moved to (227, 224)
Screenshot: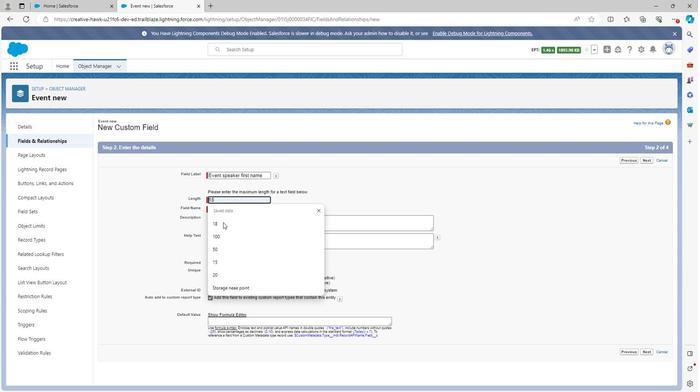 
Action: Mouse pressed left at (227, 224)
Screenshot: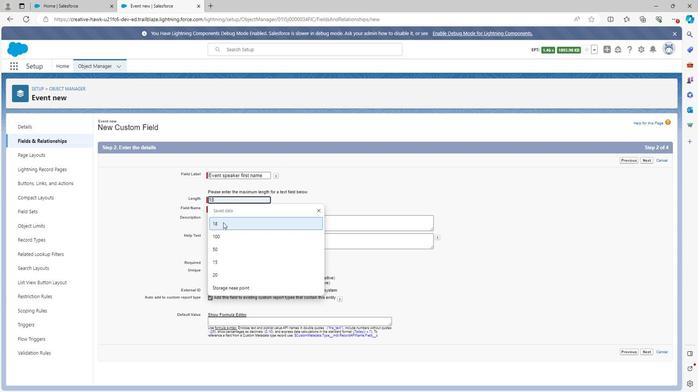 
Action: Mouse pressed left at (227, 224)
Screenshot: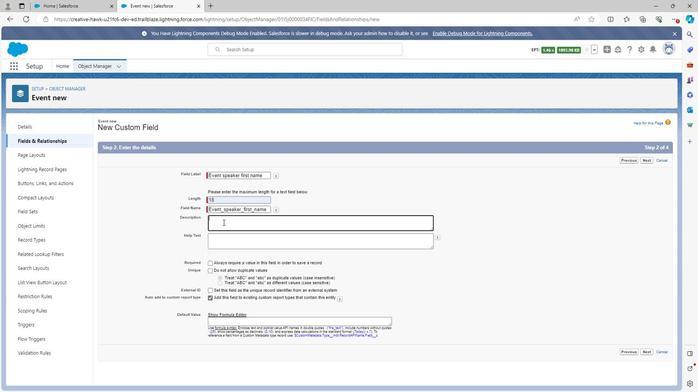 
Action: Key pressed <Key.shift>Event<Key.space>speaker<Key.space>first<Key.space>name<Key.space>f<Key.backspace>relationship<Key.space>is<Key.space>the<Key.space>relationship<Key.space>in<Key.space>which<Key.space>we<Key.space>ge
Screenshot: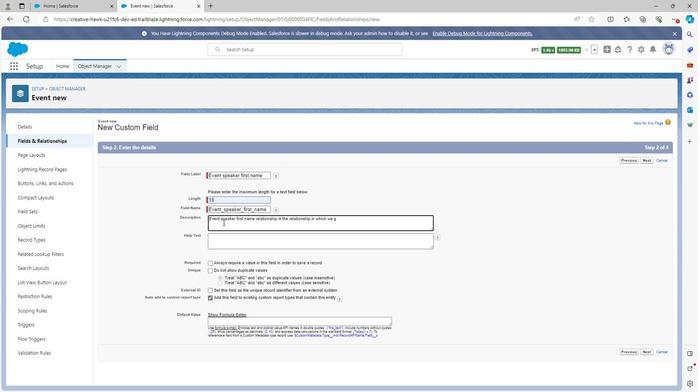 
Action: Mouse moved to (226, 224)
